 Task: Look for space in Sabratah, Libya from 8th August, 2023 to 15th August, 2023 for 9 adults in price range Rs.10000 to Rs.14000. Place can be shared room with 5 bedrooms having 9 beds and 5 bathrooms. Property type can be house, flat, guest house. Amenities needed are: wifi, TV, free parkinig on premises, gym, breakfast. Booking option can be shelf check-in. Required host language is English.
Action: Mouse moved to (547, 109)
Screenshot: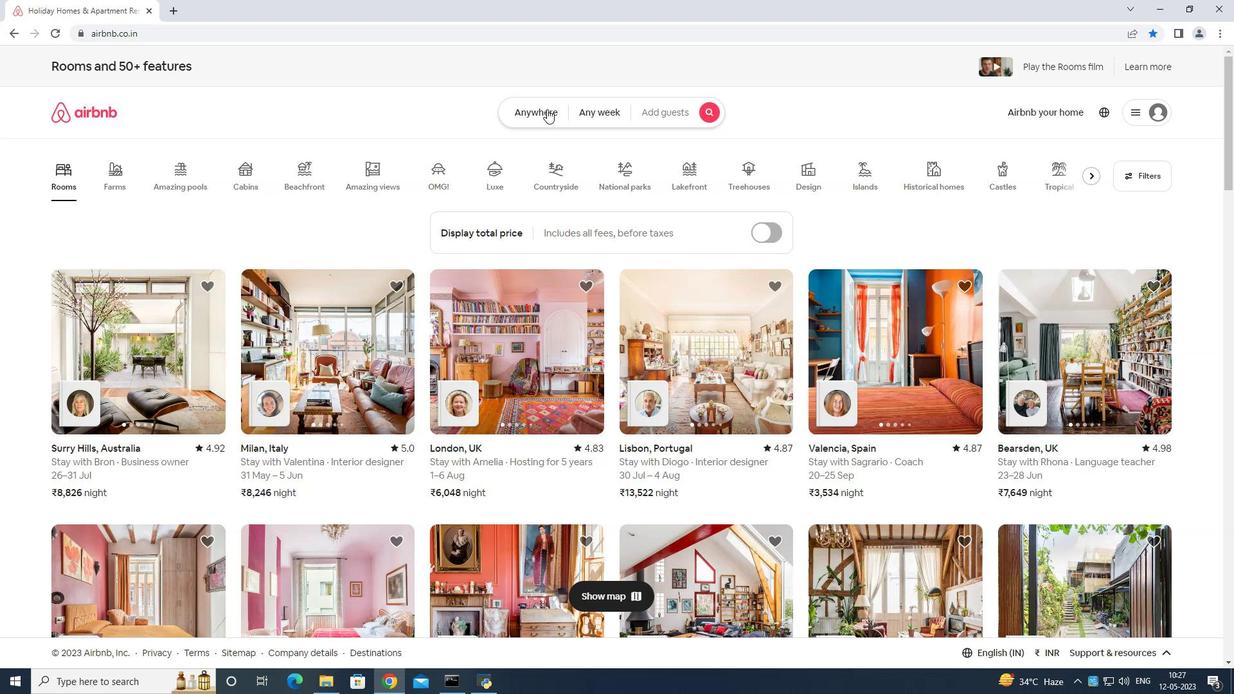 
Action: Mouse pressed left at (547, 109)
Screenshot: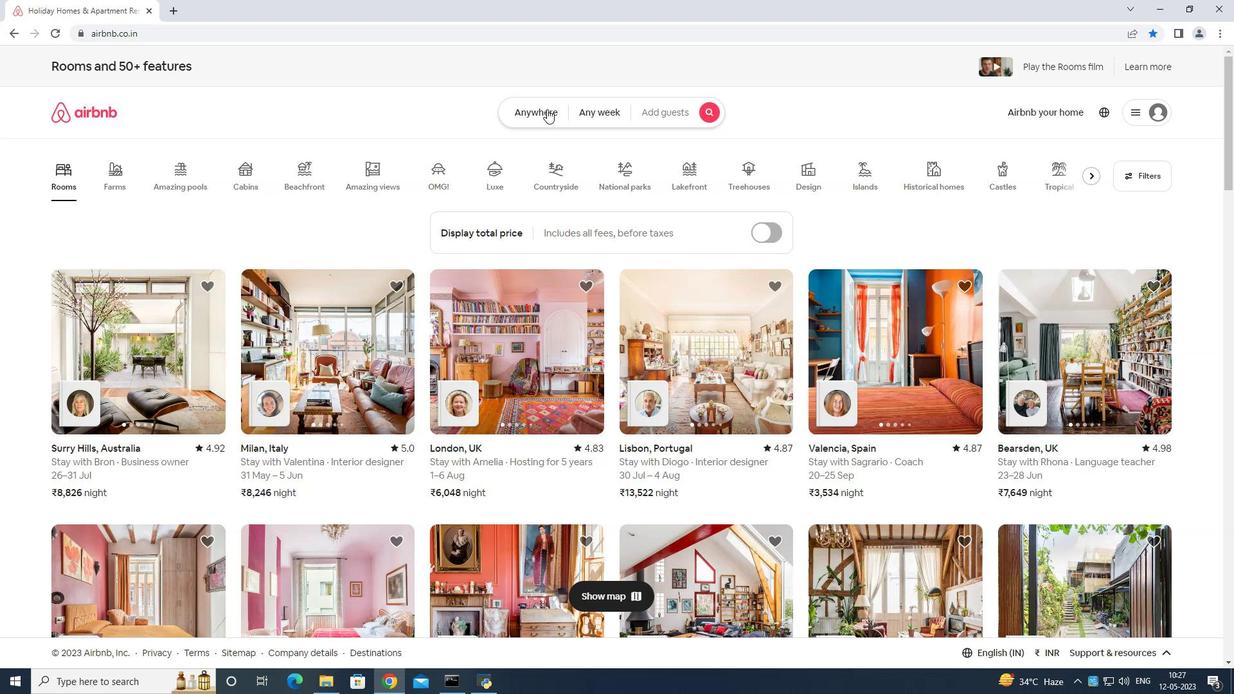 
Action: Mouse moved to (506, 155)
Screenshot: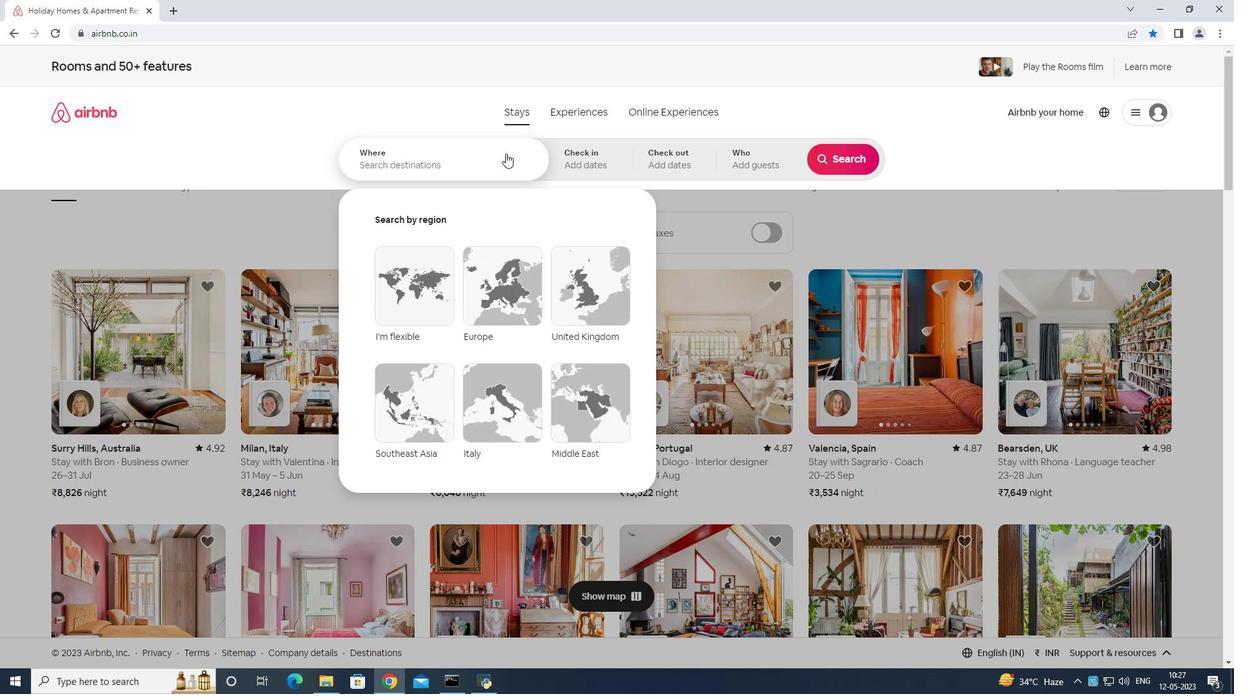 
Action: Mouse pressed left at (506, 155)
Screenshot: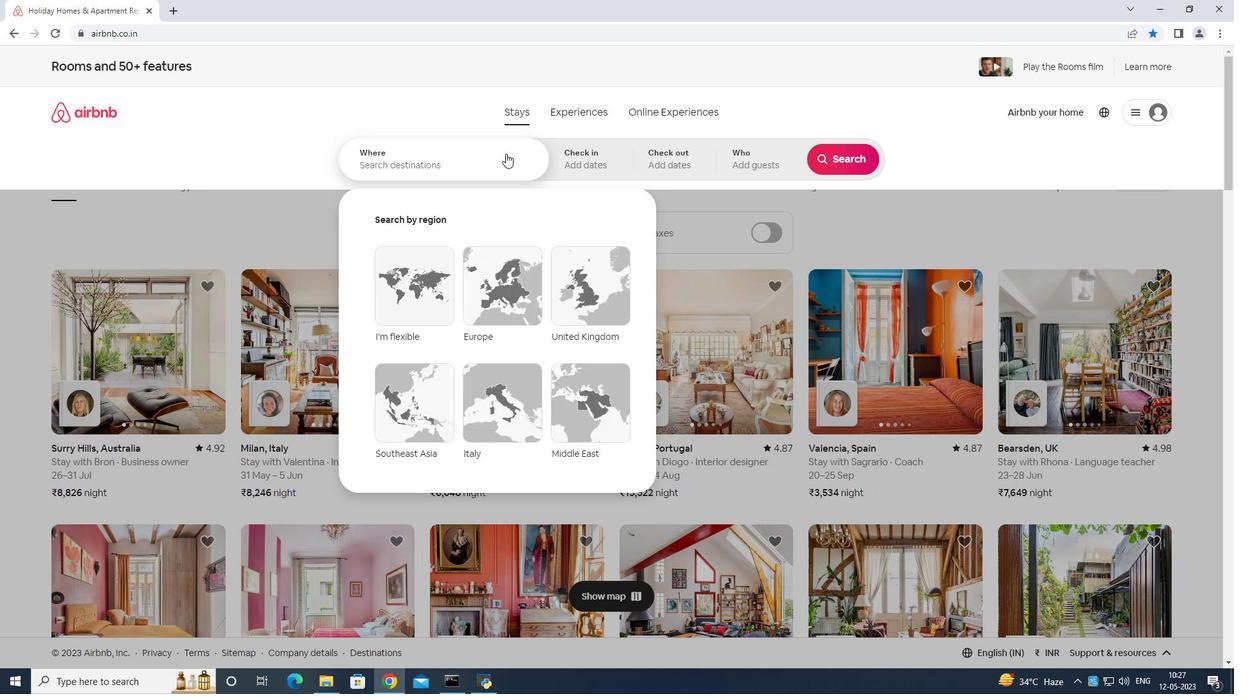 
Action: Mouse moved to (527, 148)
Screenshot: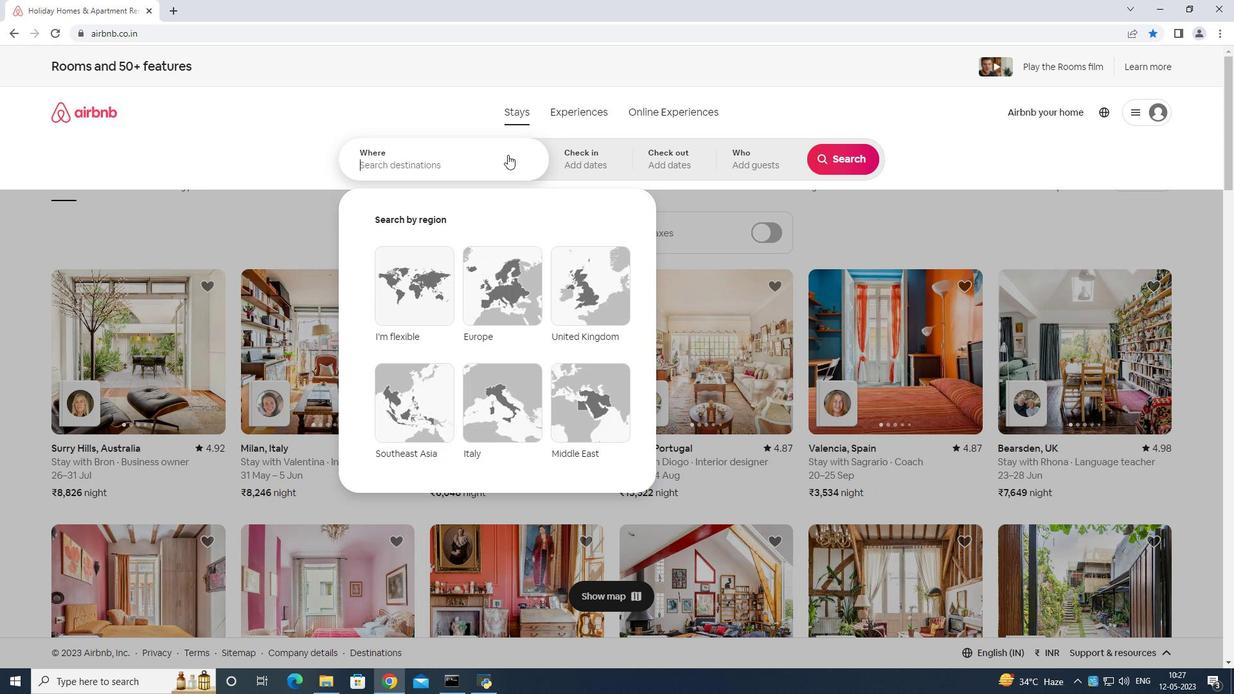 
Action: Key pressed <Key.shift>Sabratah<Key.space>libya<Key.enter>
Screenshot: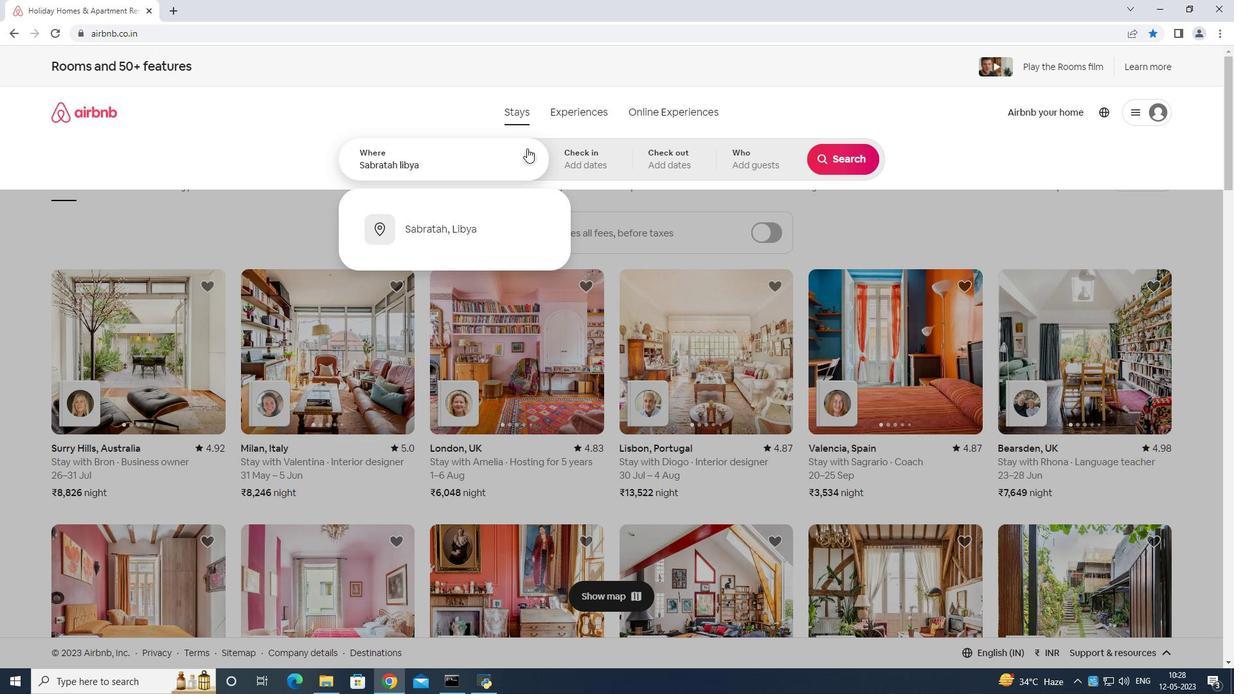 
Action: Mouse moved to (845, 254)
Screenshot: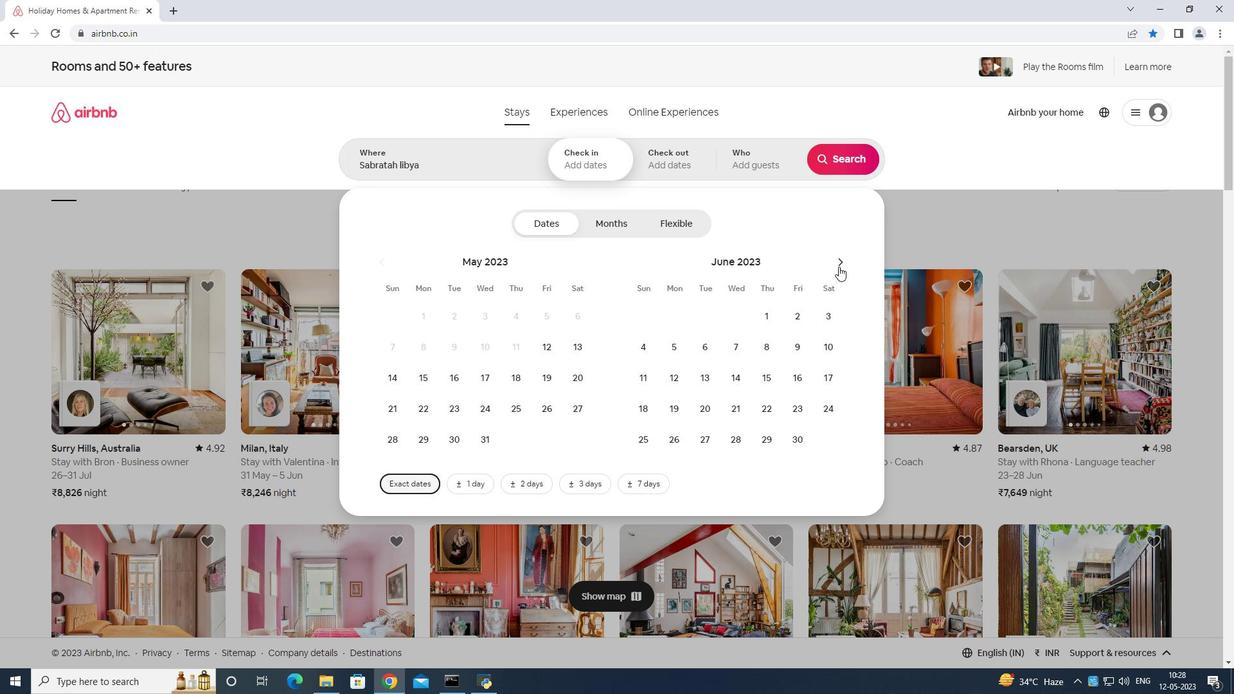 
Action: Mouse pressed left at (845, 254)
Screenshot: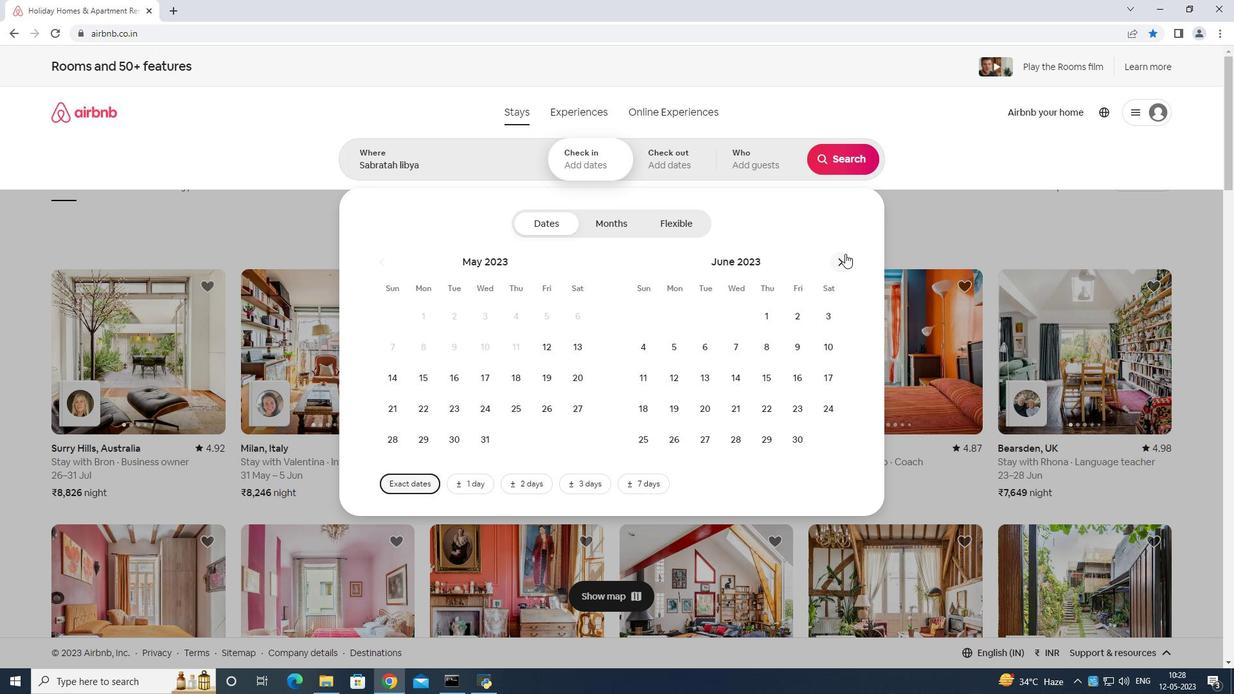 
Action: Mouse moved to (841, 259)
Screenshot: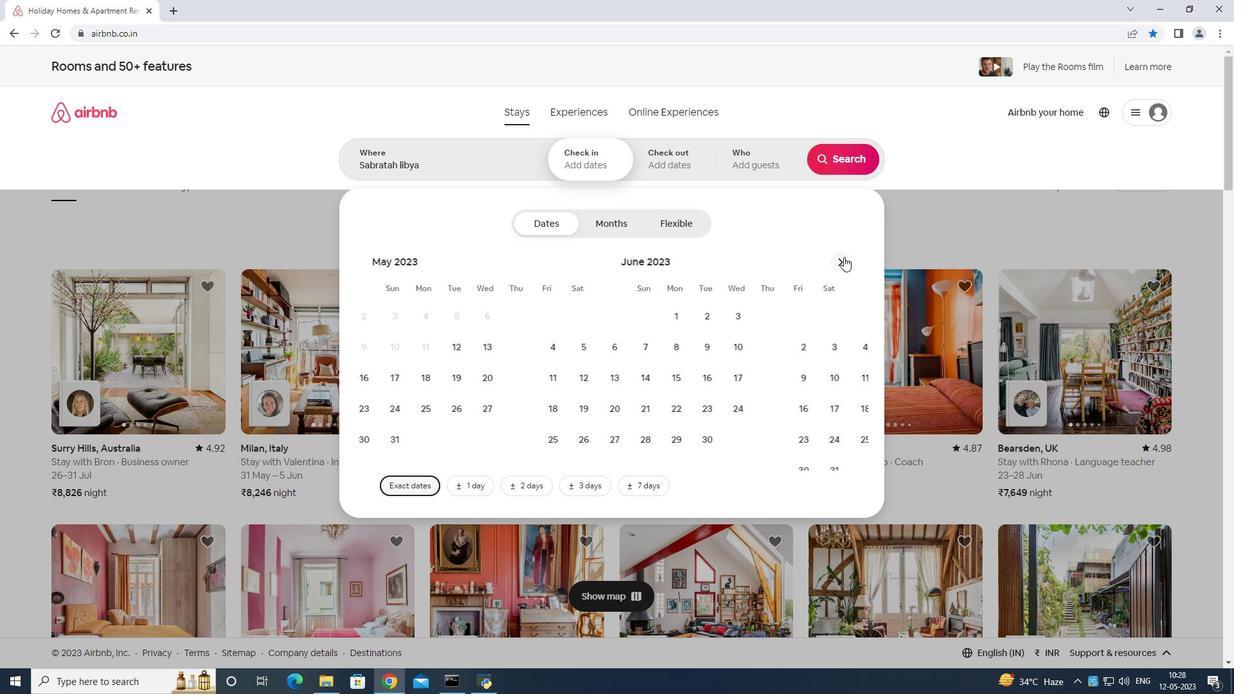
Action: Mouse pressed left at (841, 259)
Screenshot: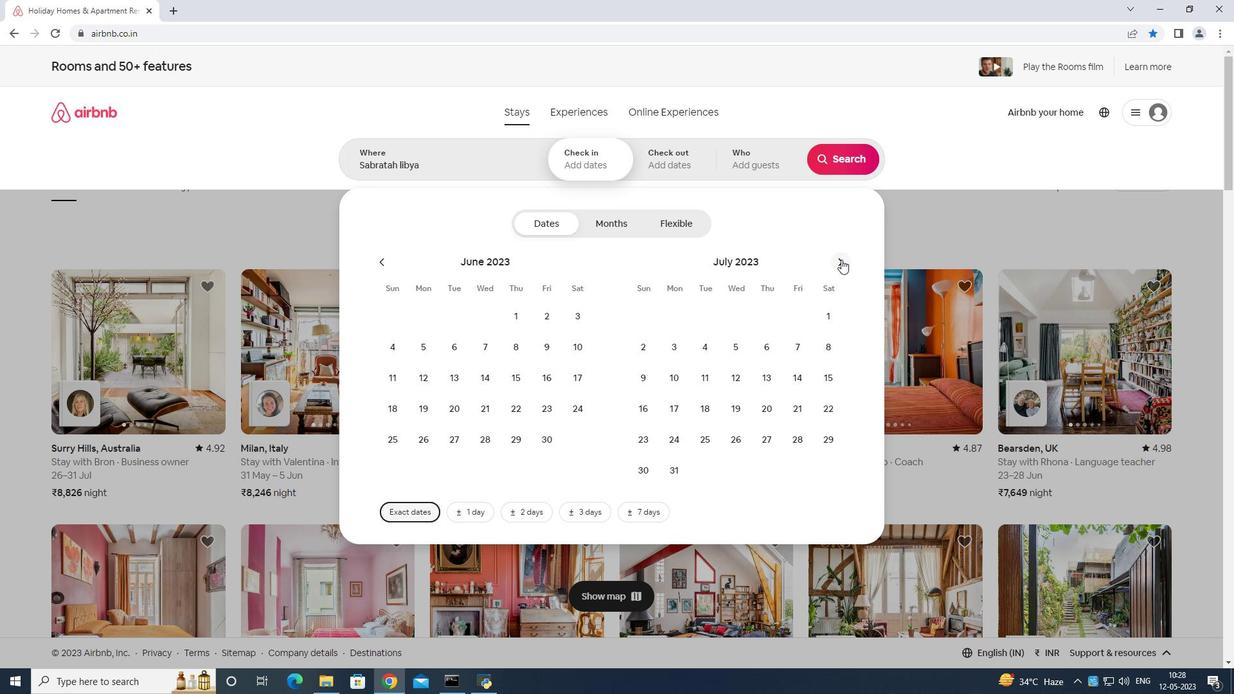 
Action: Mouse moved to (708, 345)
Screenshot: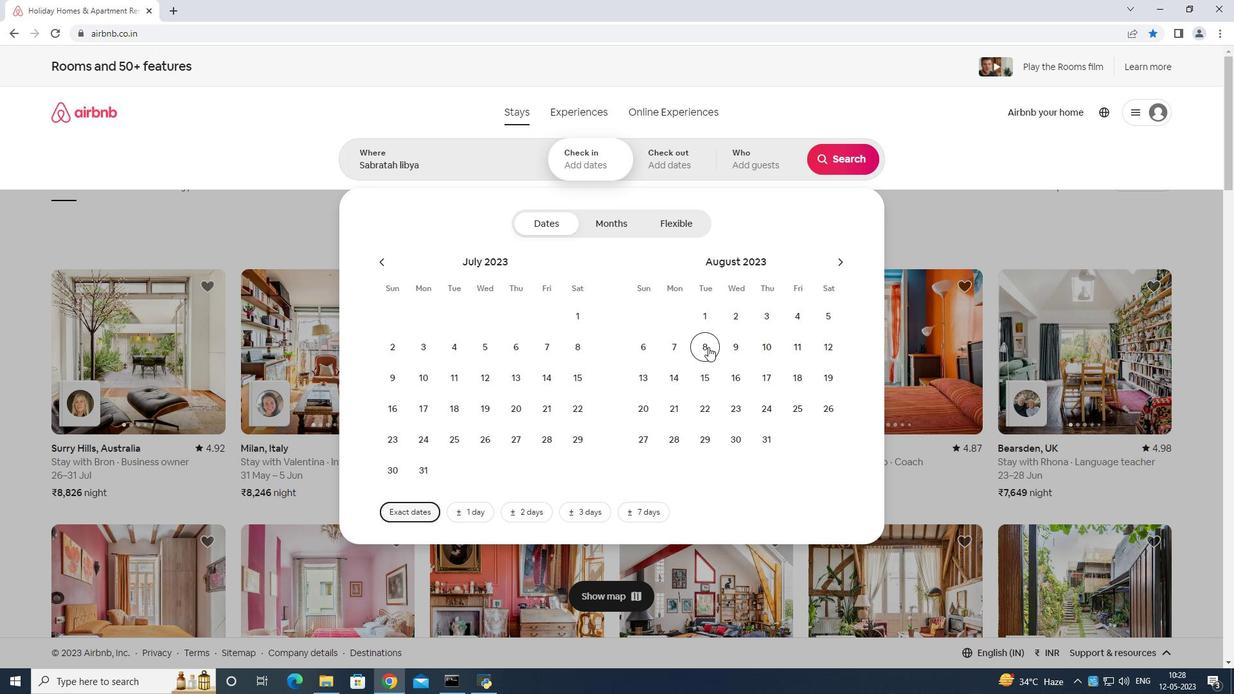 
Action: Mouse pressed left at (708, 345)
Screenshot: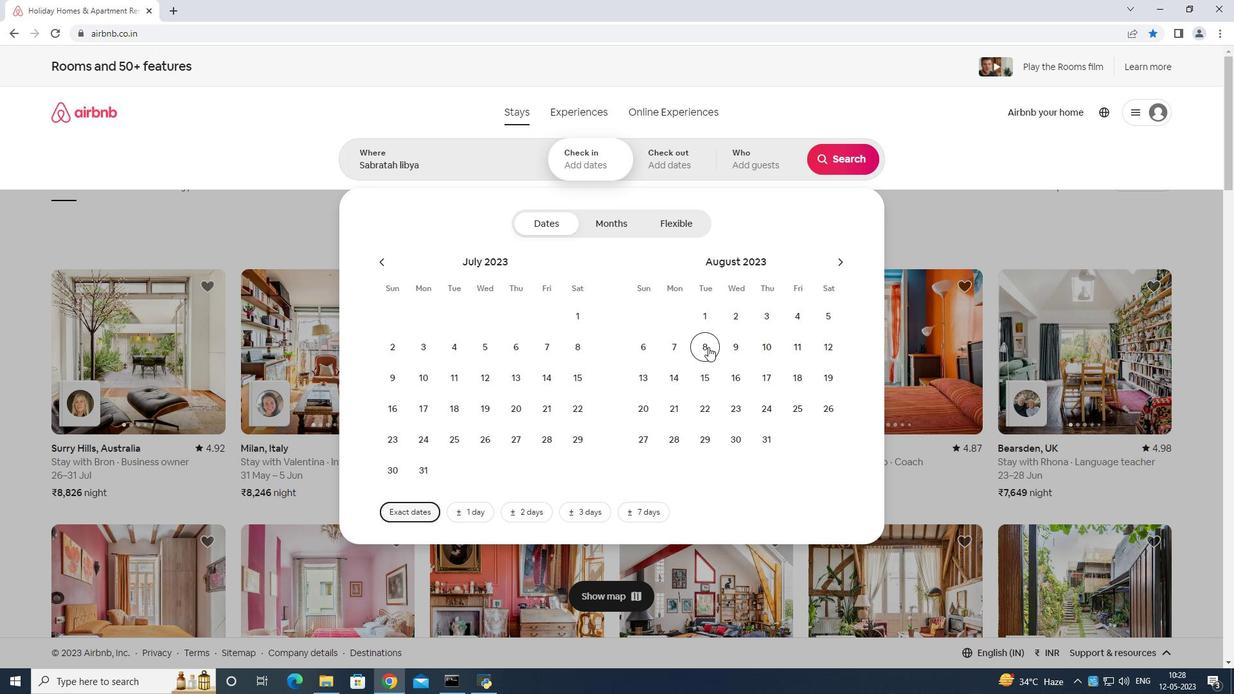 
Action: Mouse moved to (704, 372)
Screenshot: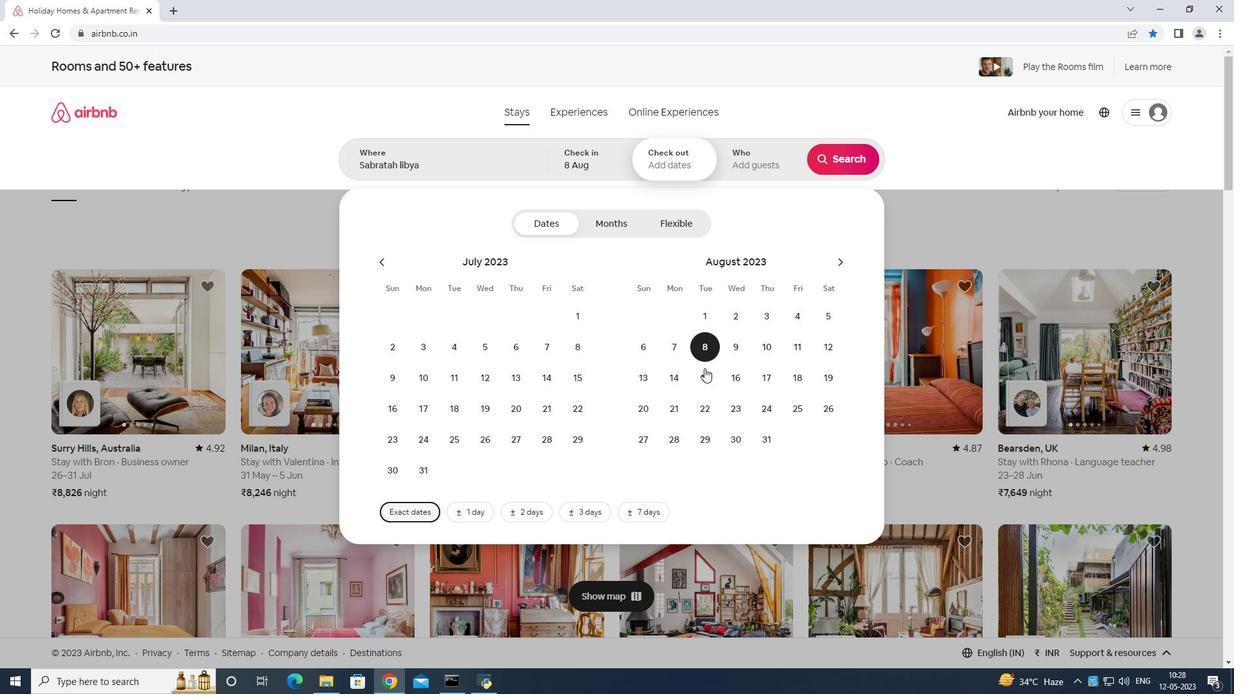 
Action: Mouse pressed left at (704, 372)
Screenshot: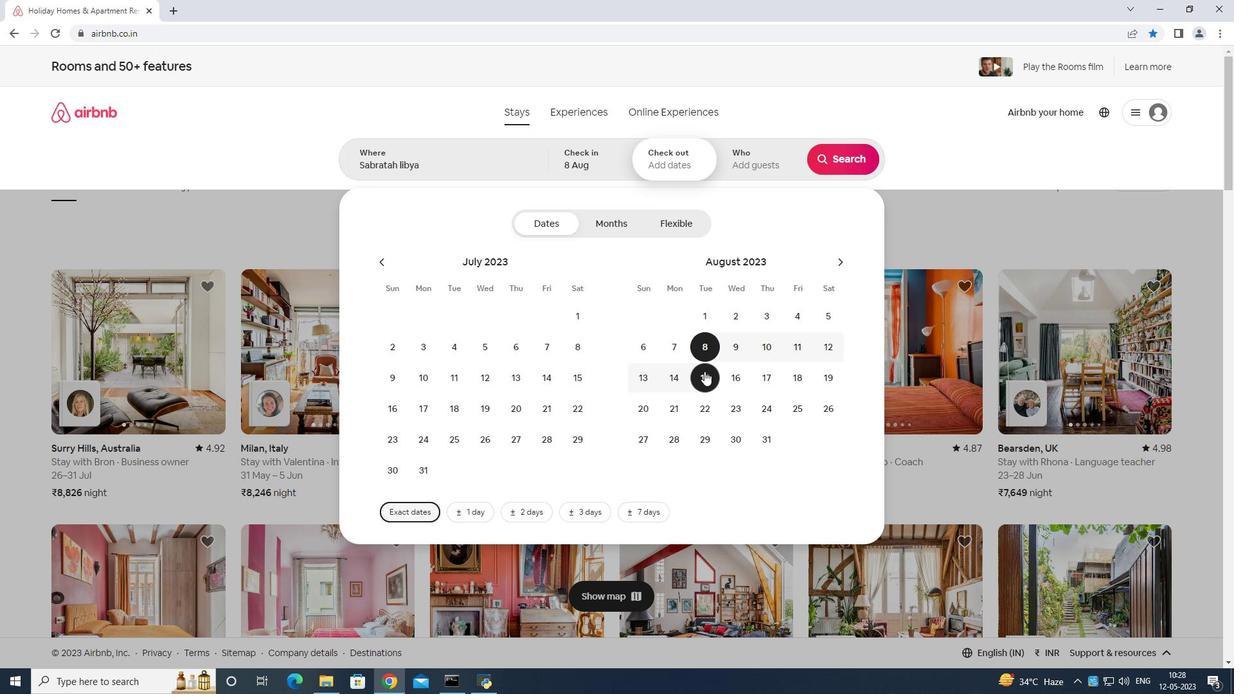 
Action: Mouse moved to (760, 153)
Screenshot: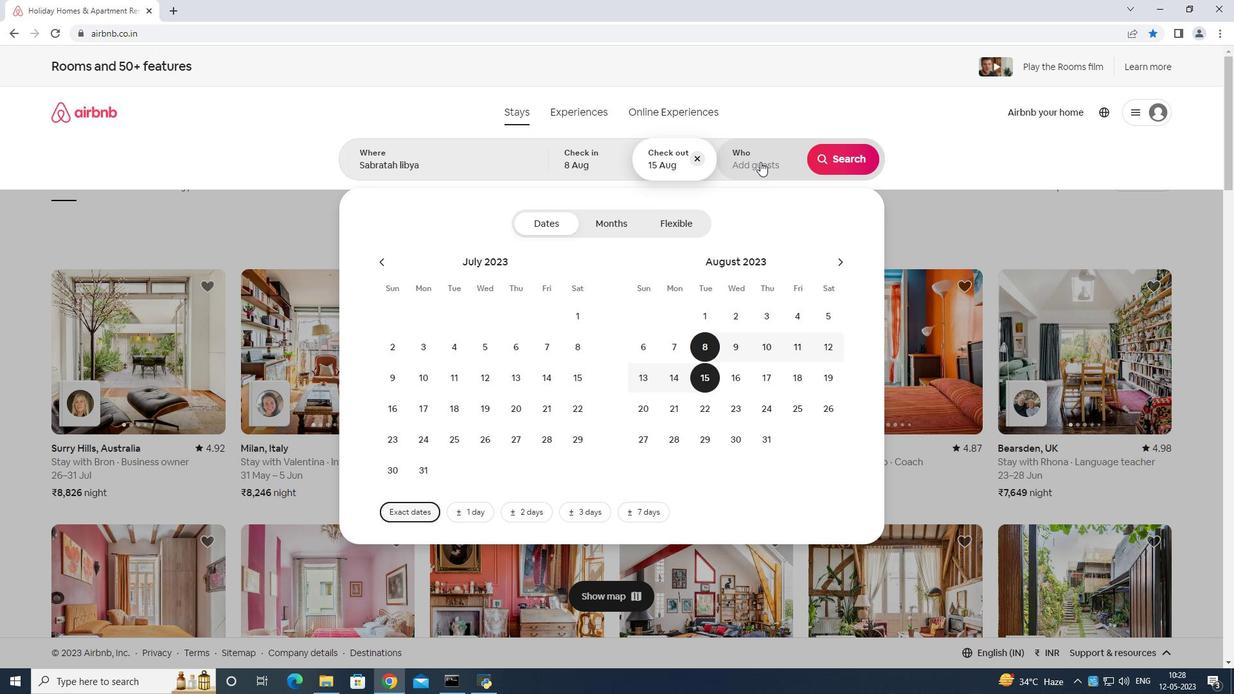 
Action: Mouse pressed left at (760, 153)
Screenshot: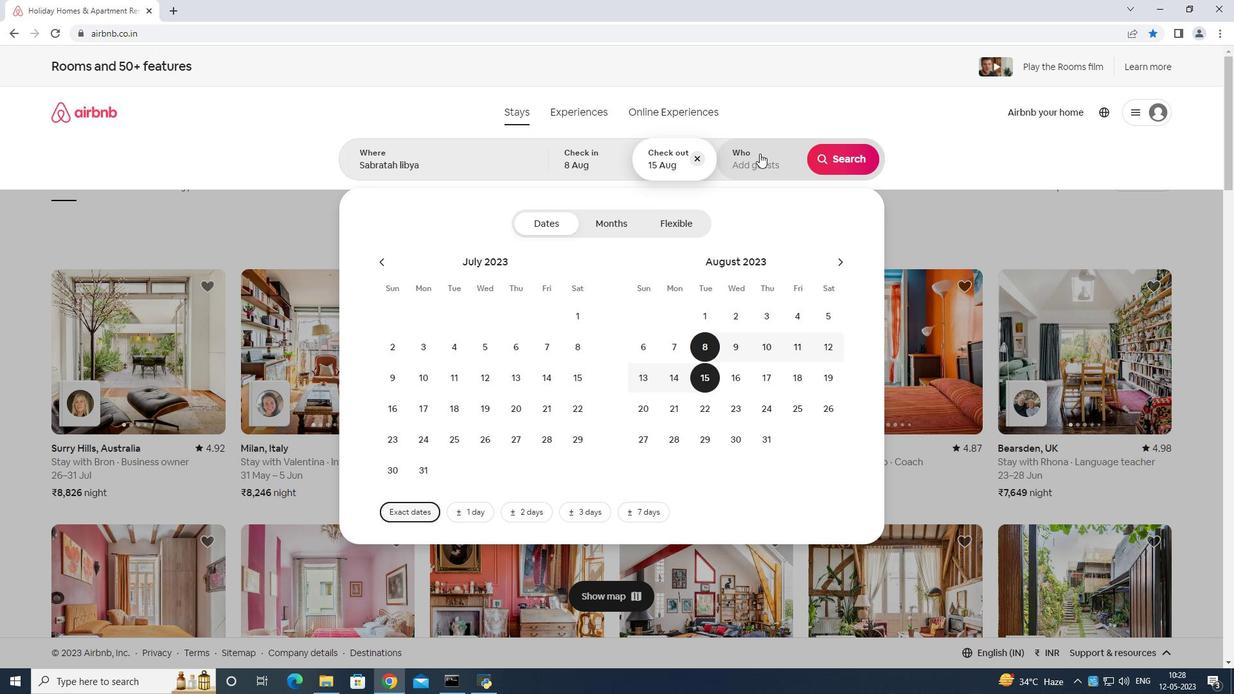 
Action: Mouse moved to (852, 226)
Screenshot: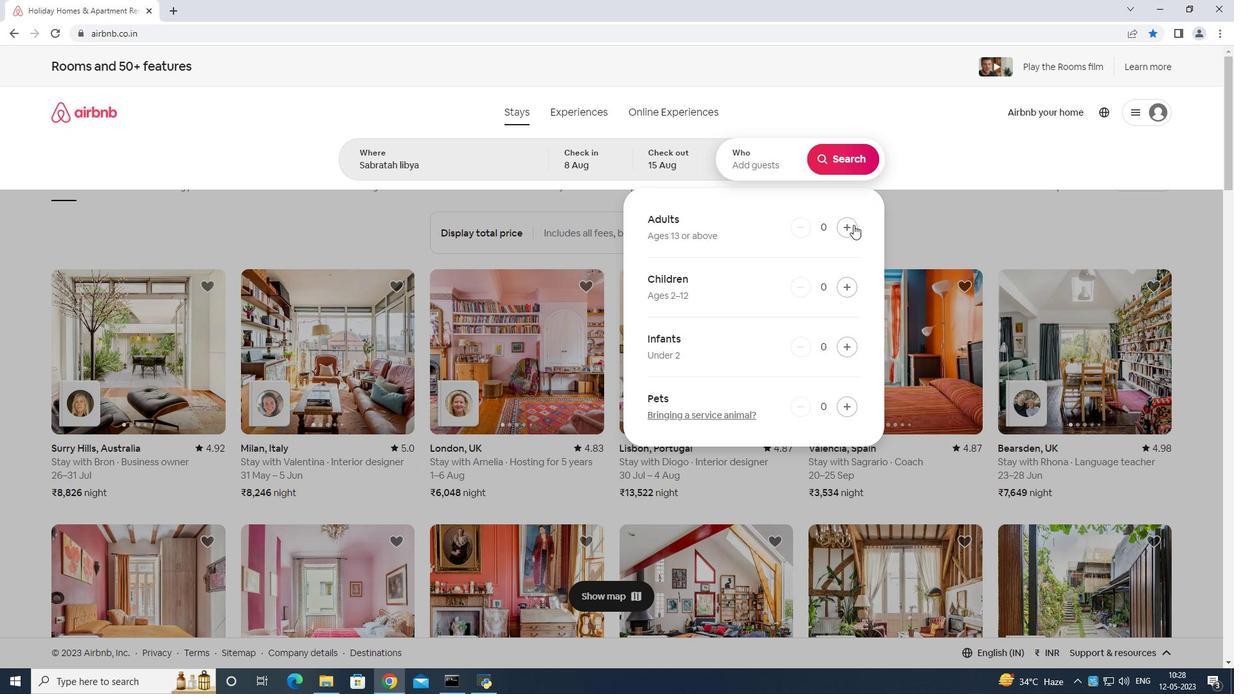 
Action: Mouse pressed left at (852, 226)
Screenshot: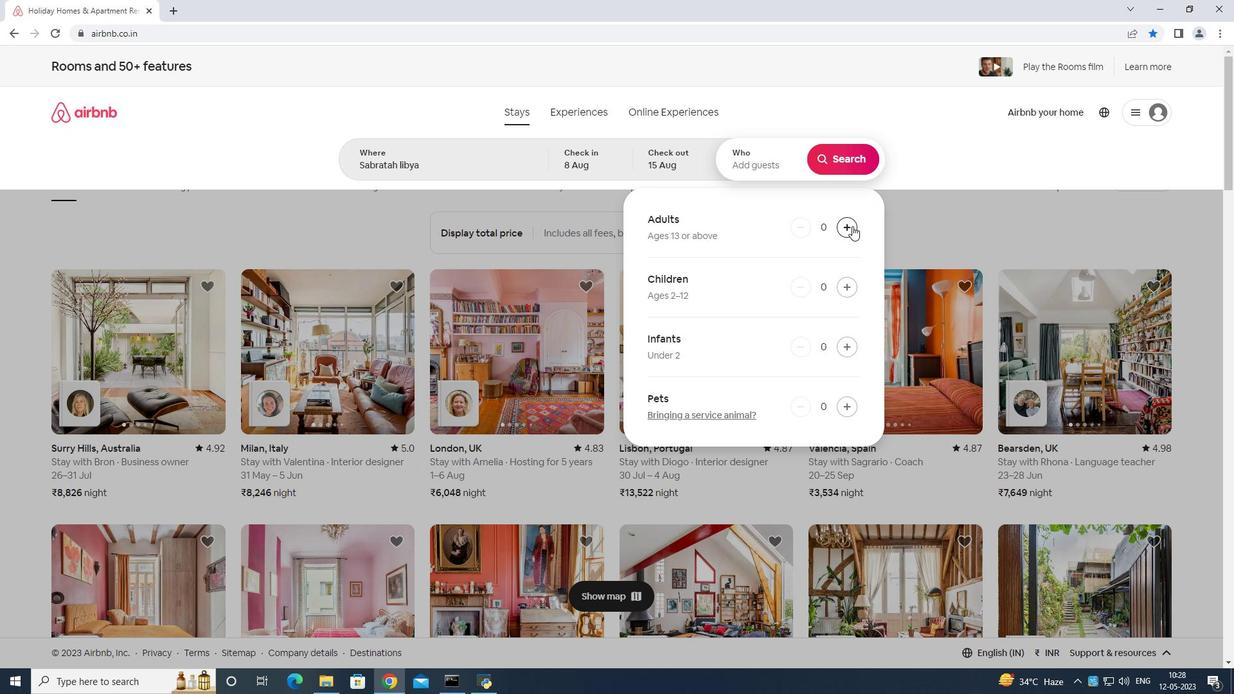 
Action: Mouse moved to (851, 226)
Screenshot: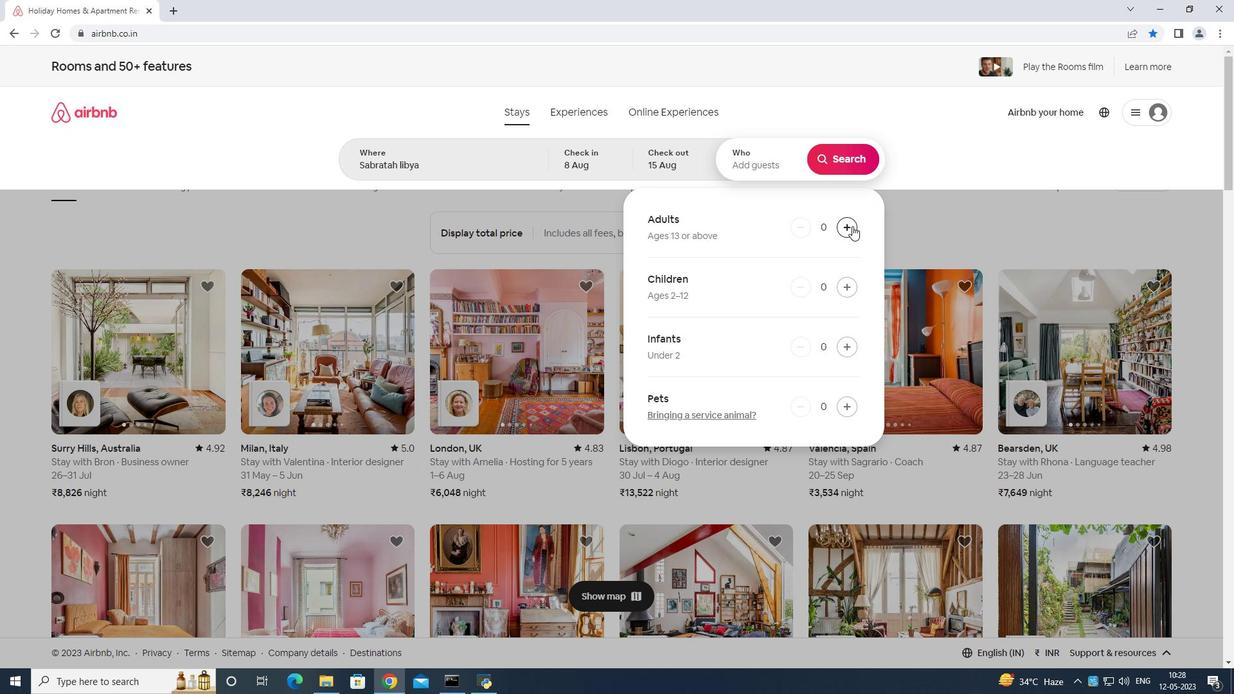 
Action: Mouse pressed left at (851, 226)
Screenshot: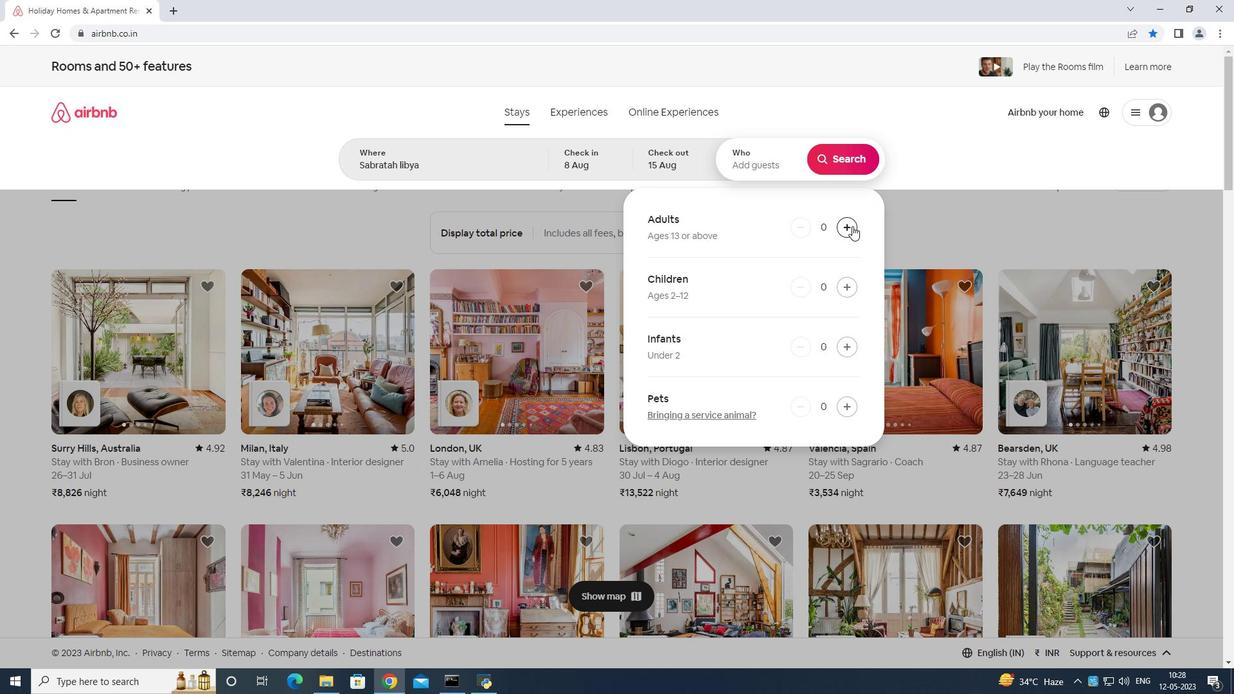 
Action: Mouse moved to (850, 226)
Screenshot: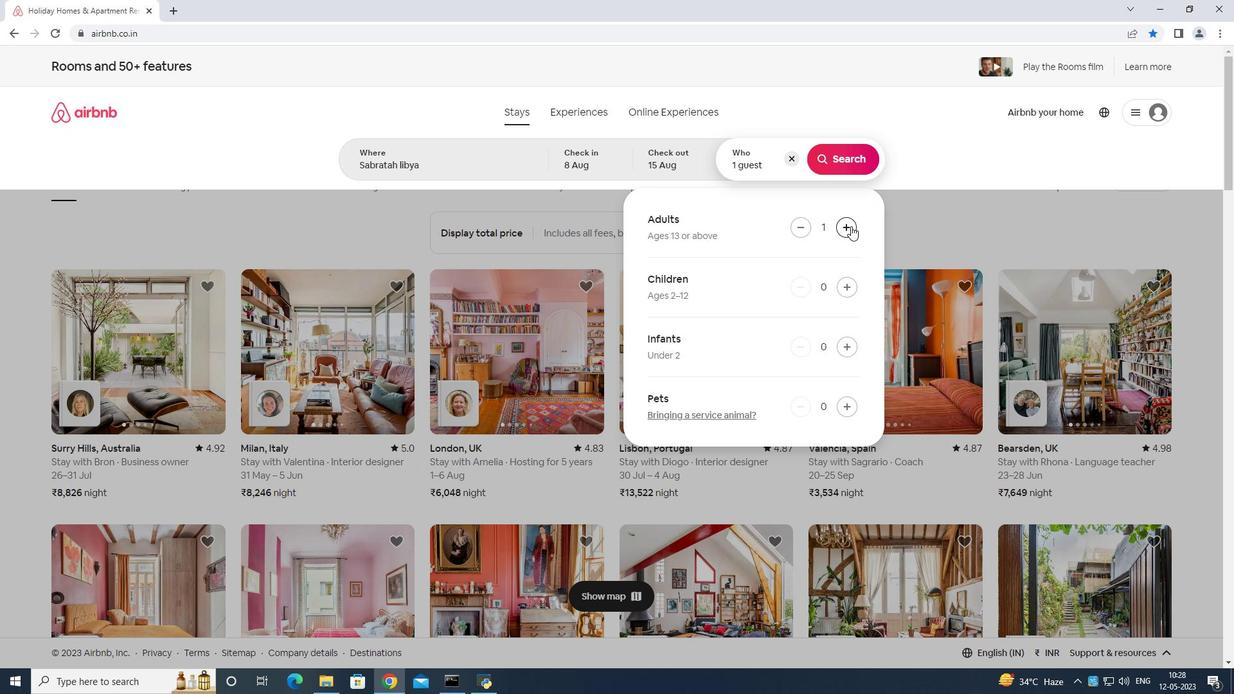 
Action: Mouse pressed left at (850, 226)
Screenshot: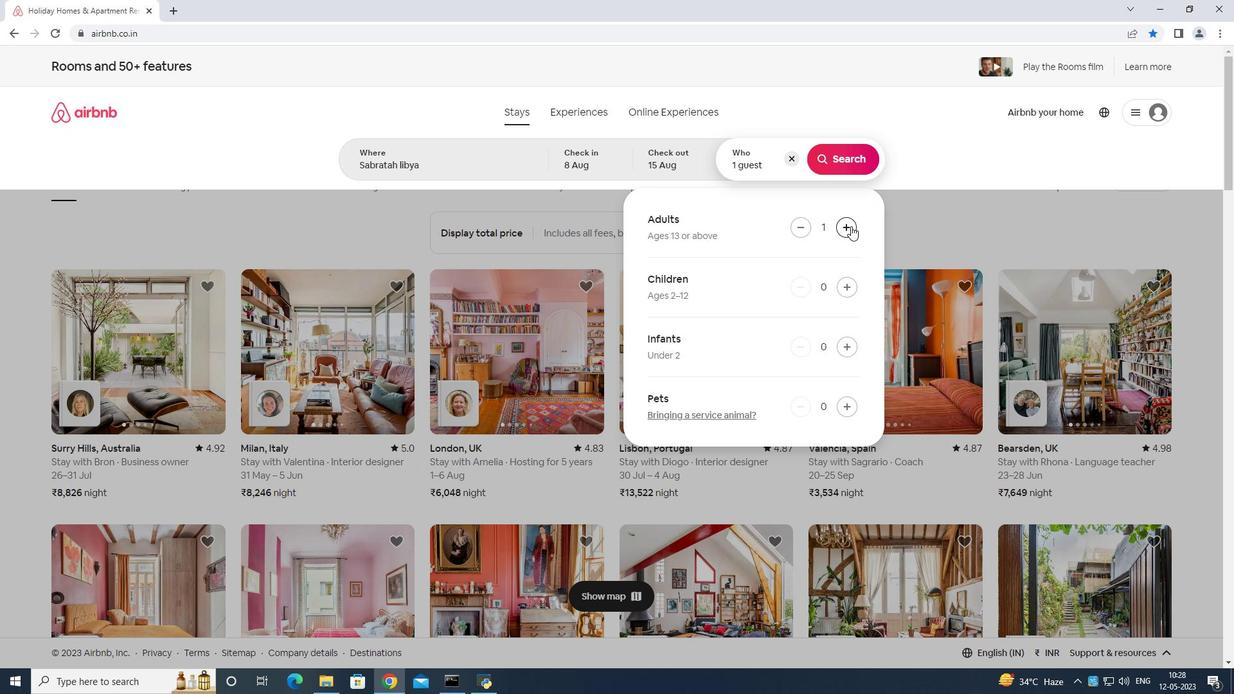 
Action: Mouse moved to (850, 225)
Screenshot: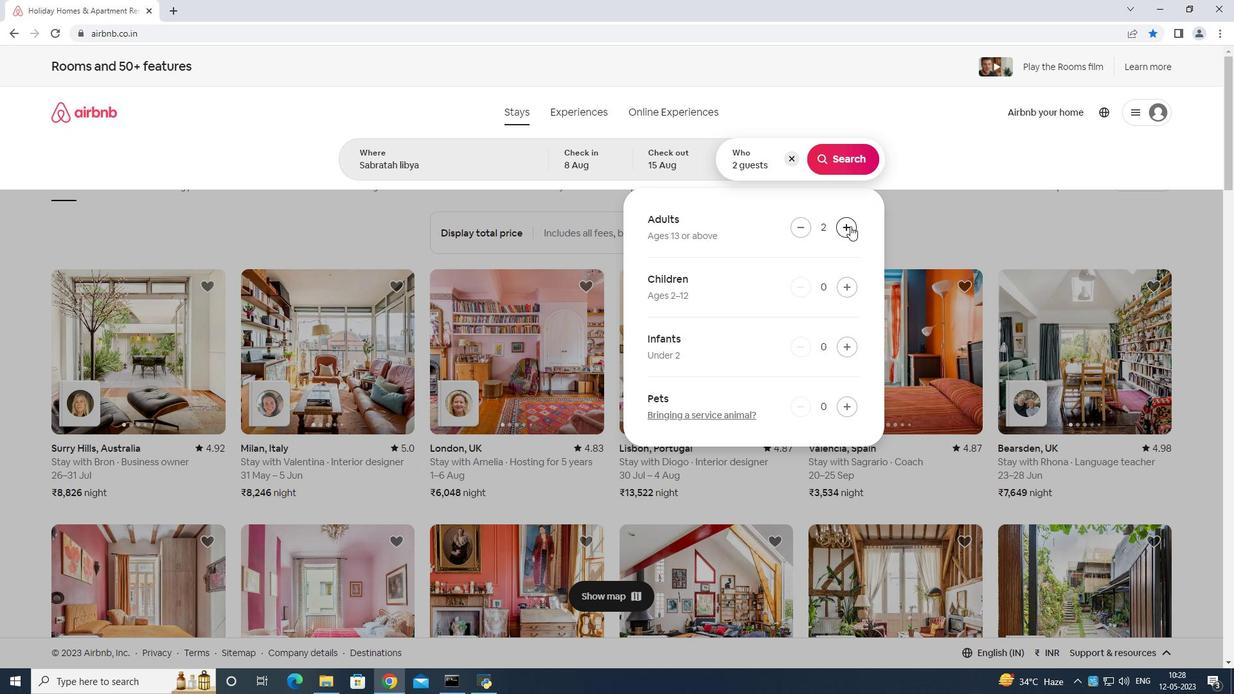 
Action: Mouse pressed left at (850, 225)
Screenshot: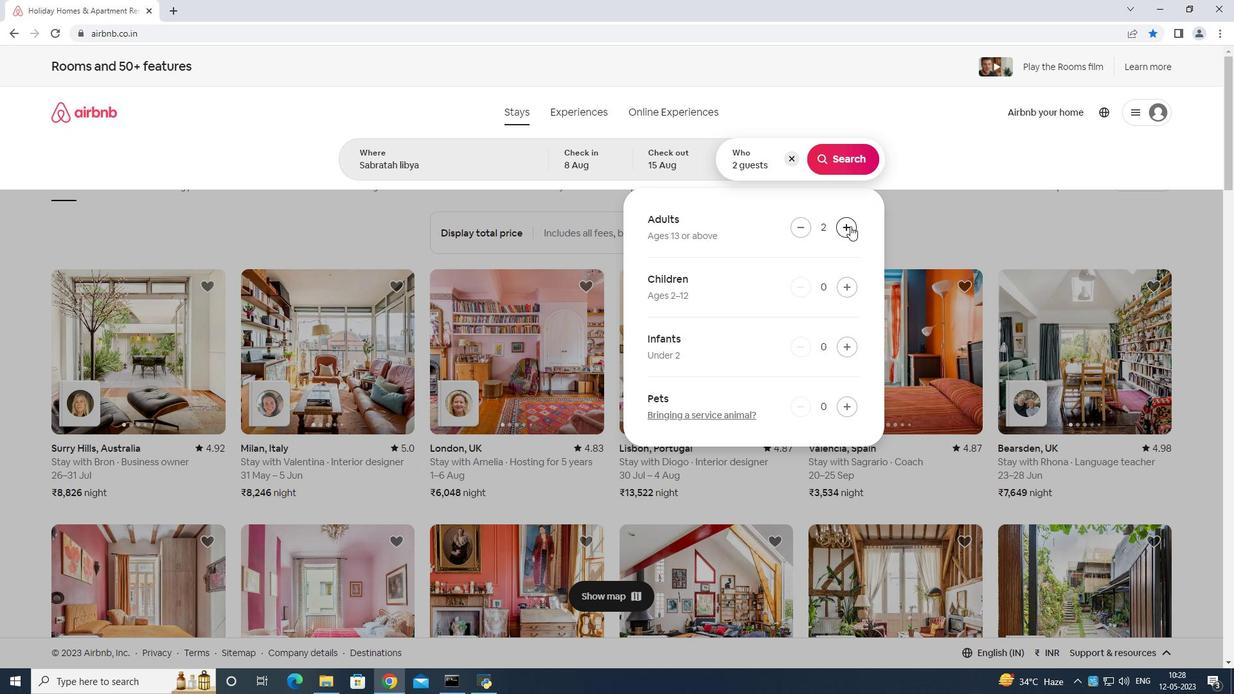 
Action: Mouse pressed left at (850, 225)
Screenshot: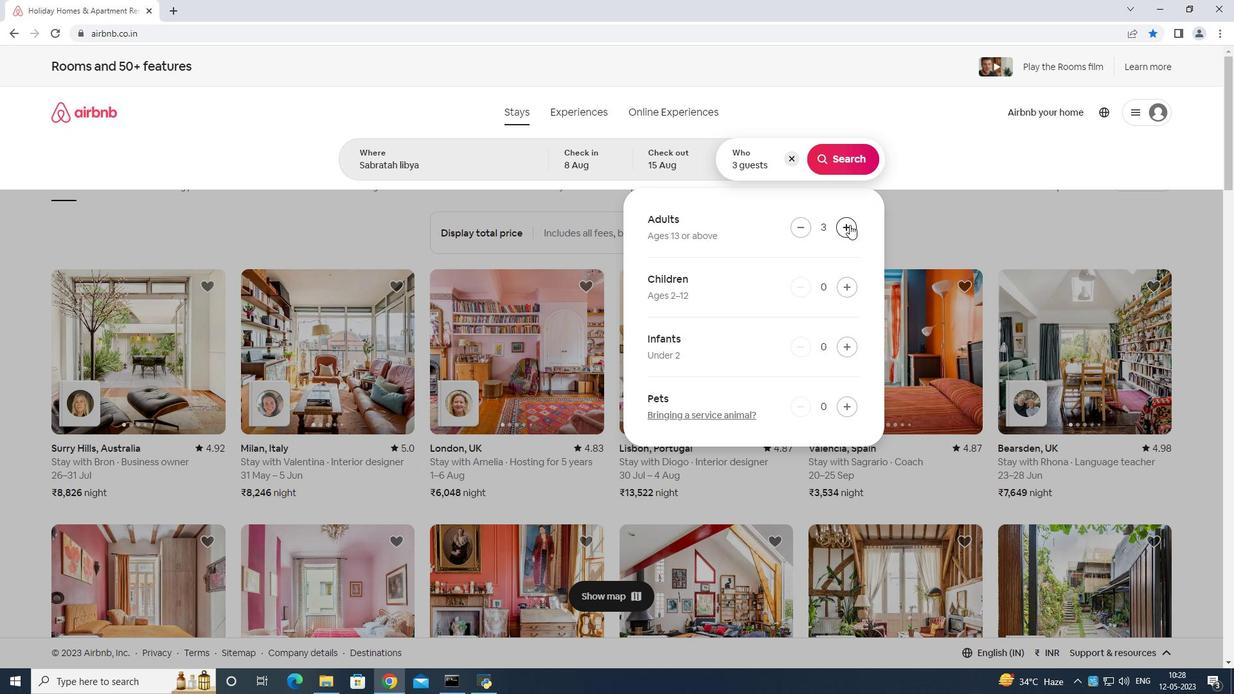 
Action: Mouse moved to (850, 225)
Screenshot: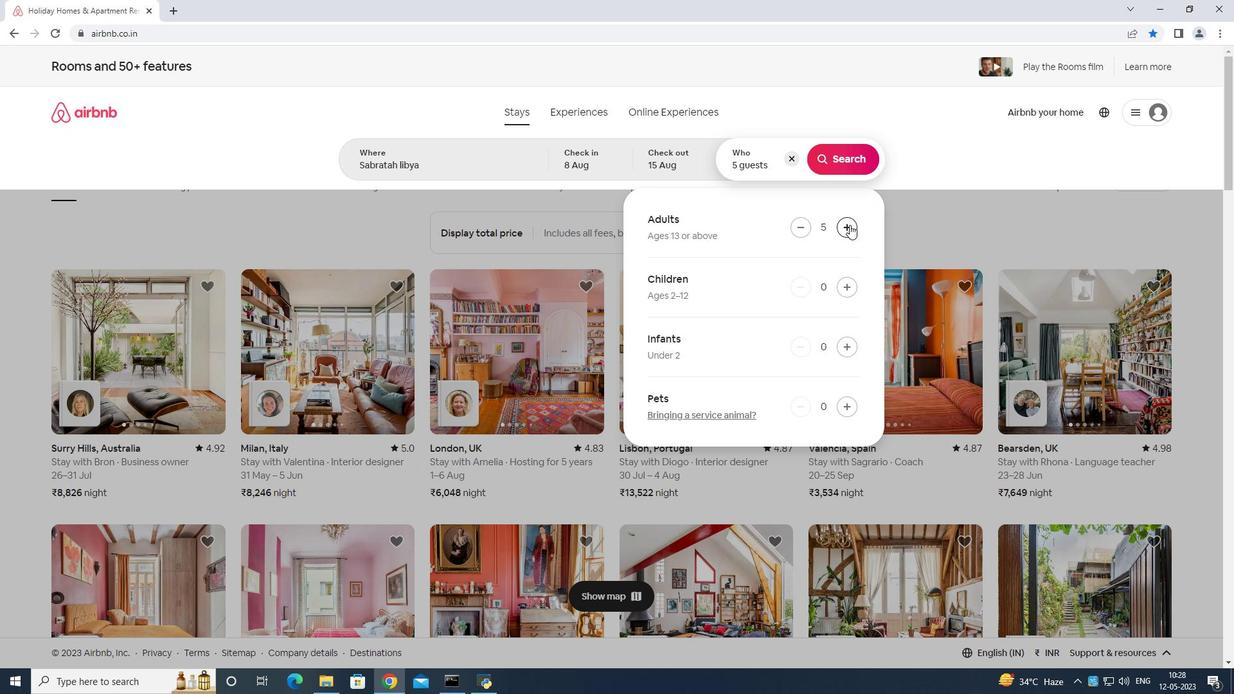 
Action: Mouse pressed left at (850, 225)
Screenshot: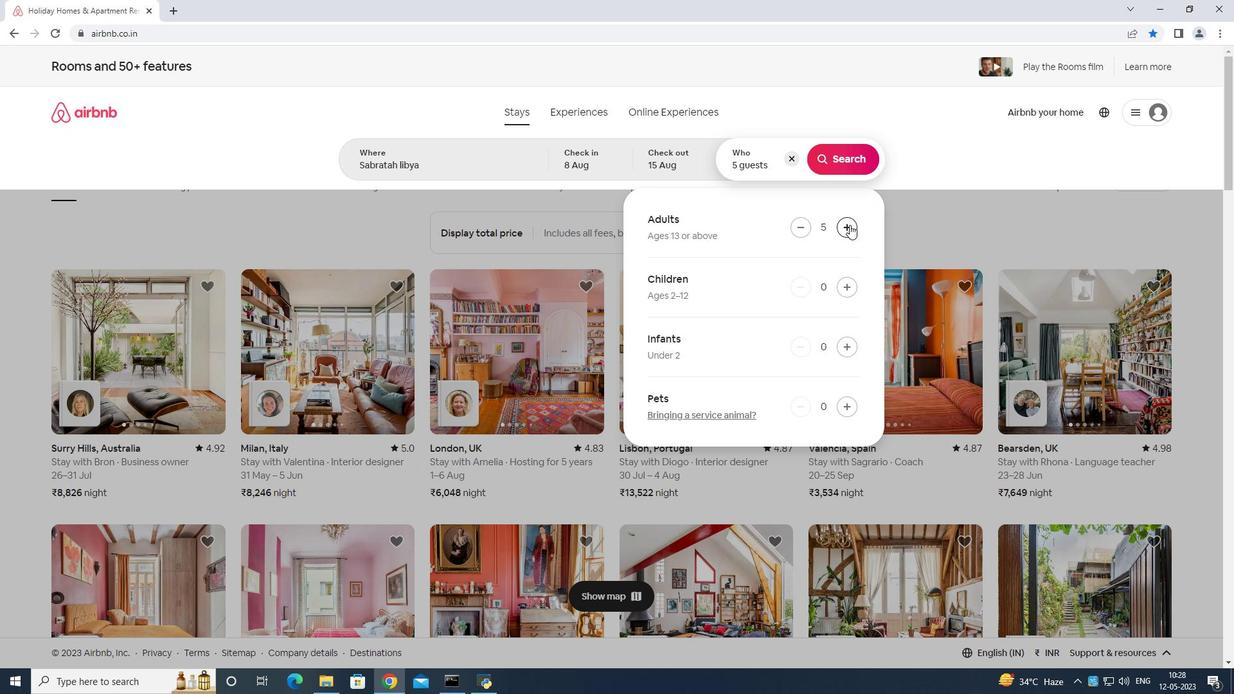 
Action: Mouse moved to (850, 224)
Screenshot: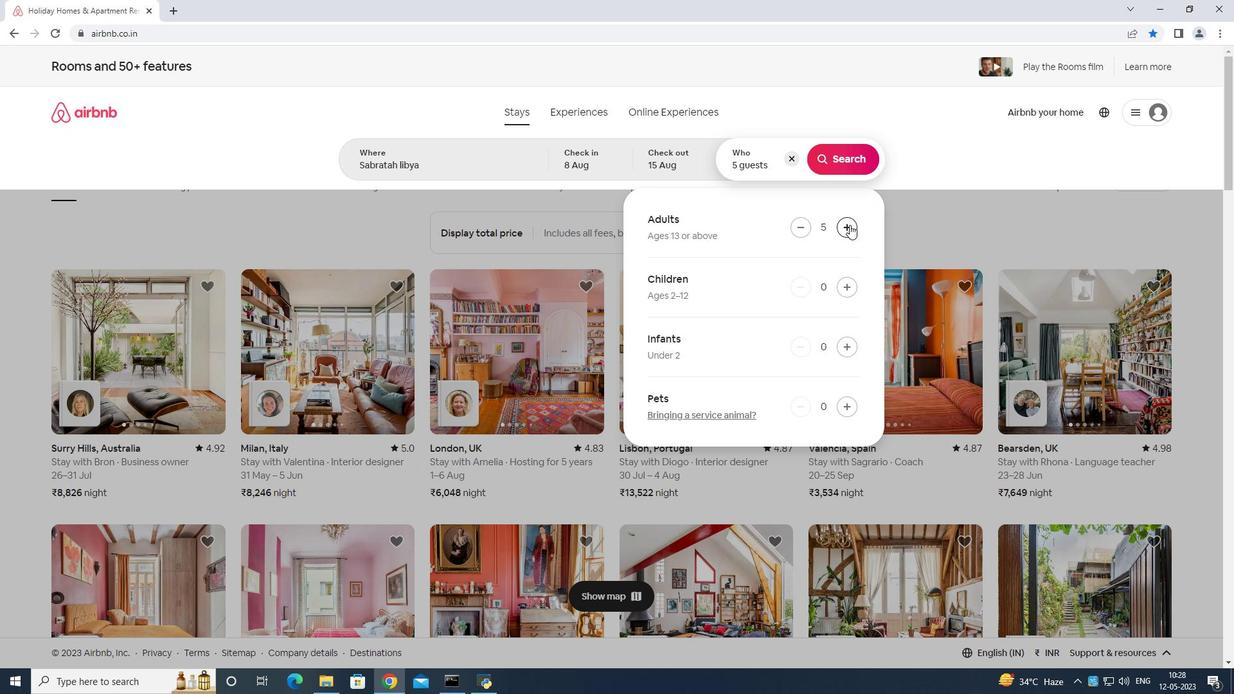 
Action: Mouse pressed left at (850, 224)
Screenshot: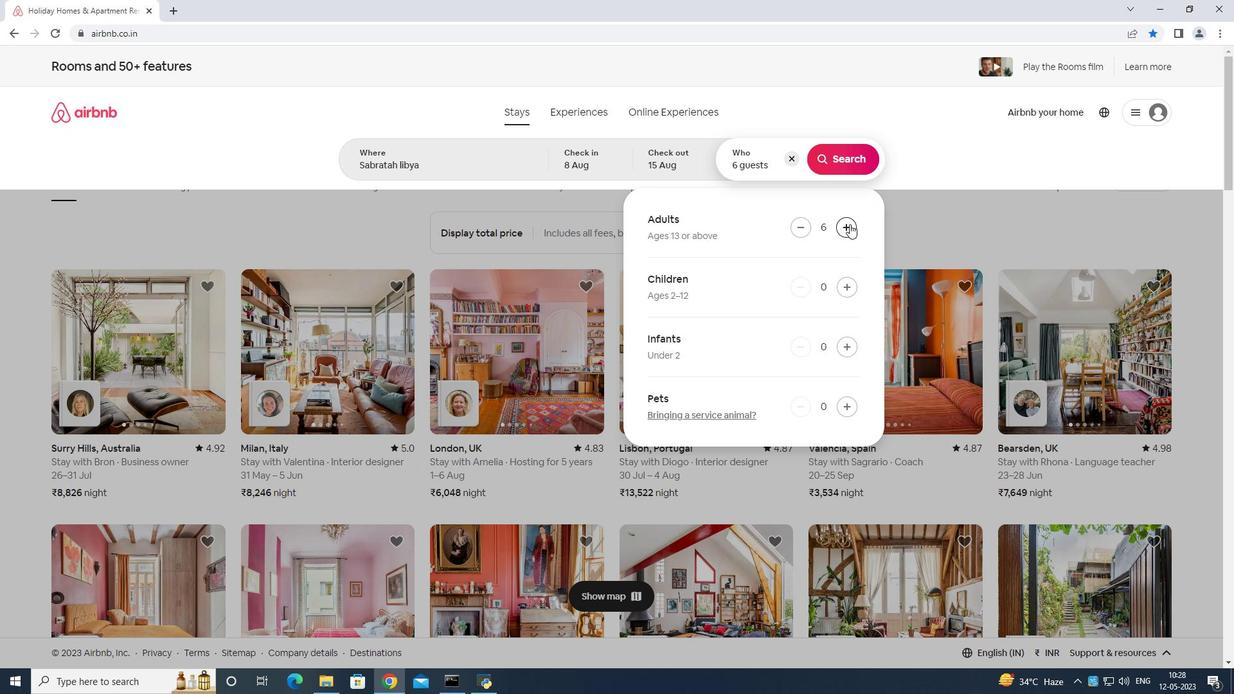 
Action: Mouse pressed left at (850, 224)
Screenshot: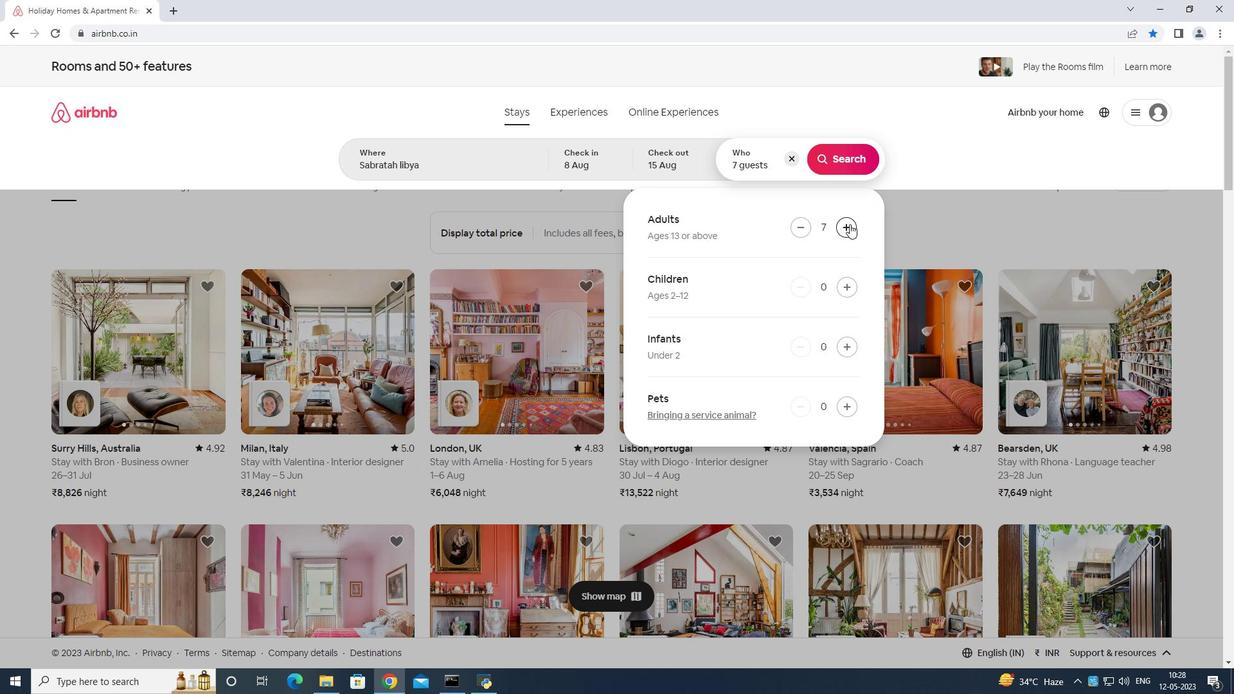 
Action: Mouse pressed left at (850, 224)
Screenshot: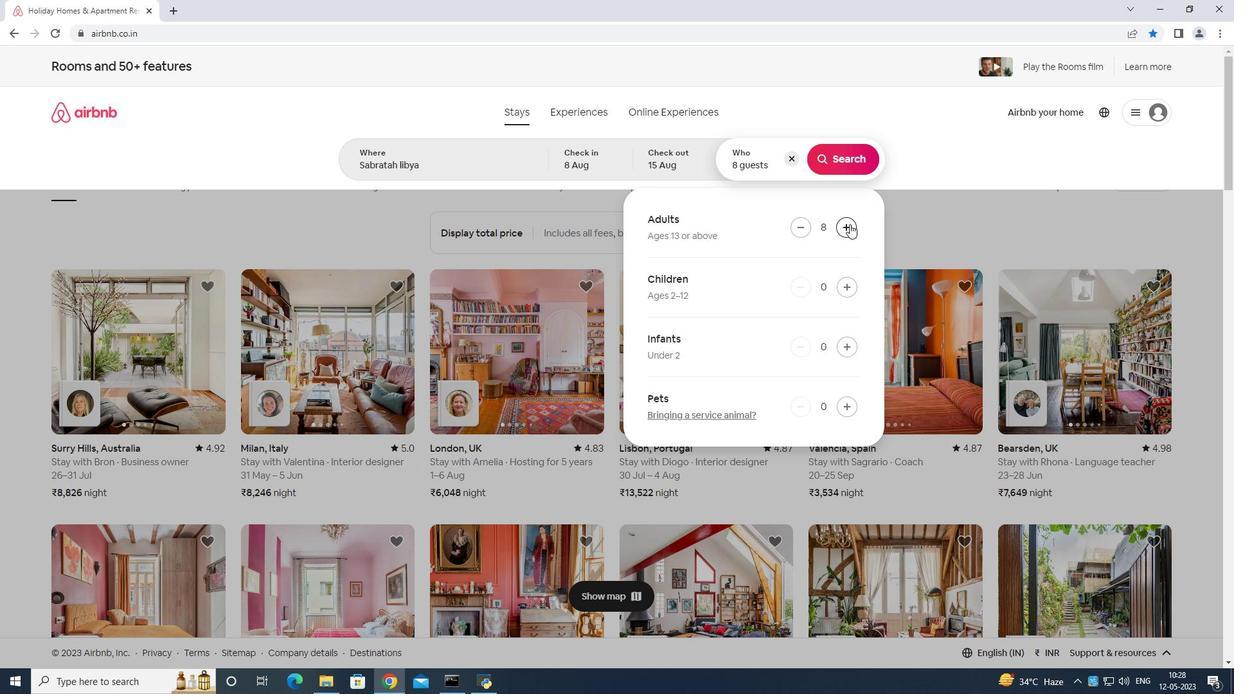 
Action: Mouse moved to (856, 149)
Screenshot: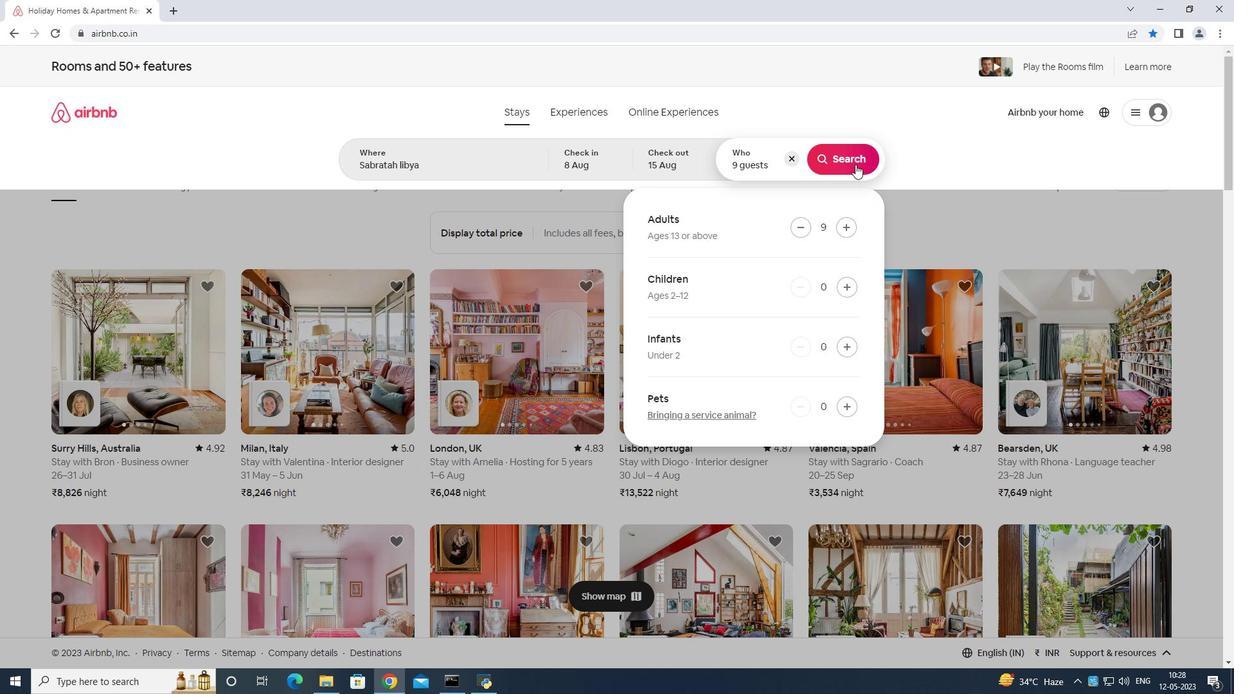 
Action: Mouse pressed left at (856, 149)
Screenshot: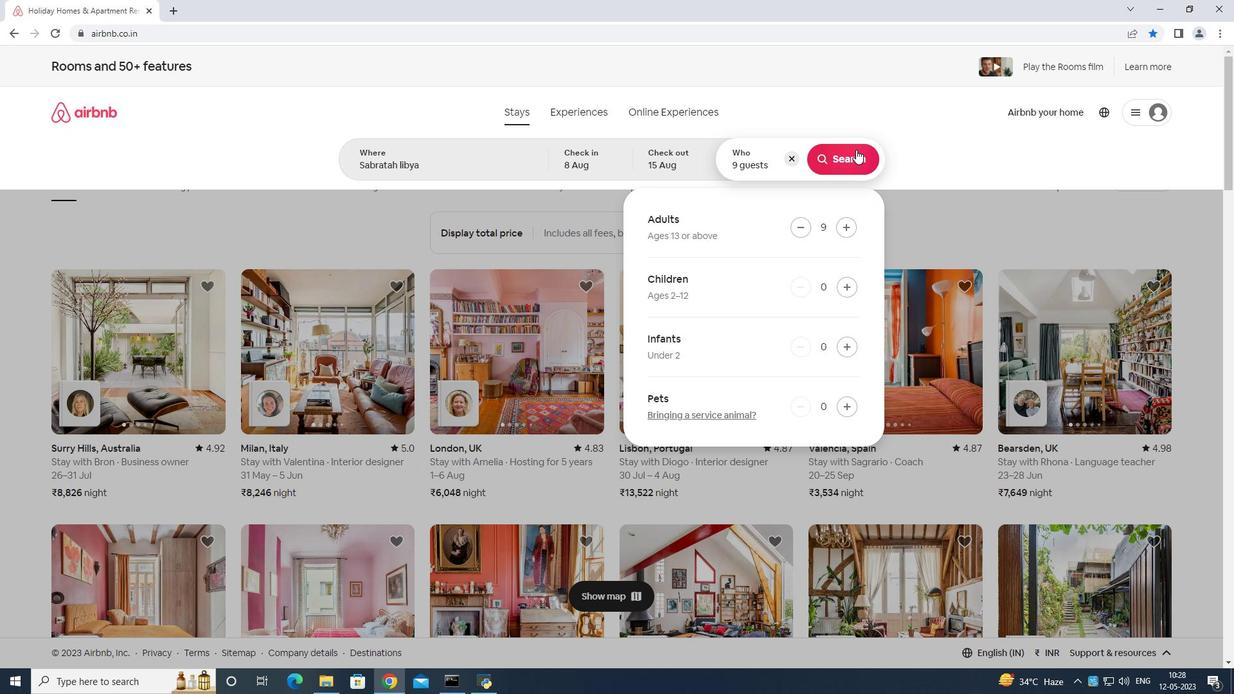 
Action: Mouse moved to (1171, 120)
Screenshot: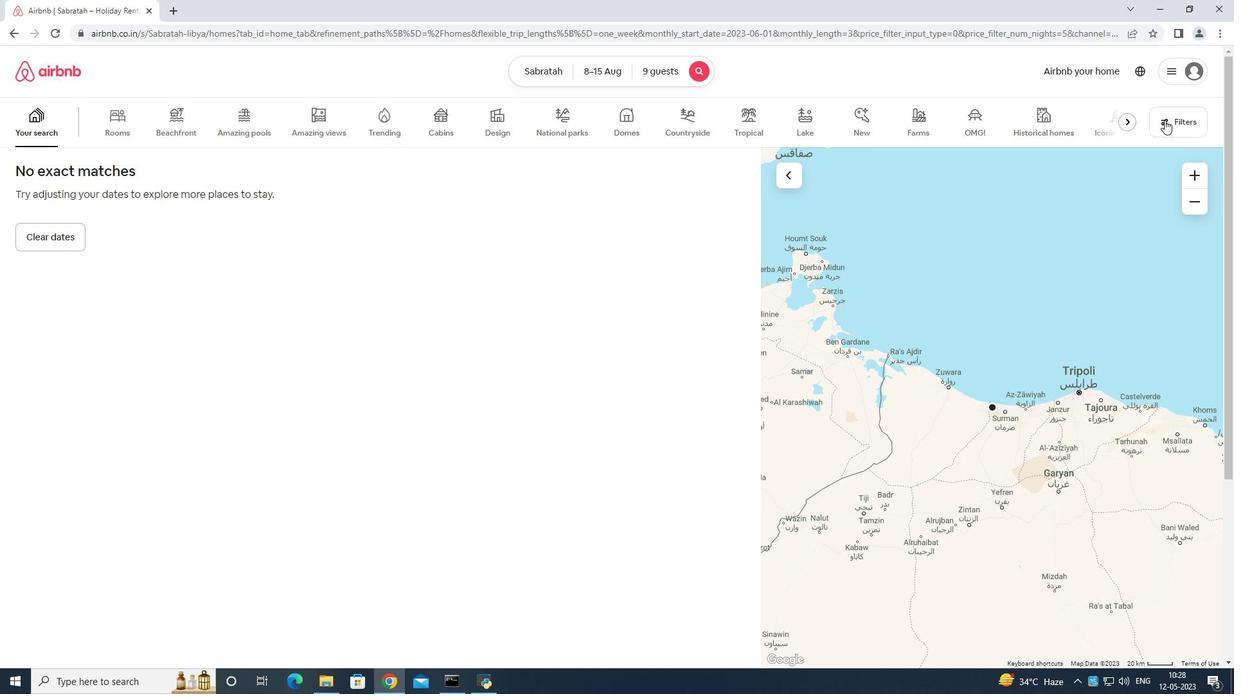 
Action: Mouse pressed left at (1171, 120)
Screenshot: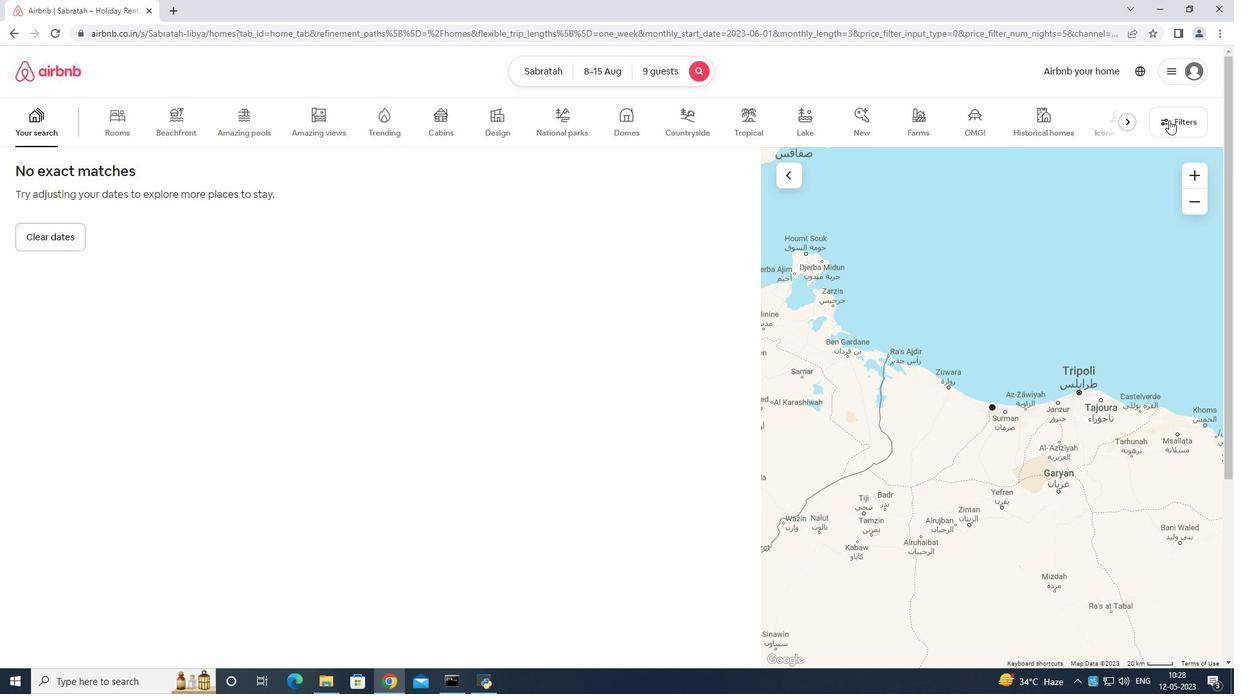 
Action: Mouse moved to (498, 438)
Screenshot: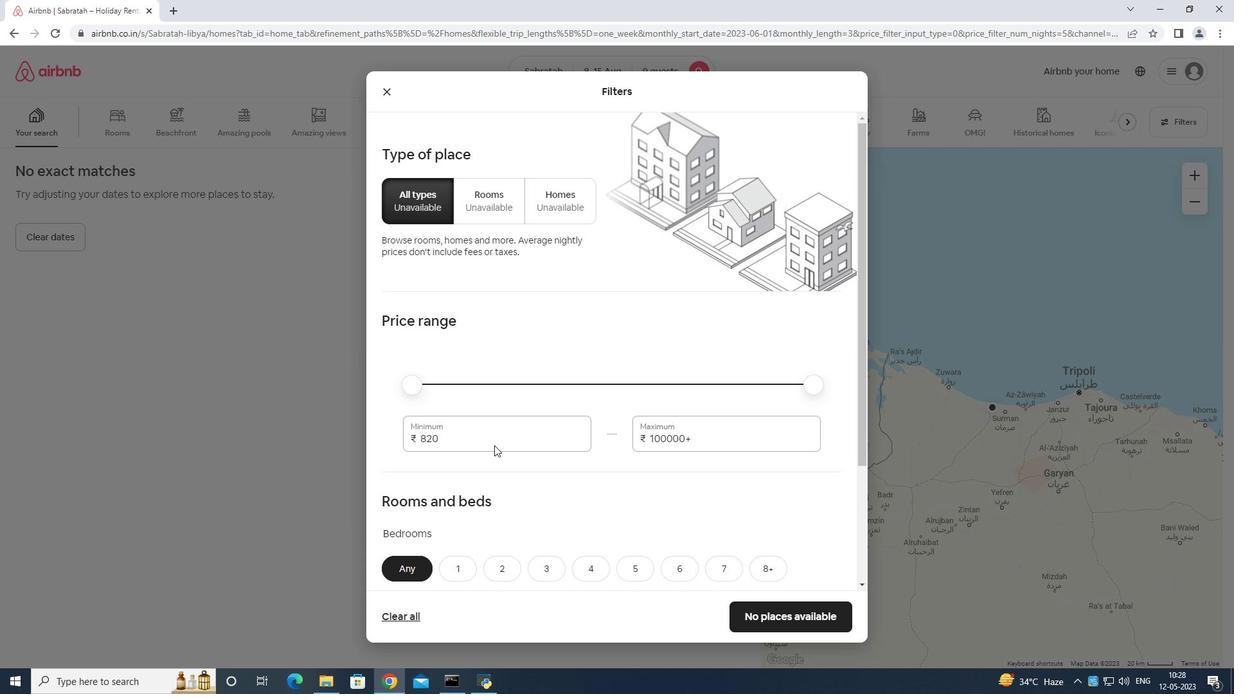 
Action: Mouse pressed left at (498, 438)
Screenshot: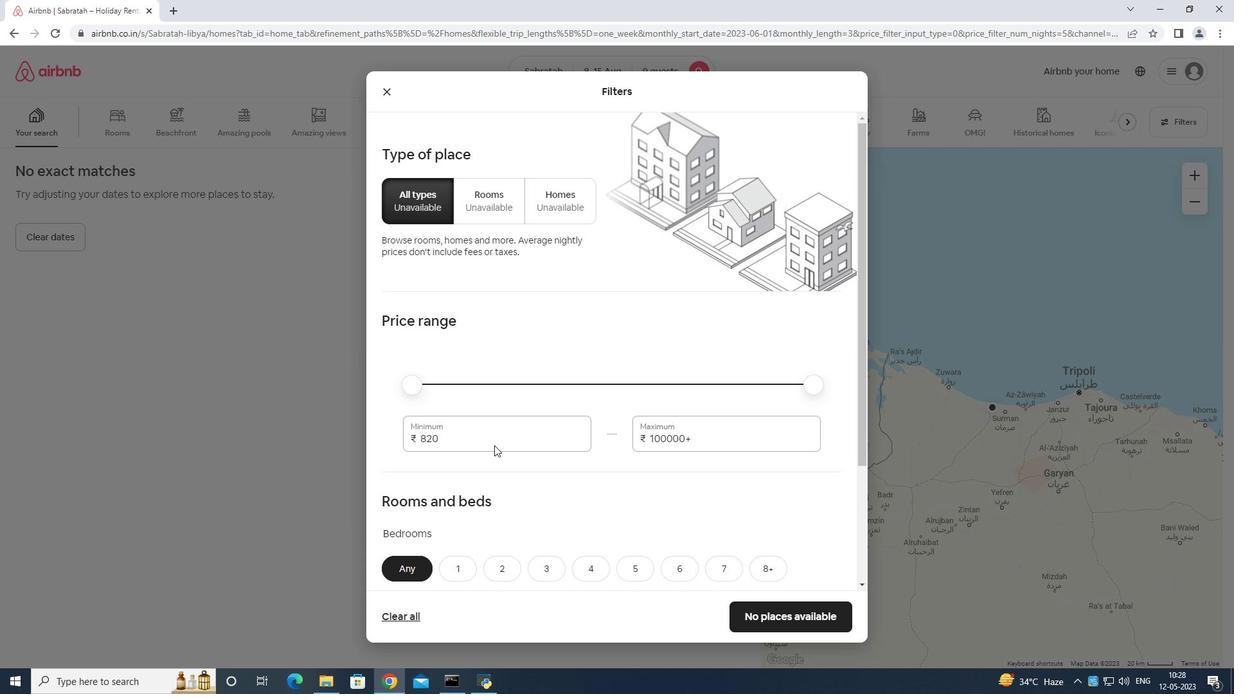 
Action: Mouse moved to (499, 437)
Screenshot: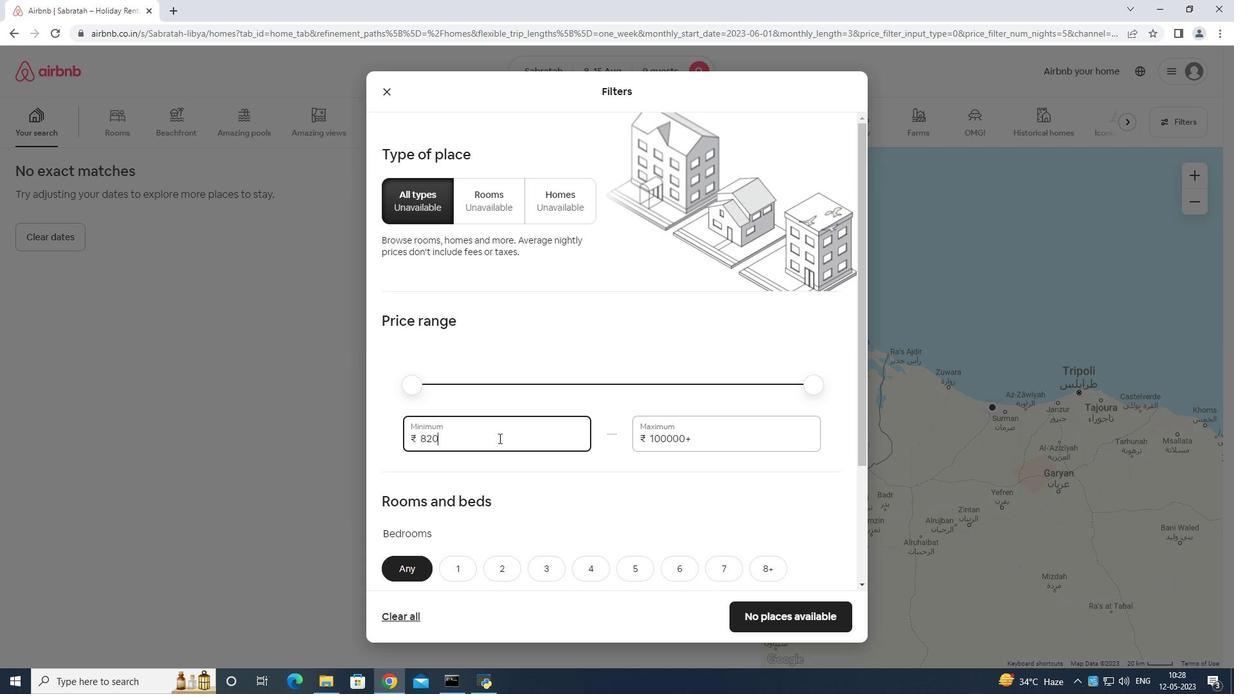 
Action: Key pressed <Key.backspace>
Screenshot: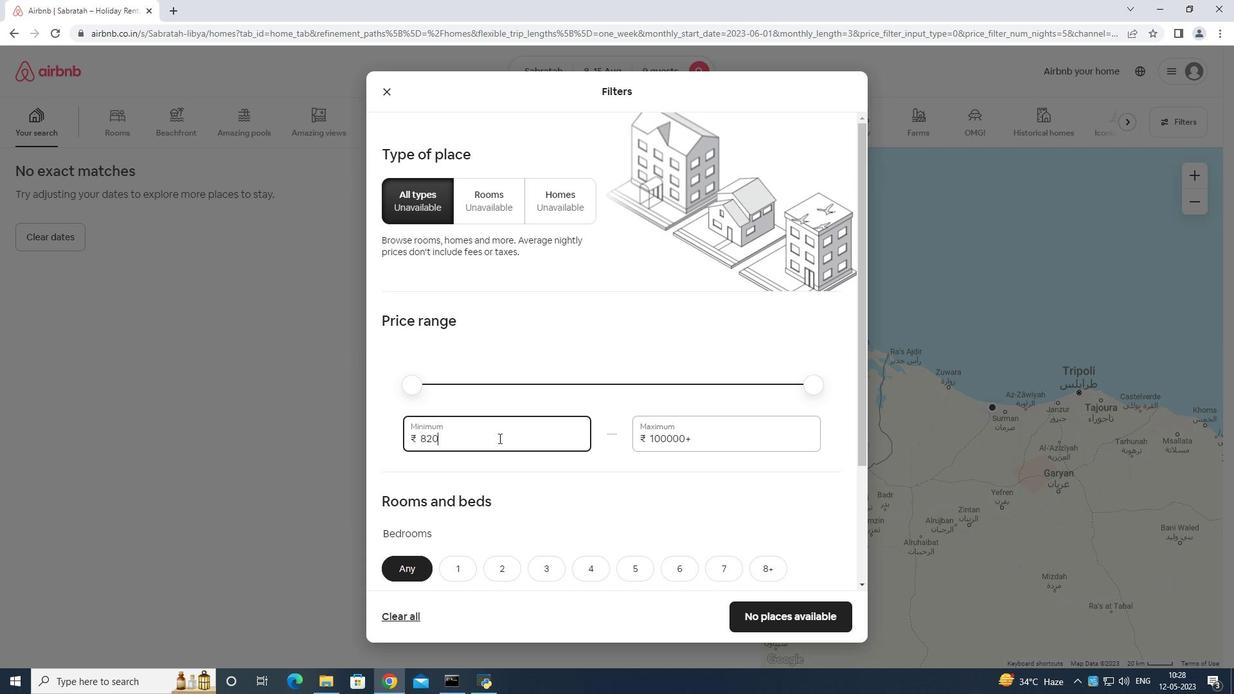 
Action: Mouse moved to (501, 435)
Screenshot: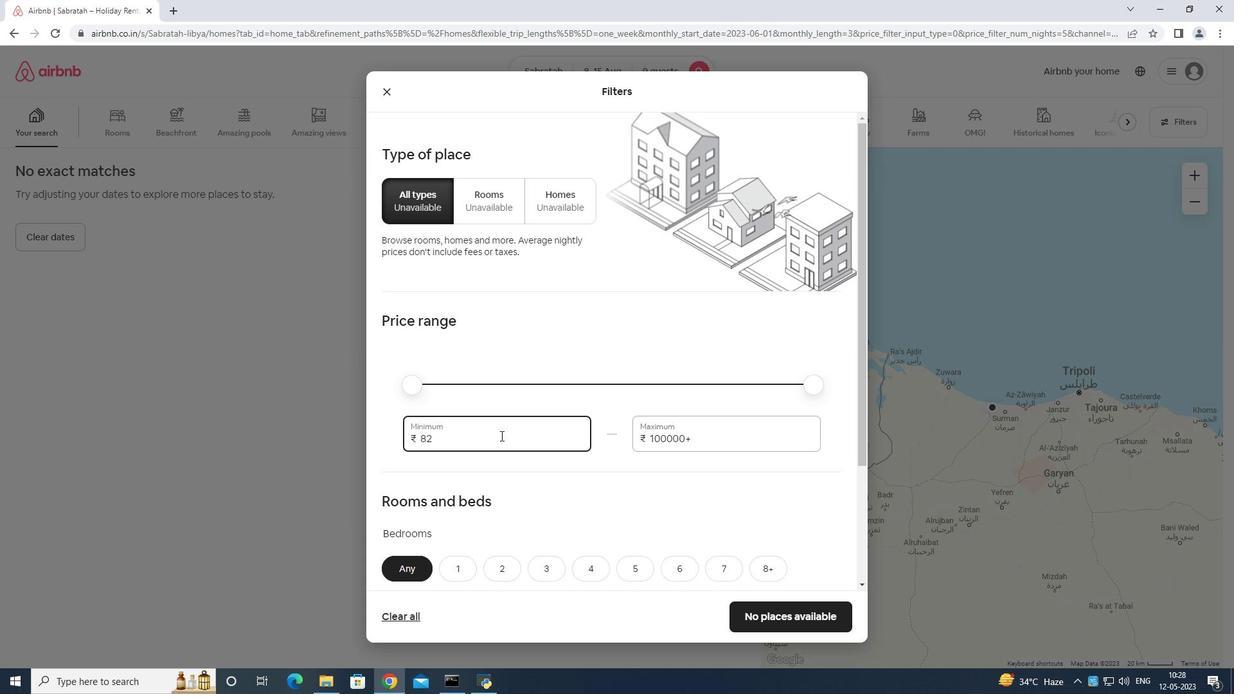 
Action: Key pressed <Key.backspace><Key.backspace>
Screenshot: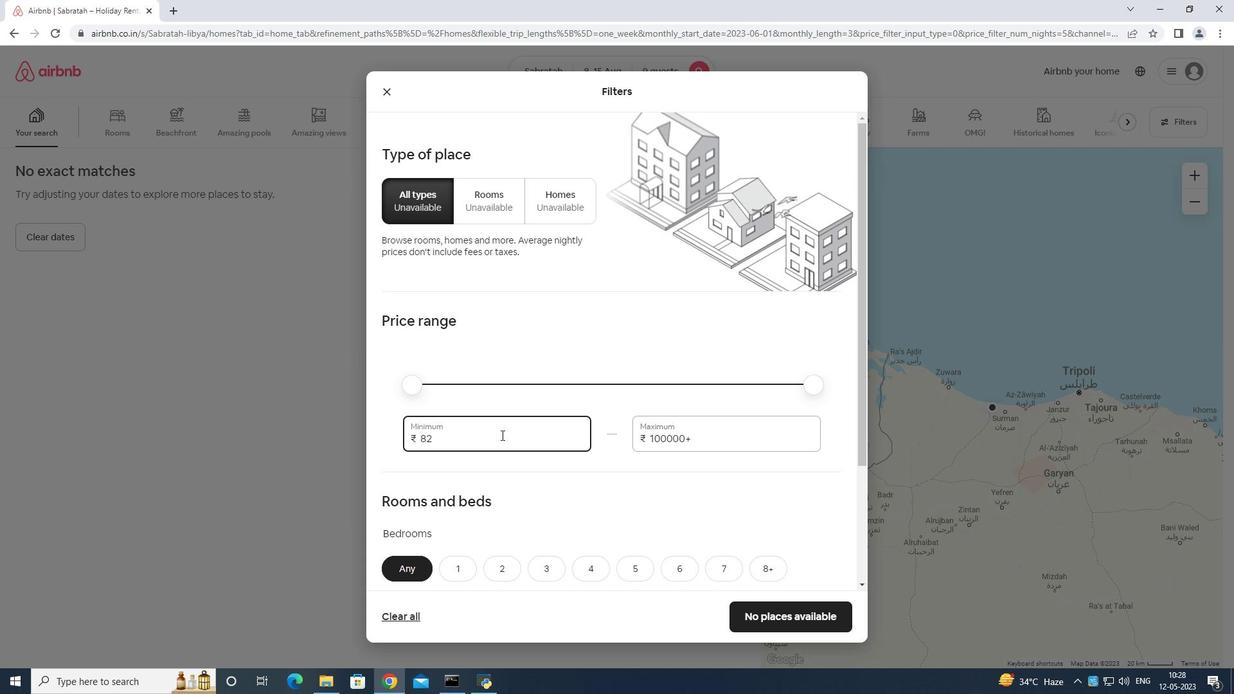 
Action: Mouse moved to (501, 434)
Screenshot: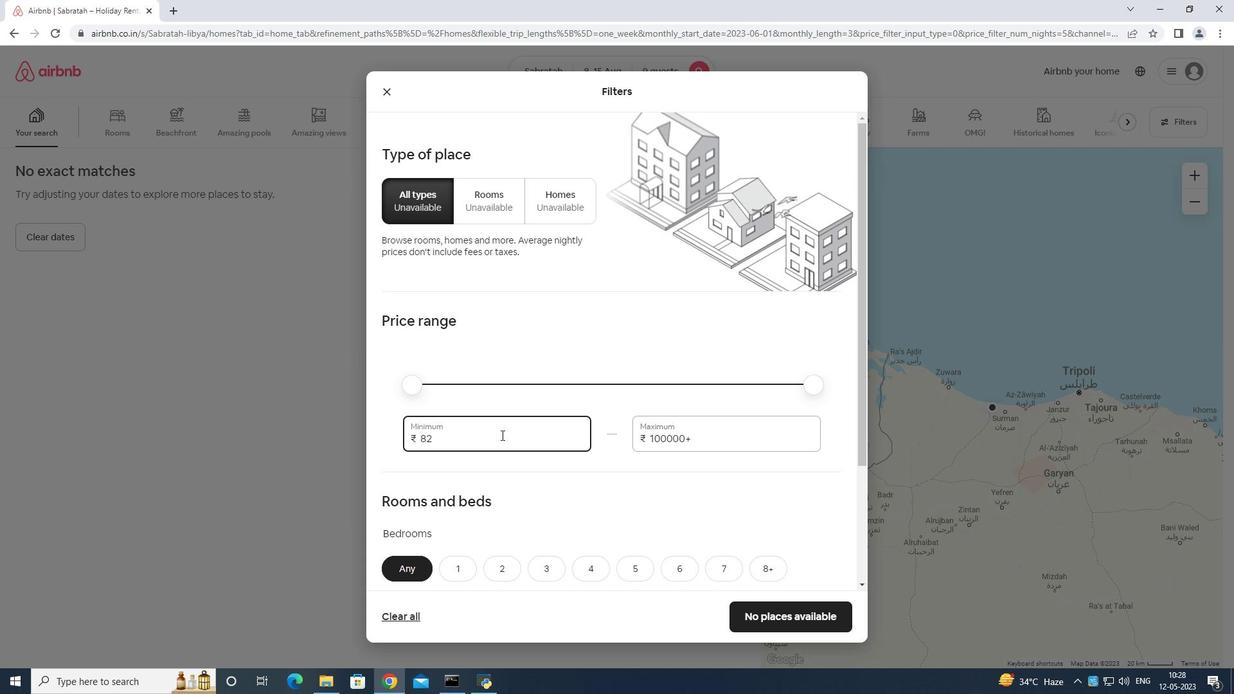 
Action: Key pressed <Key.backspace>
Screenshot: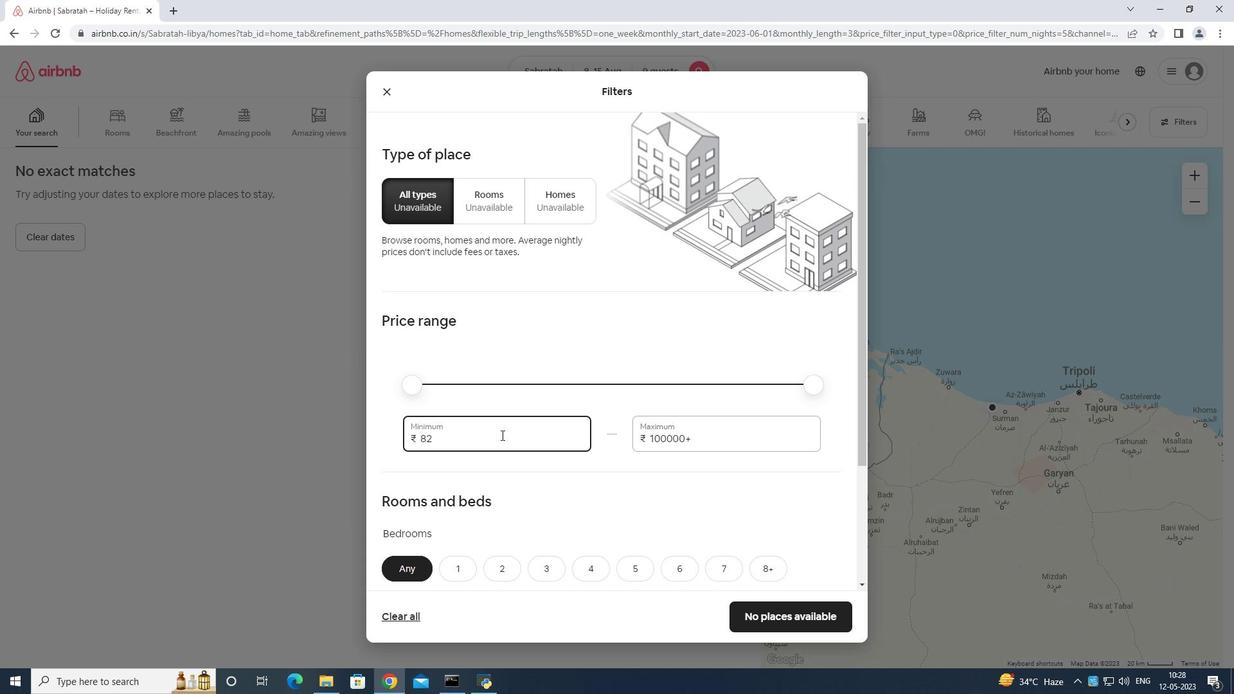 
Action: Mouse moved to (501, 434)
Screenshot: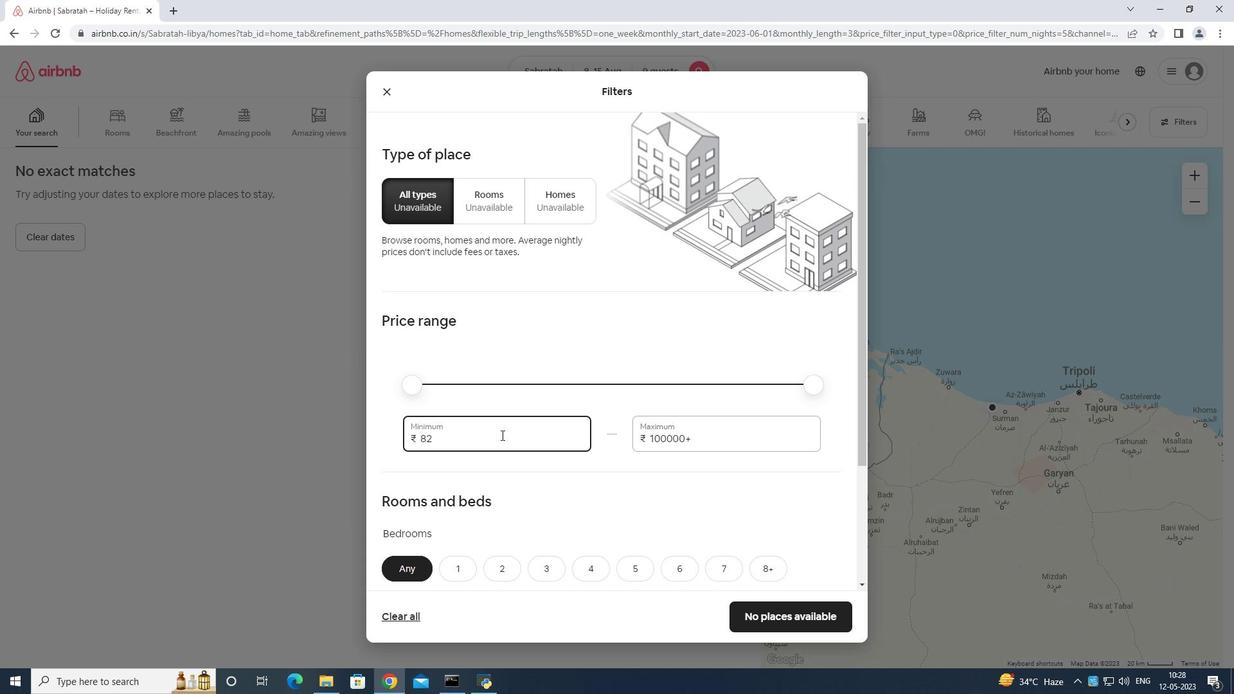 
Action: Key pressed <Key.backspace>
Screenshot: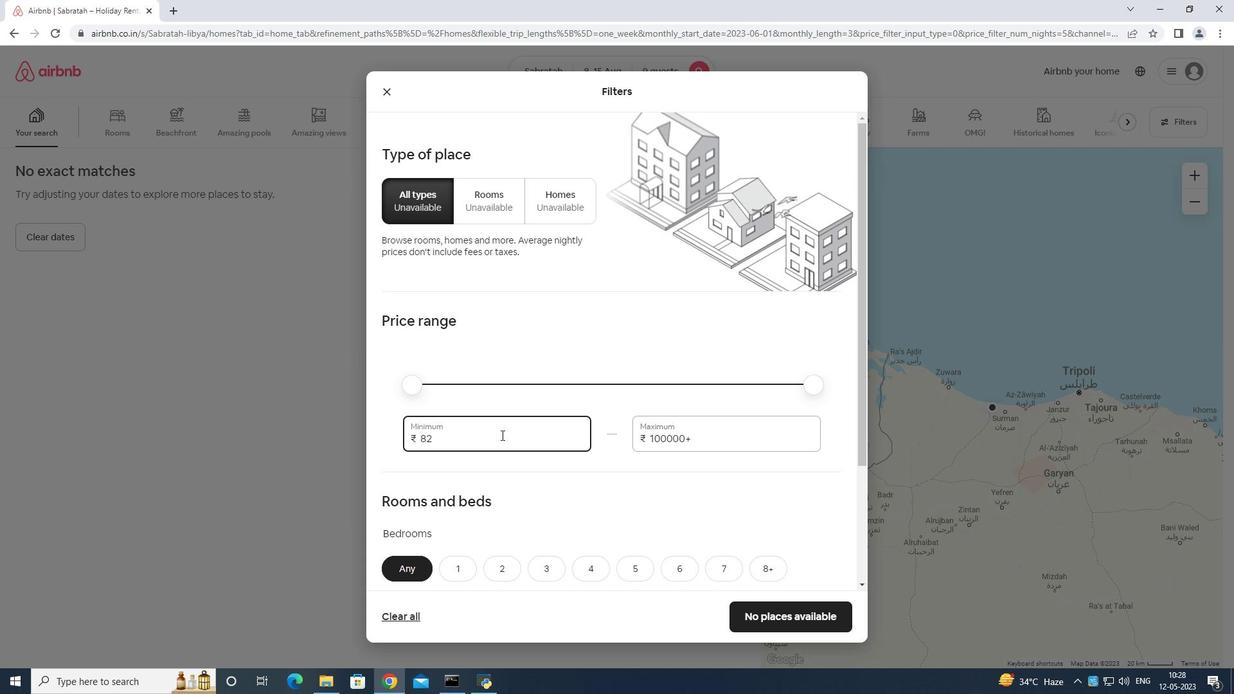 
Action: Mouse moved to (501, 434)
Screenshot: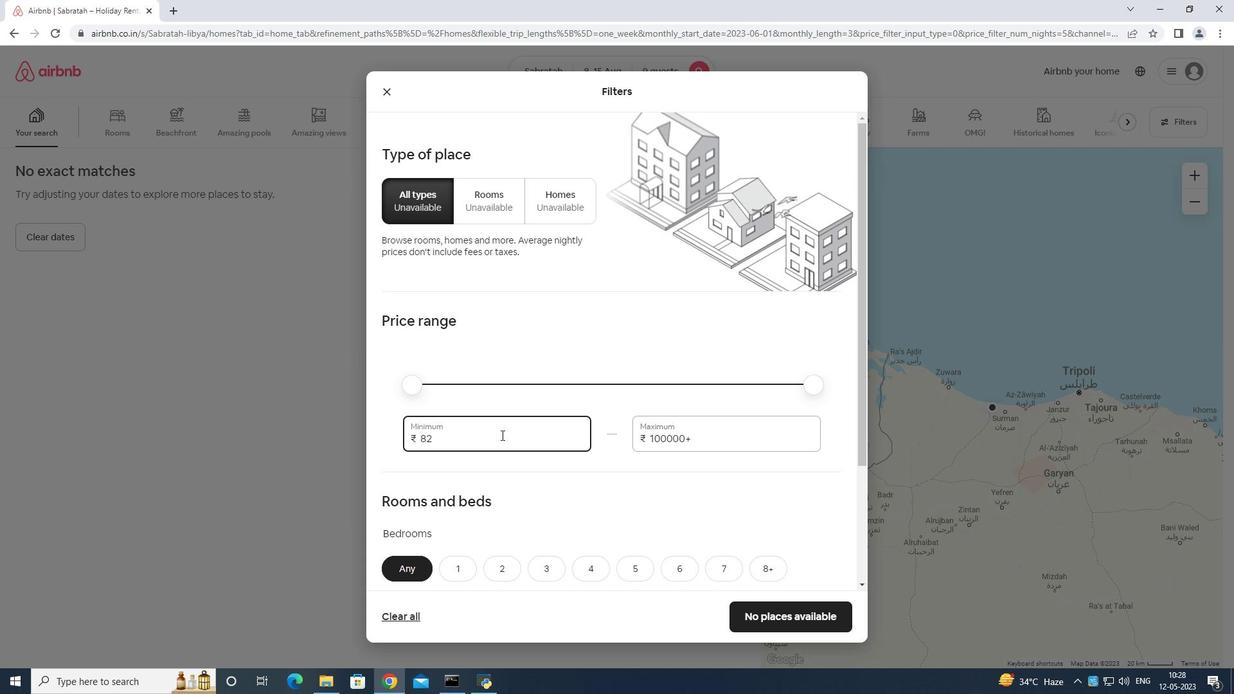 
Action: Key pressed <Key.backspace>
Screenshot: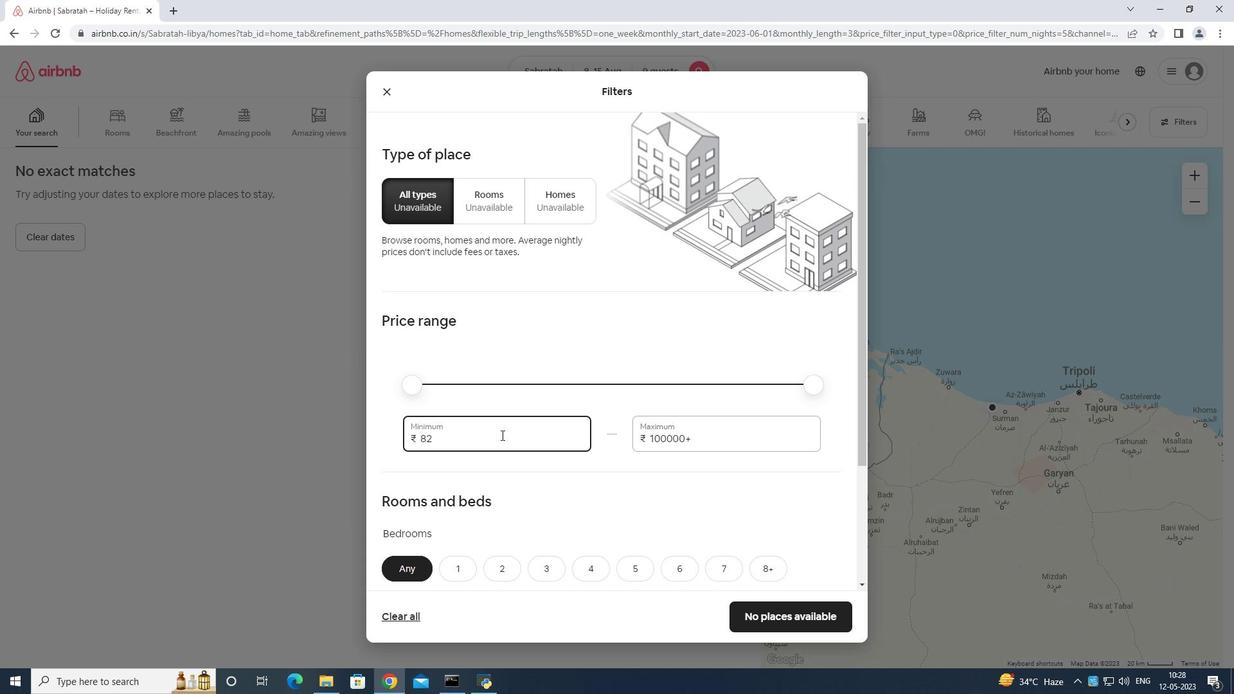 
Action: Mouse moved to (502, 433)
Screenshot: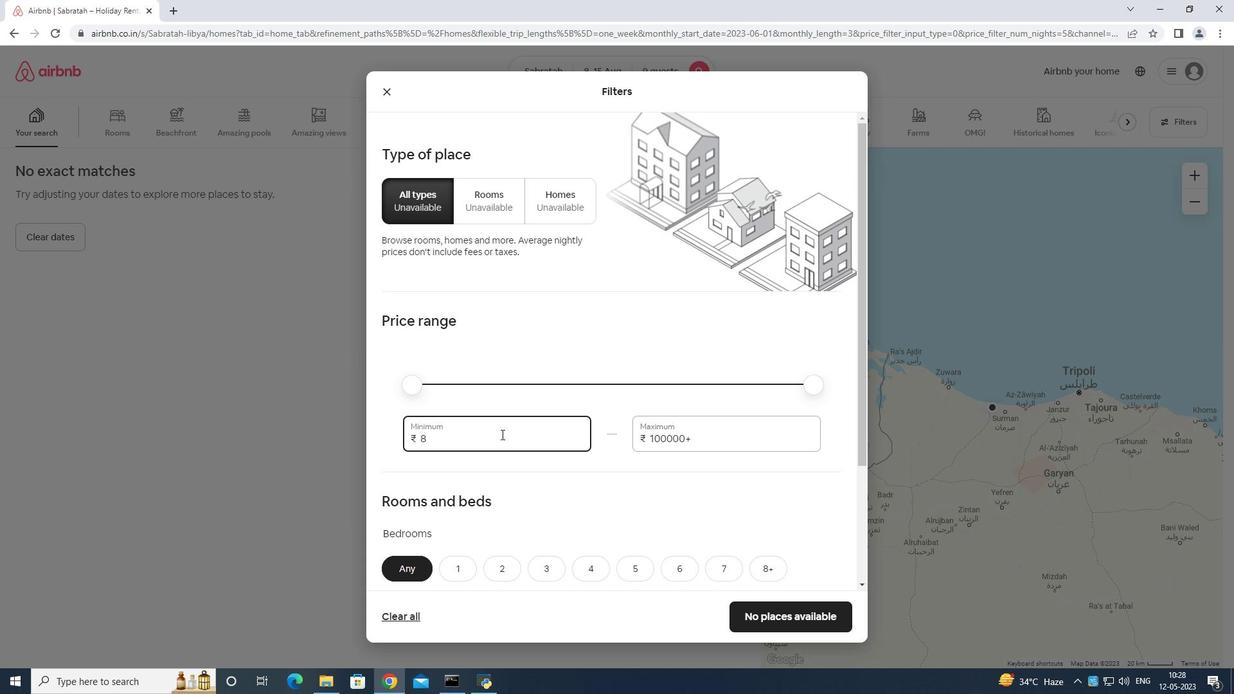 
Action: Key pressed <Key.backspace>
Screenshot: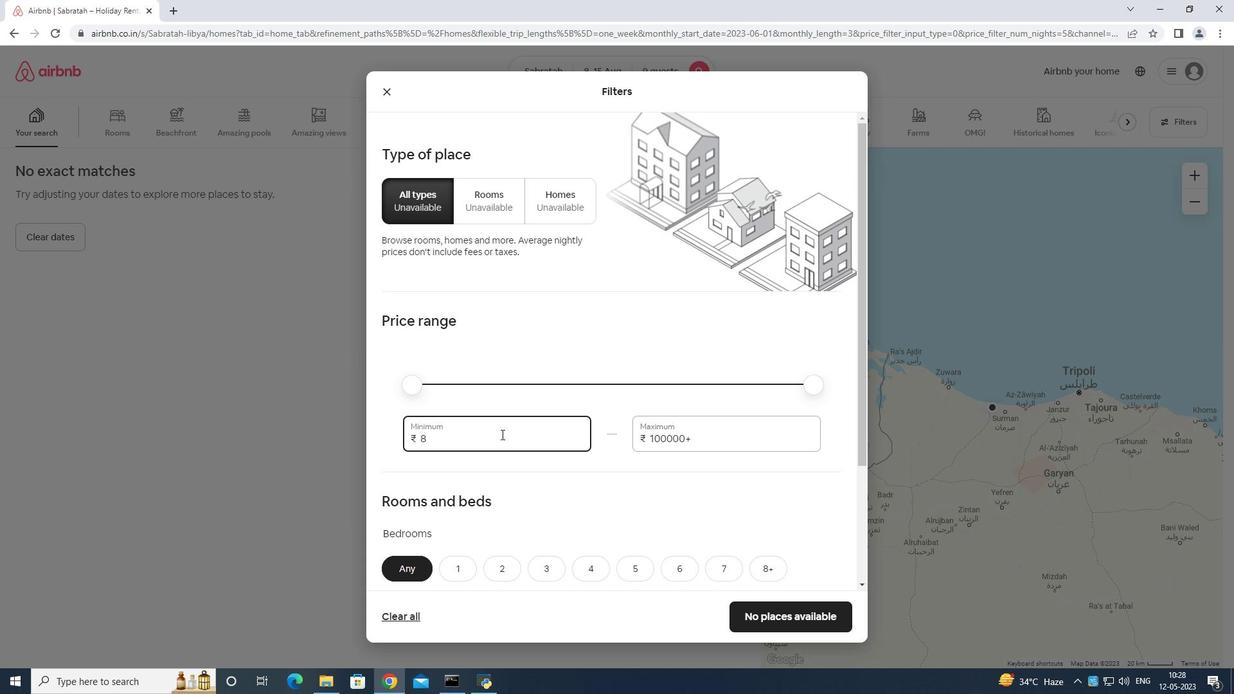 
Action: Mouse moved to (502, 432)
Screenshot: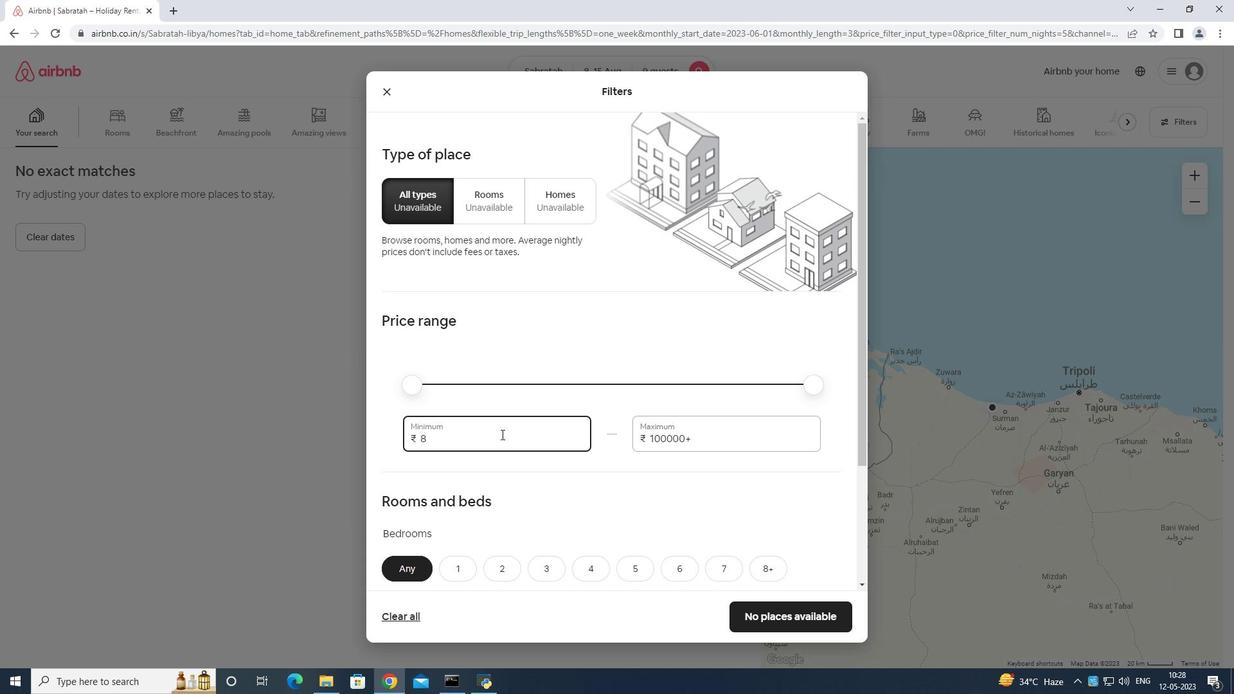 
Action: Key pressed <Key.backspace>
Screenshot: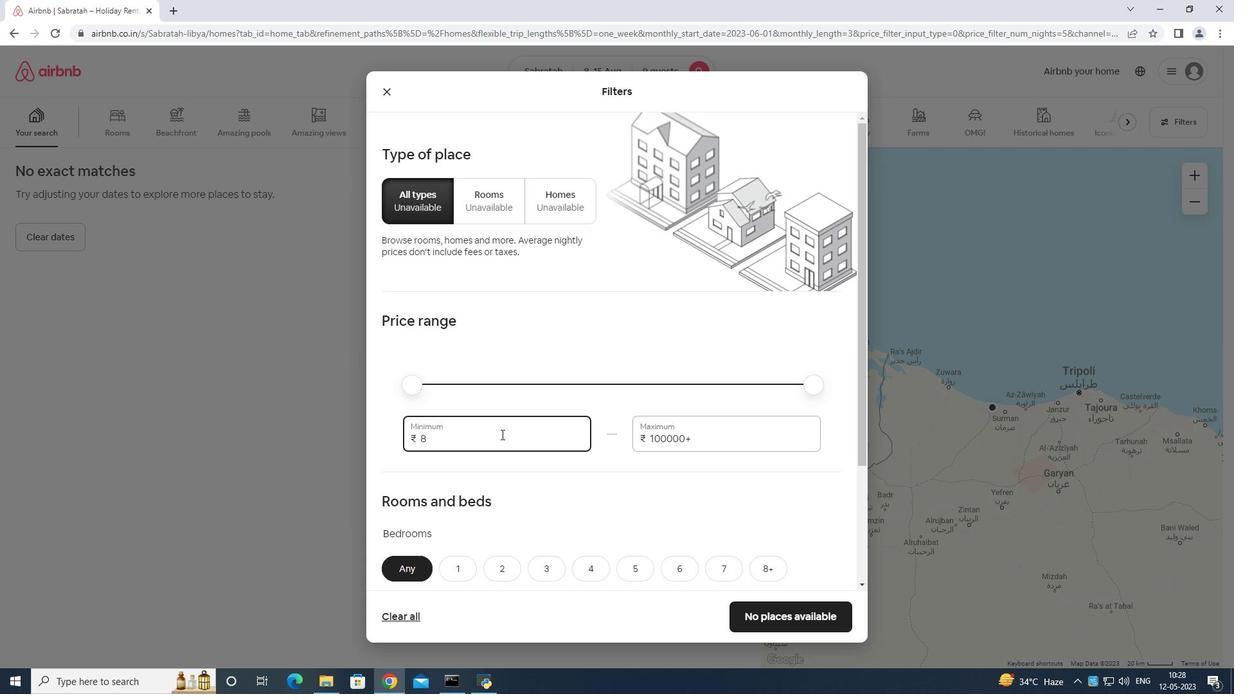 
Action: Mouse moved to (502, 432)
Screenshot: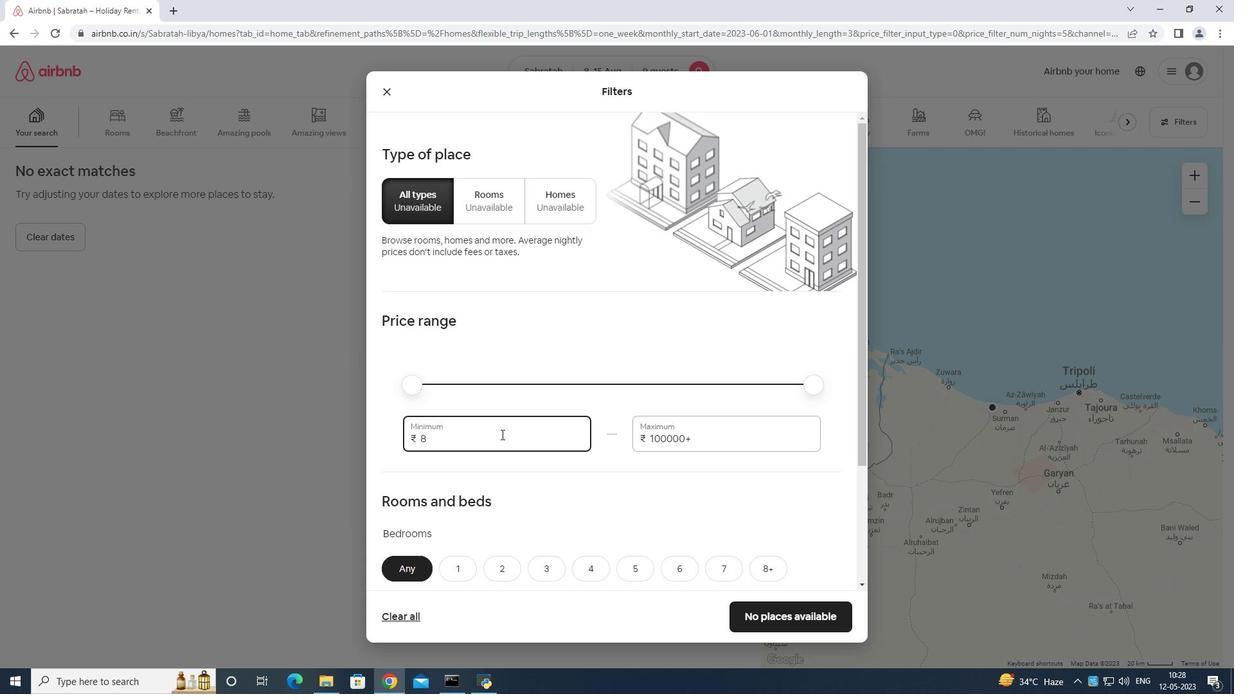 
Action: Key pressed <Key.backspace>
Screenshot: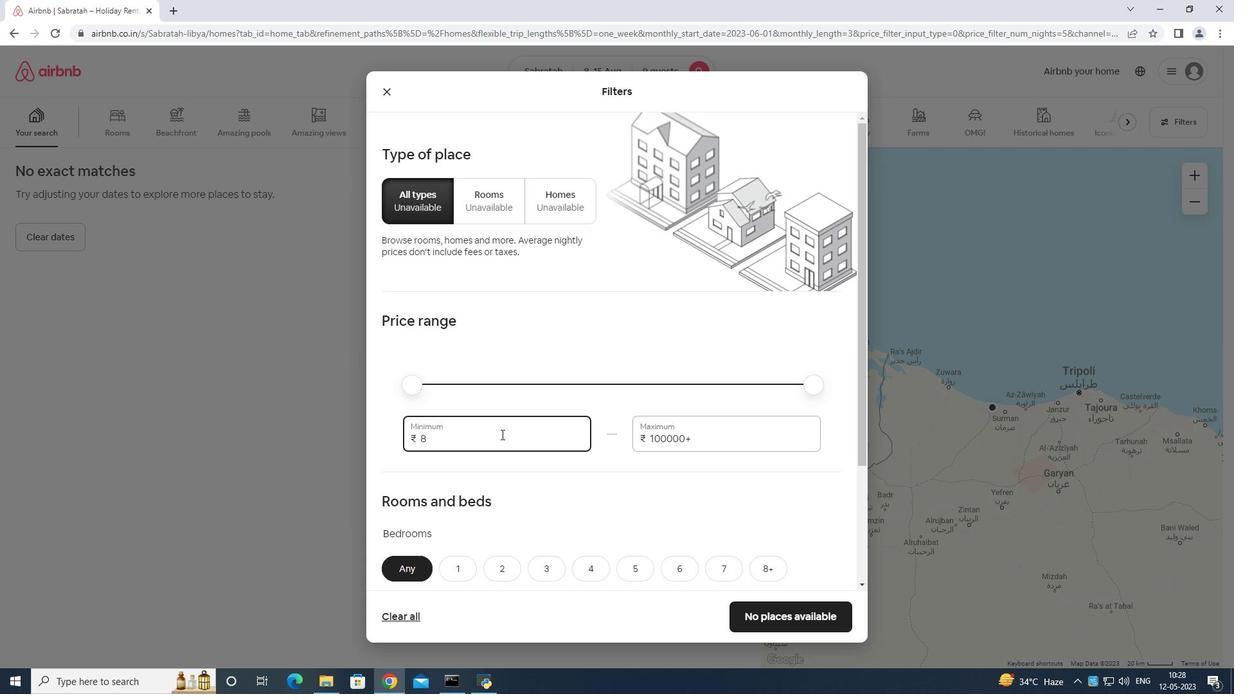 
Action: Mouse moved to (503, 432)
Screenshot: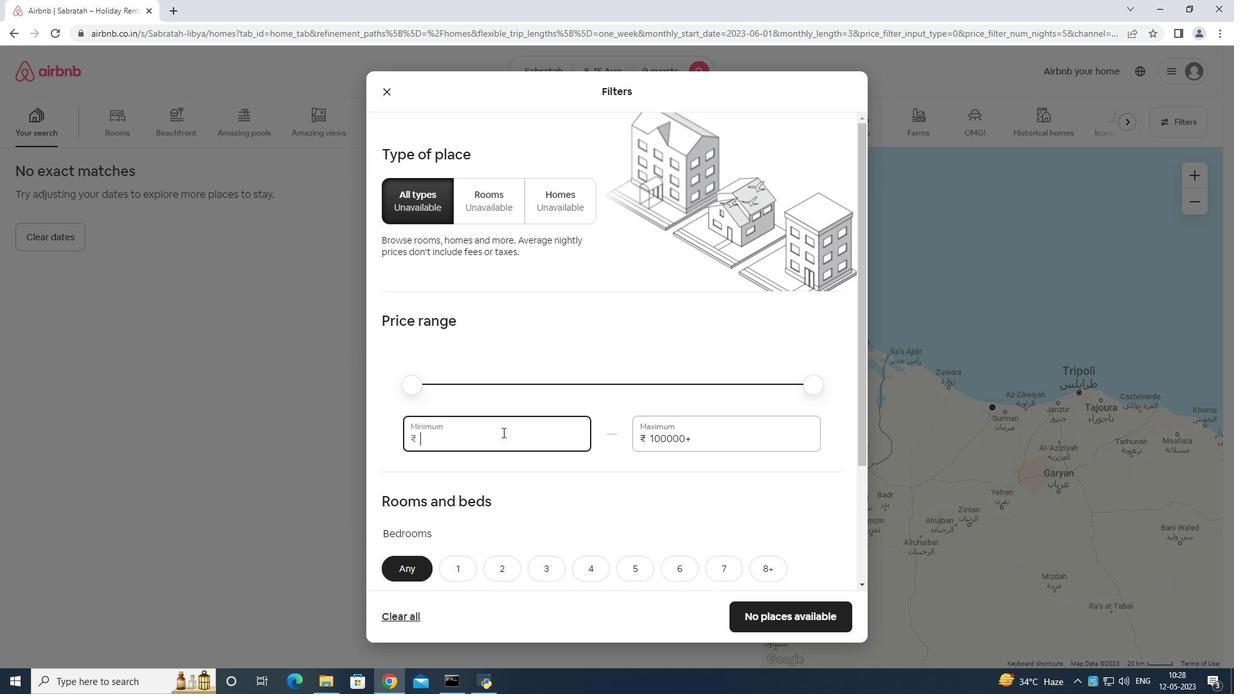 
Action: Key pressed 1000
Screenshot: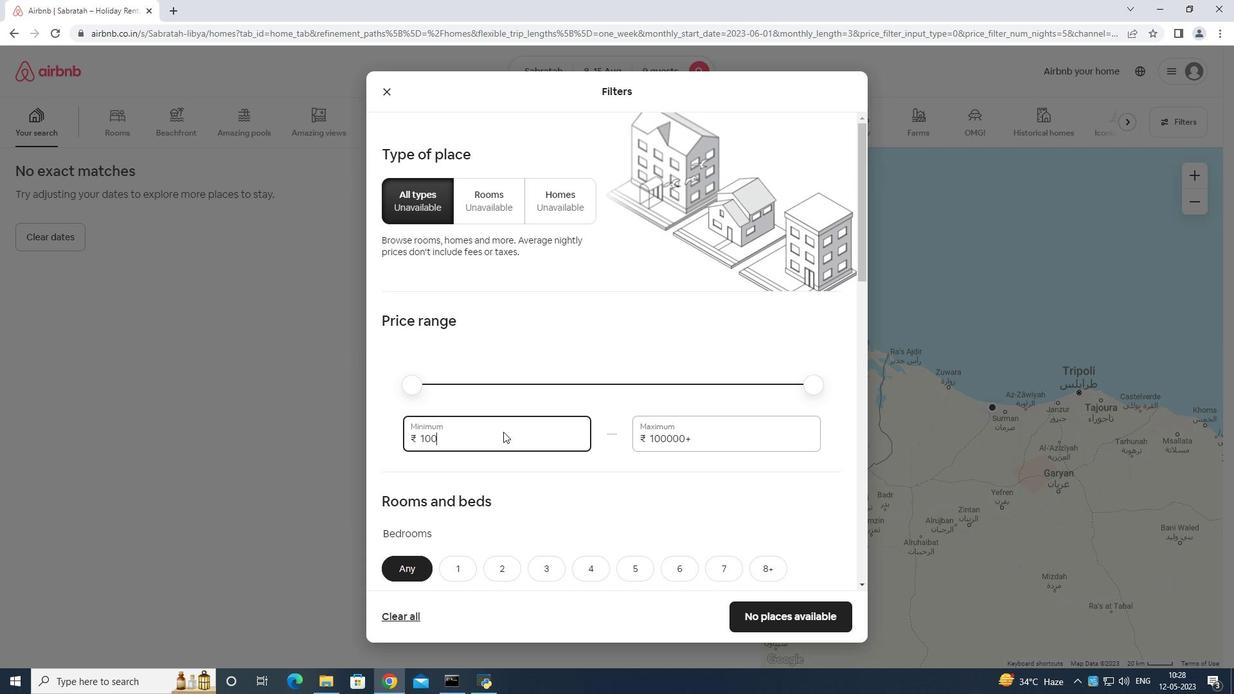 
Action: Mouse moved to (504, 430)
Screenshot: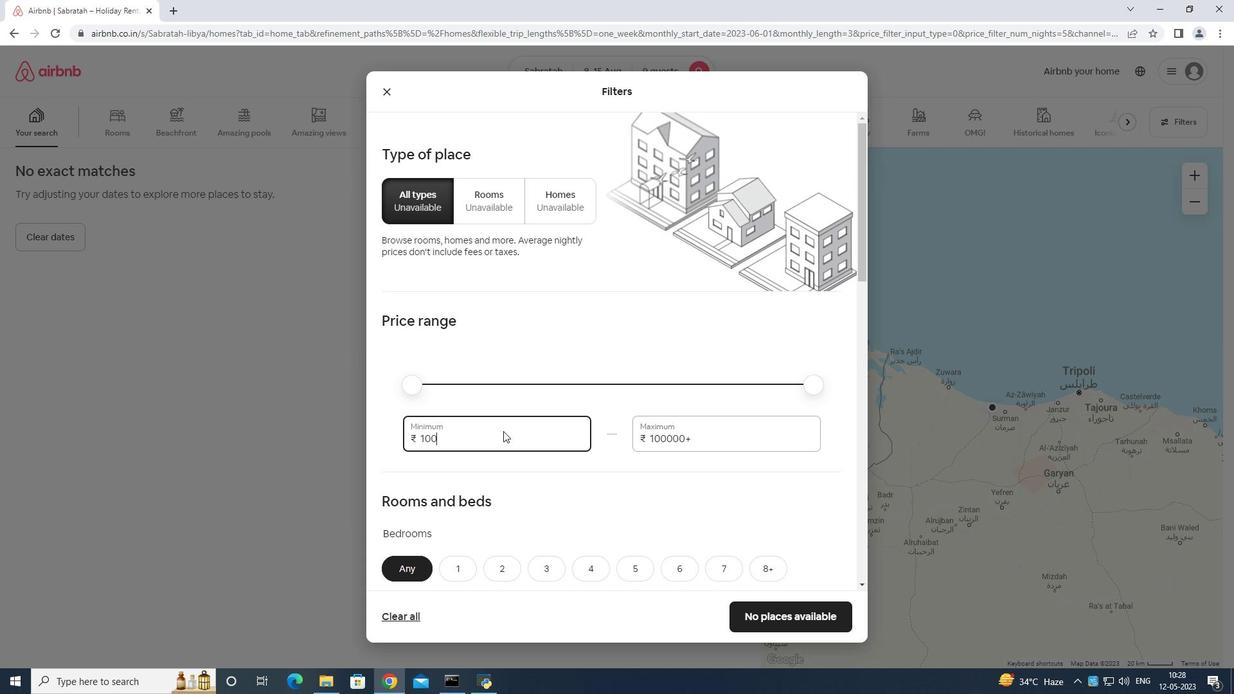 
Action: Key pressed 0
Screenshot: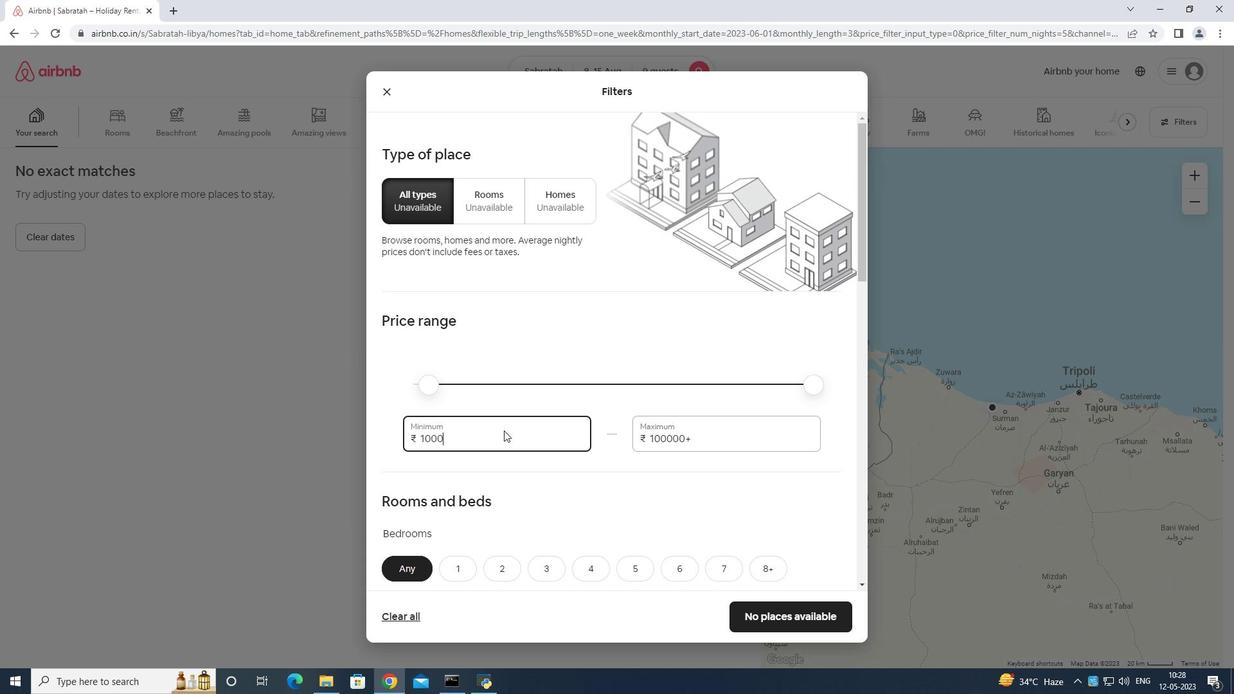 
Action: Mouse moved to (697, 423)
Screenshot: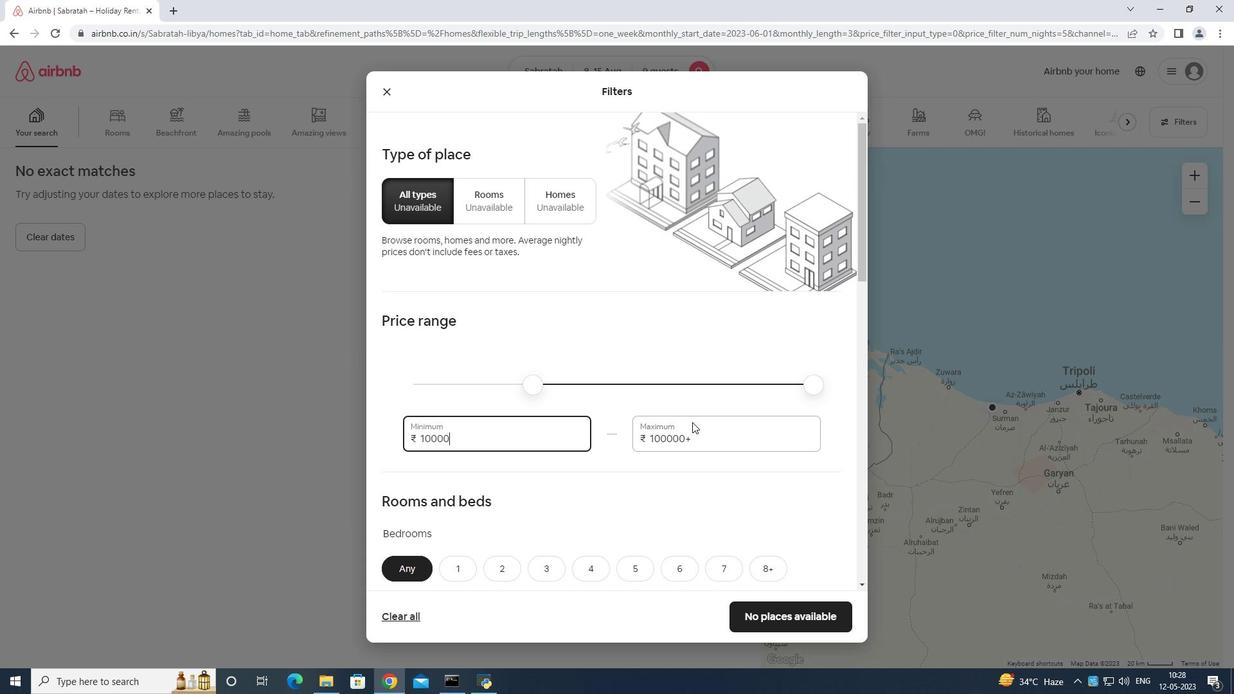 
Action: Mouse pressed left at (697, 423)
Screenshot: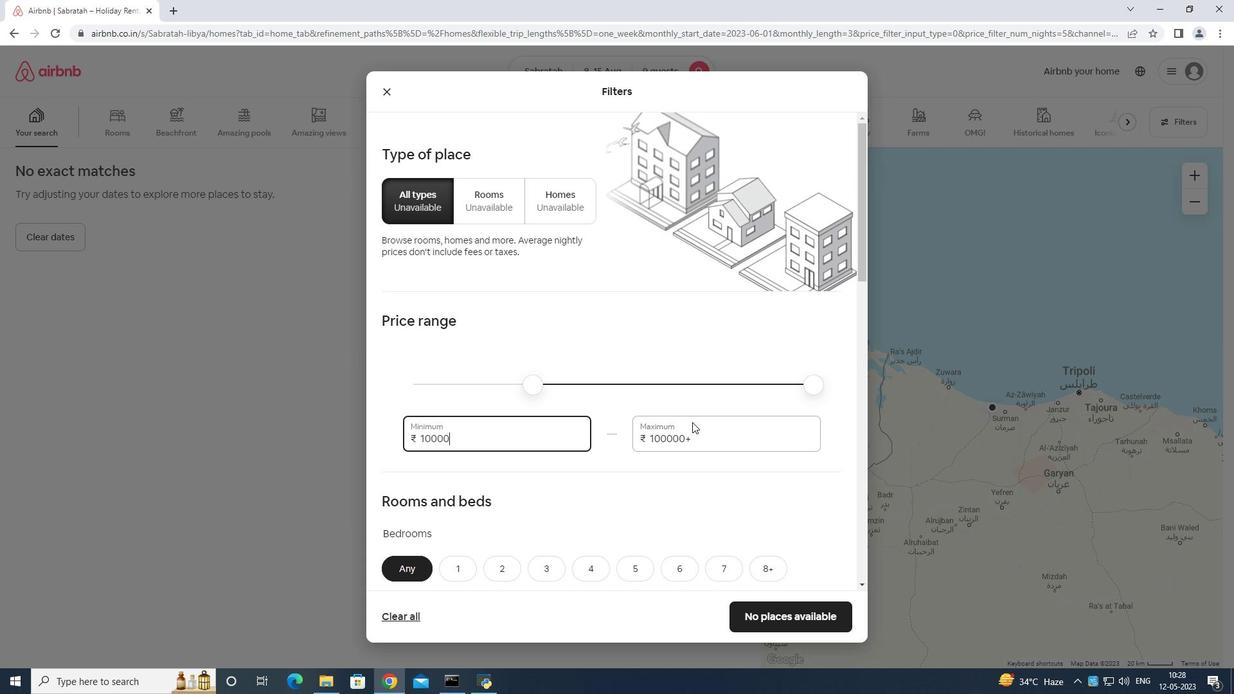 
Action: Mouse moved to (714, 432)
Screenshot: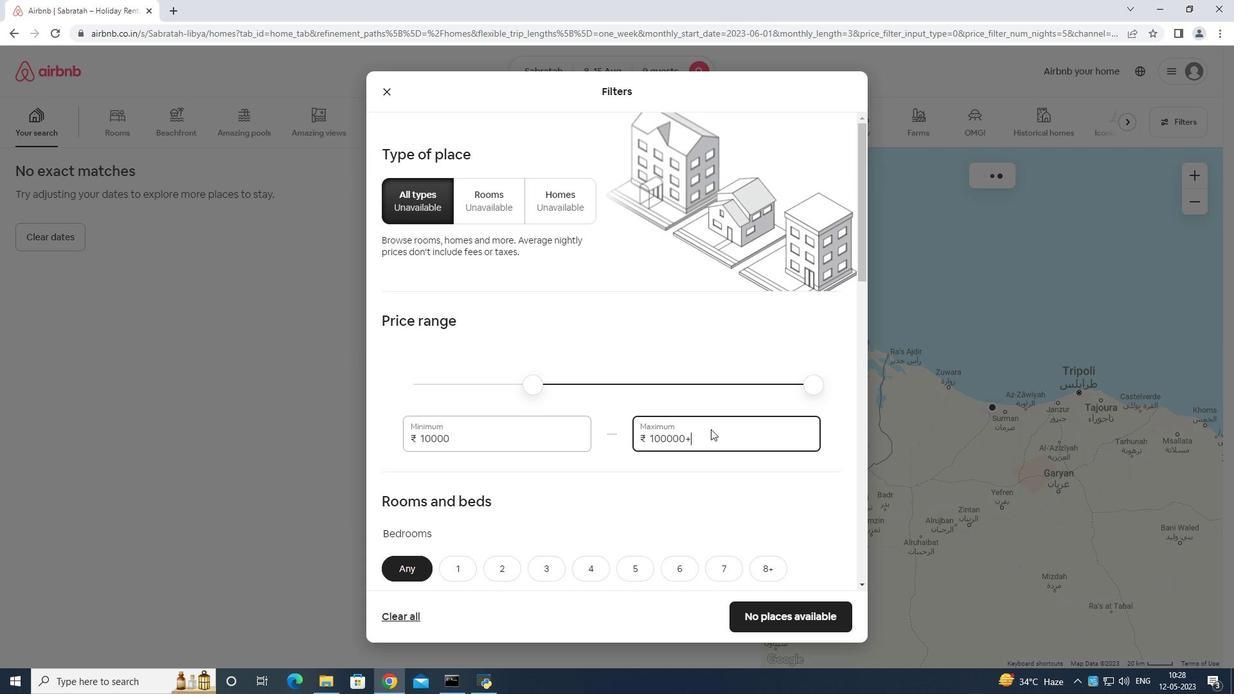 
Action: Key pressed <Key.backspace>
Screenshot: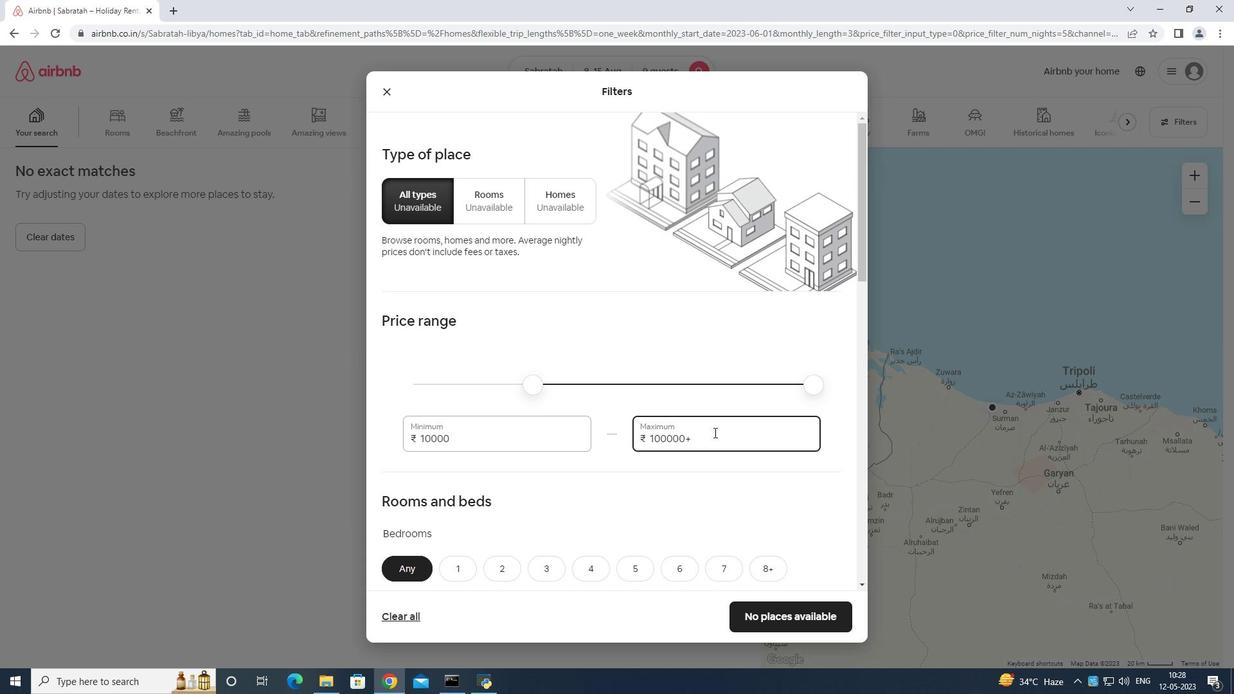 
Action: Mouse moved to (715, 432)
Screenshot: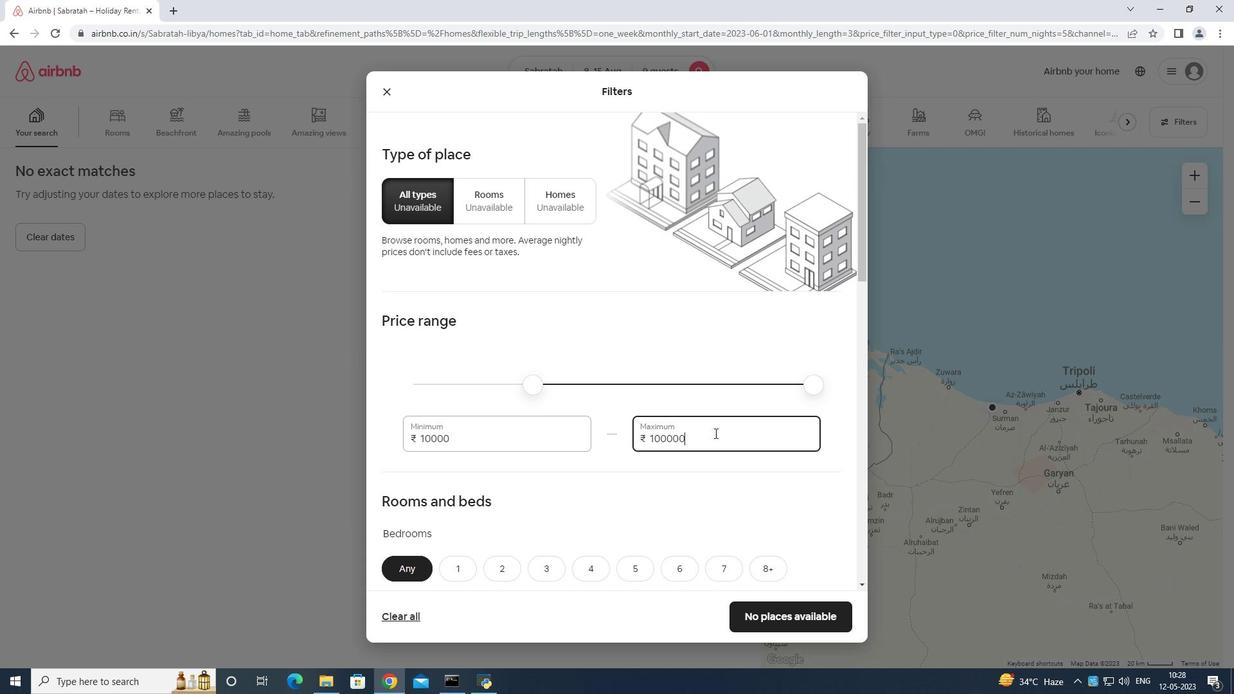 
Action: Key pressed <Key.backspace><Key.backspace><Key.backspace><Key.backspace><Key.backspace><Key.backspace><Key.backspace><Key.backspace><Key.backspace><Key.backspace><Key.backspace><Key.backspace><Key.backspace>
Screenshot: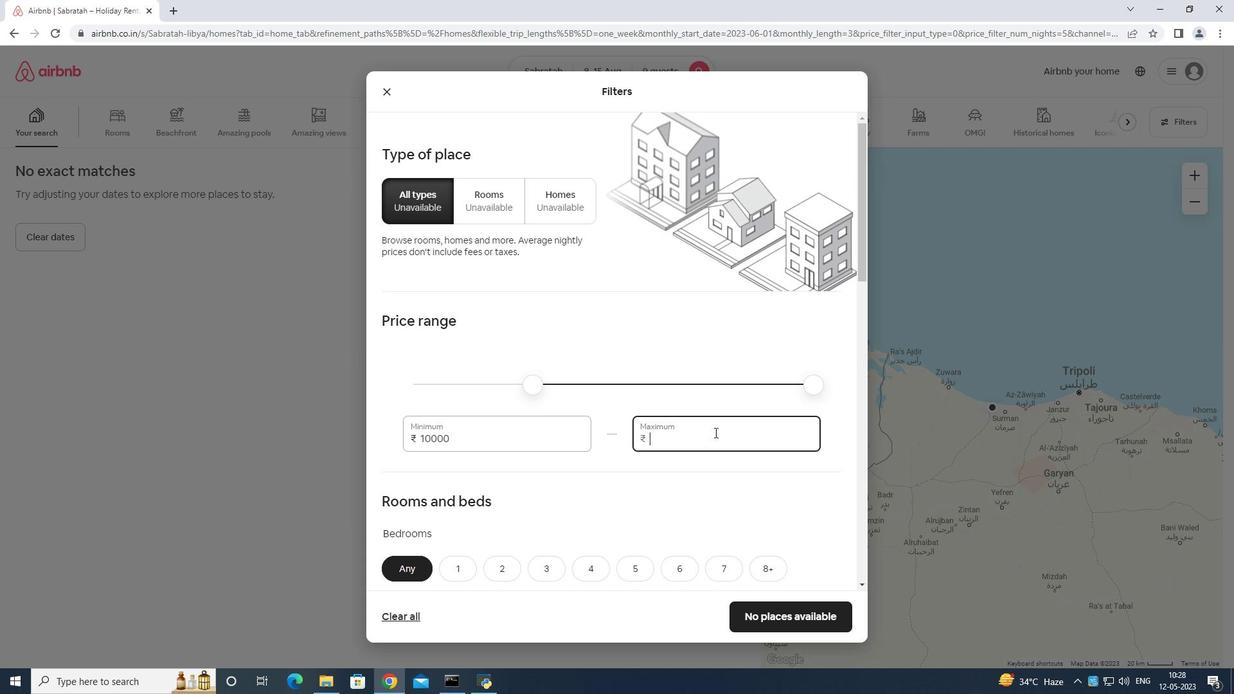 
Action: Mouse moved to (715, 432)
Screenshot: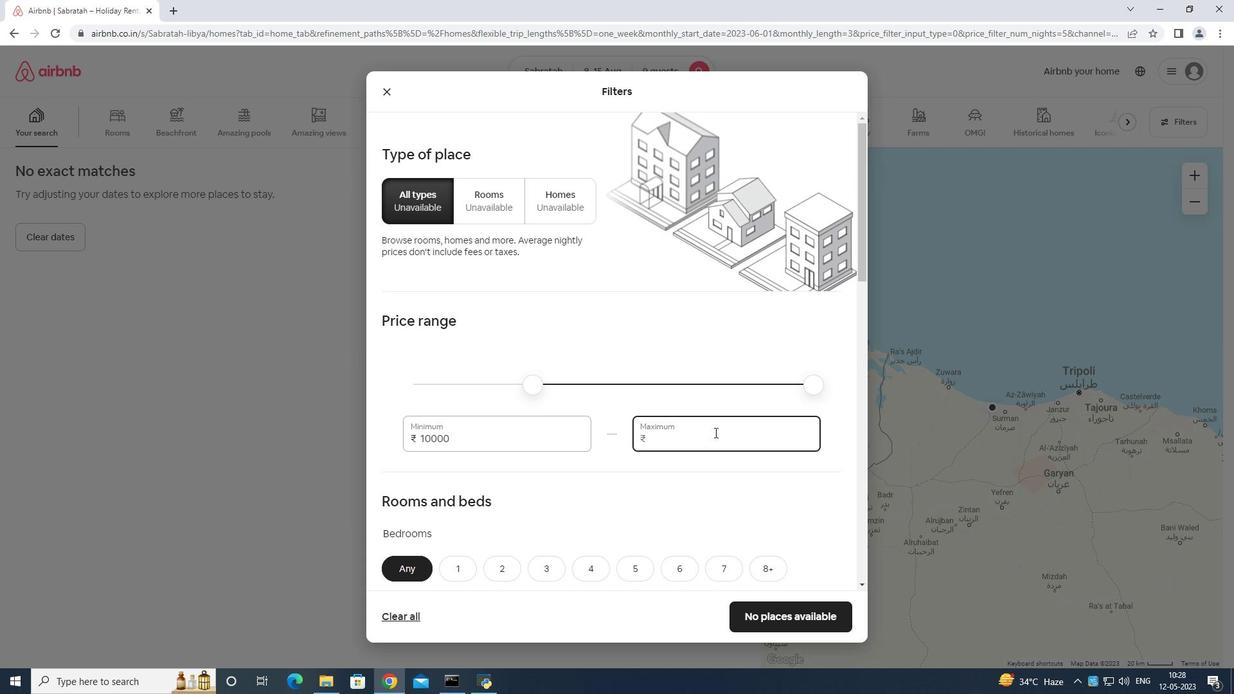 
Action: Key pressed 0
Screenshot: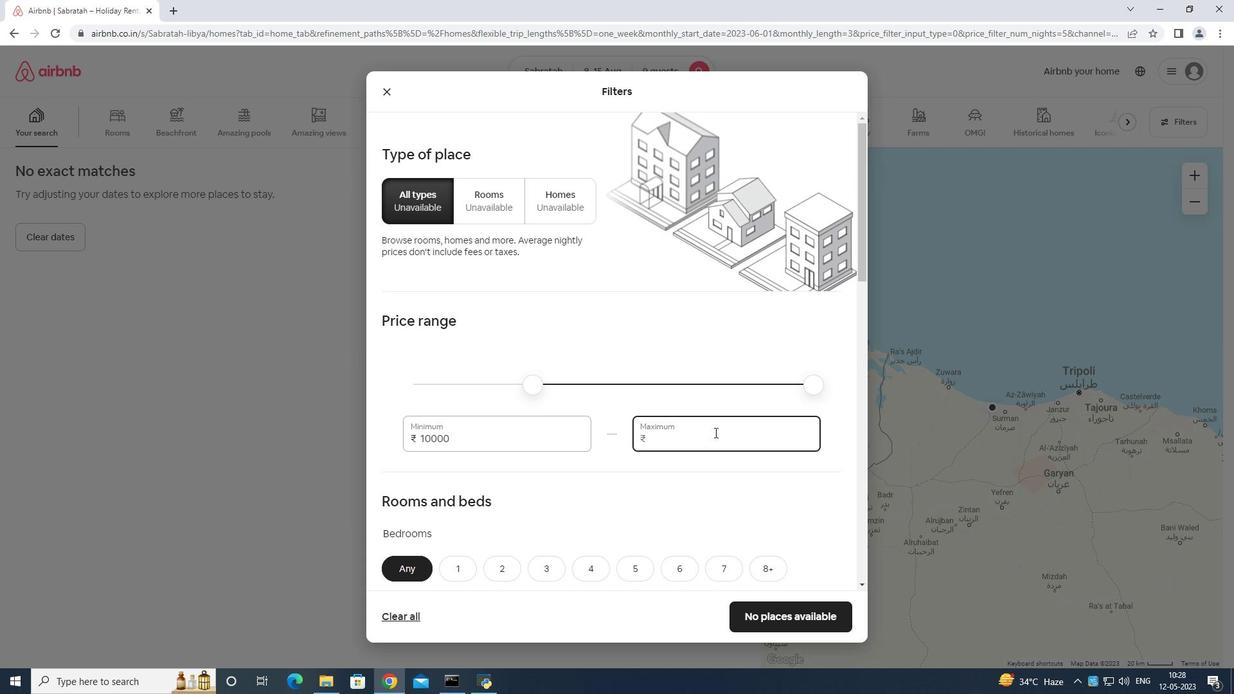 
Action: Mouse moved to (715, 432)
Screenshot: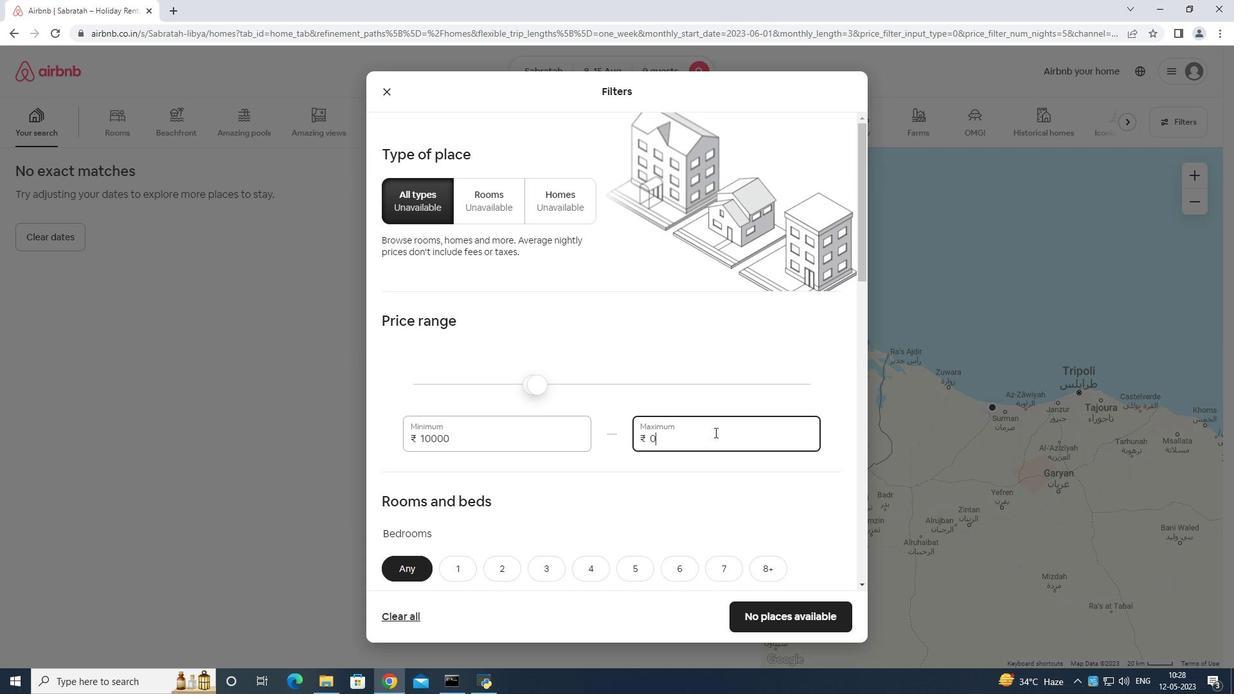 
Action: Key pressed 141
Screenshot: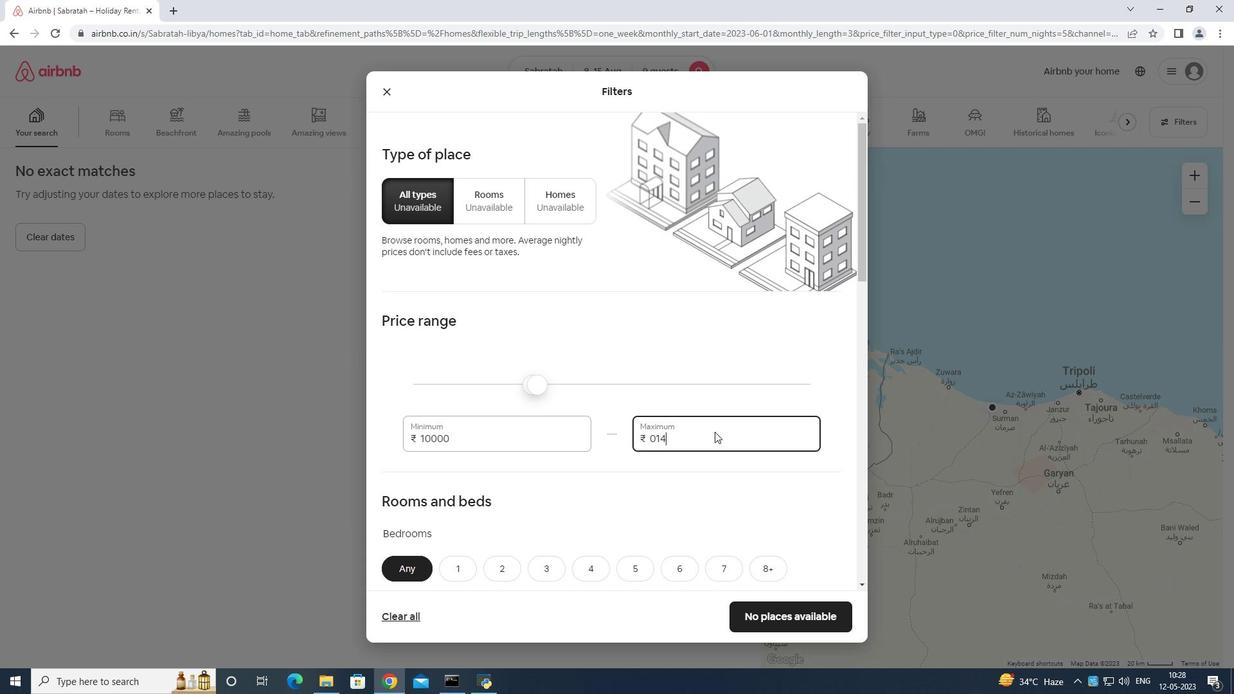 
Action: Mouse moved to (716, 429)
Screenshot: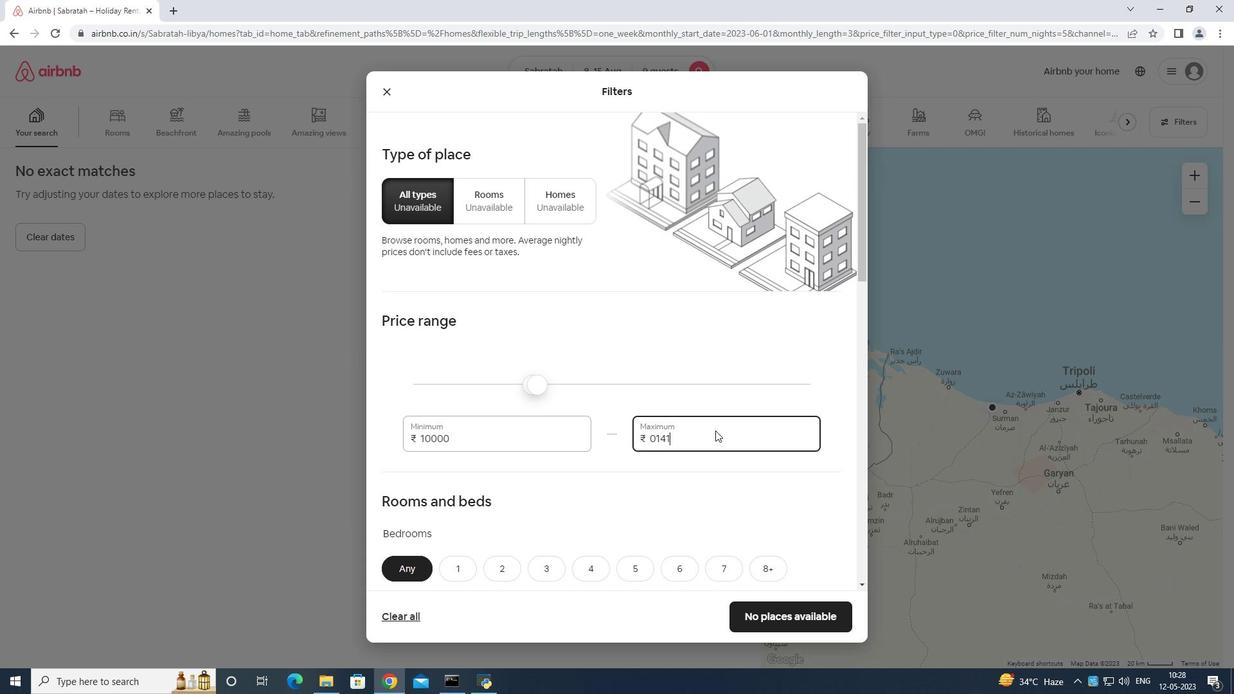 
Action: Key pressed <Key.backspace>
Screenshot: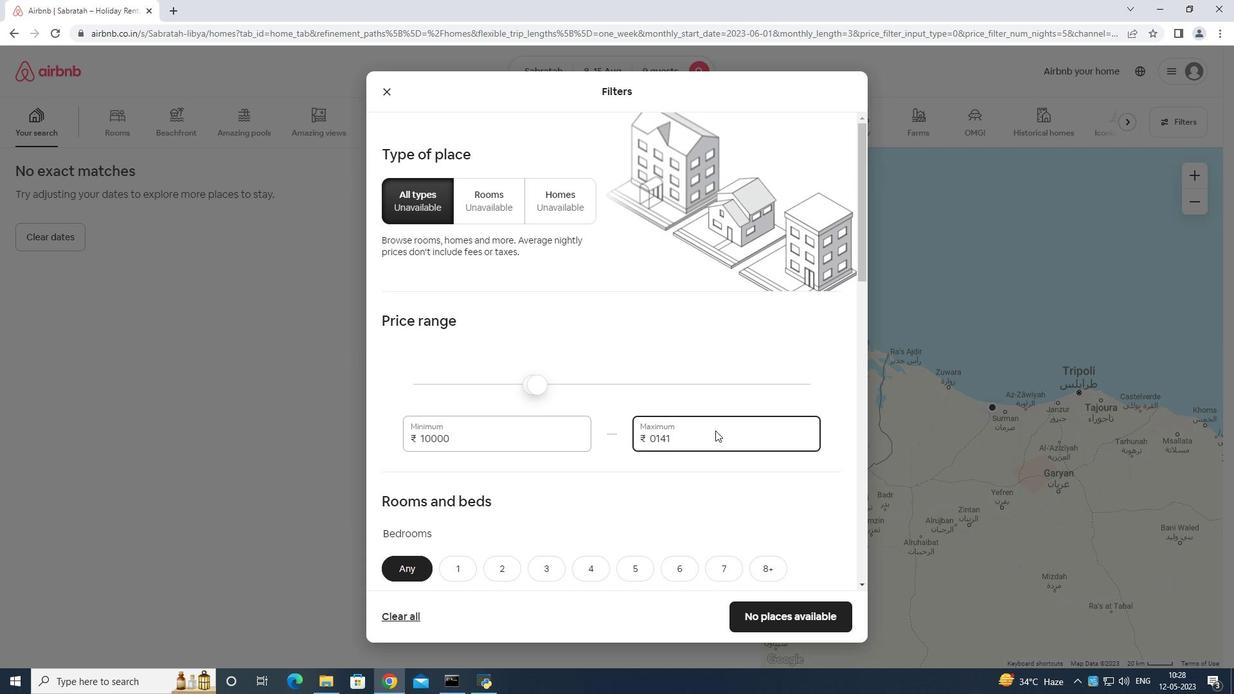 
Action: Mouse moved to (716, 428)
Screenshot: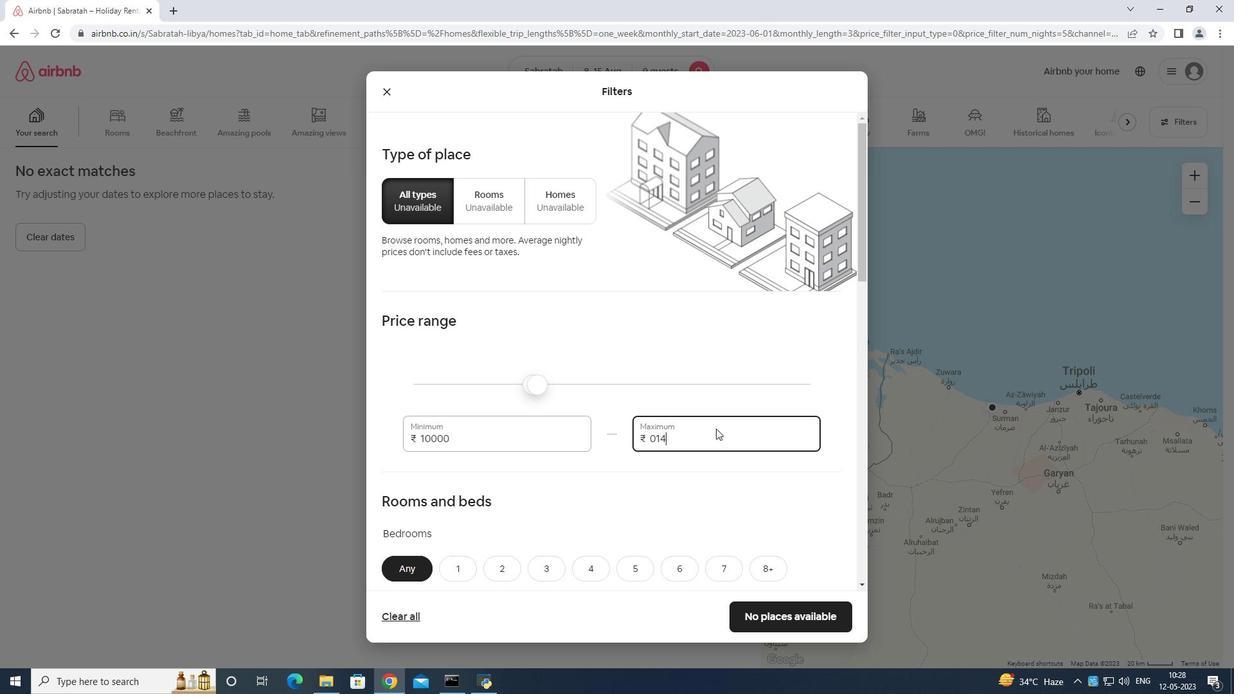 
Action: Key pressed <Key.backspace><Key.backspace><Key.backspace><Key.backspace><Key.backspace><Key.backspace><Key.backspace><Key.backspace><Key.backspace><Key.backspace>1
Screenshot: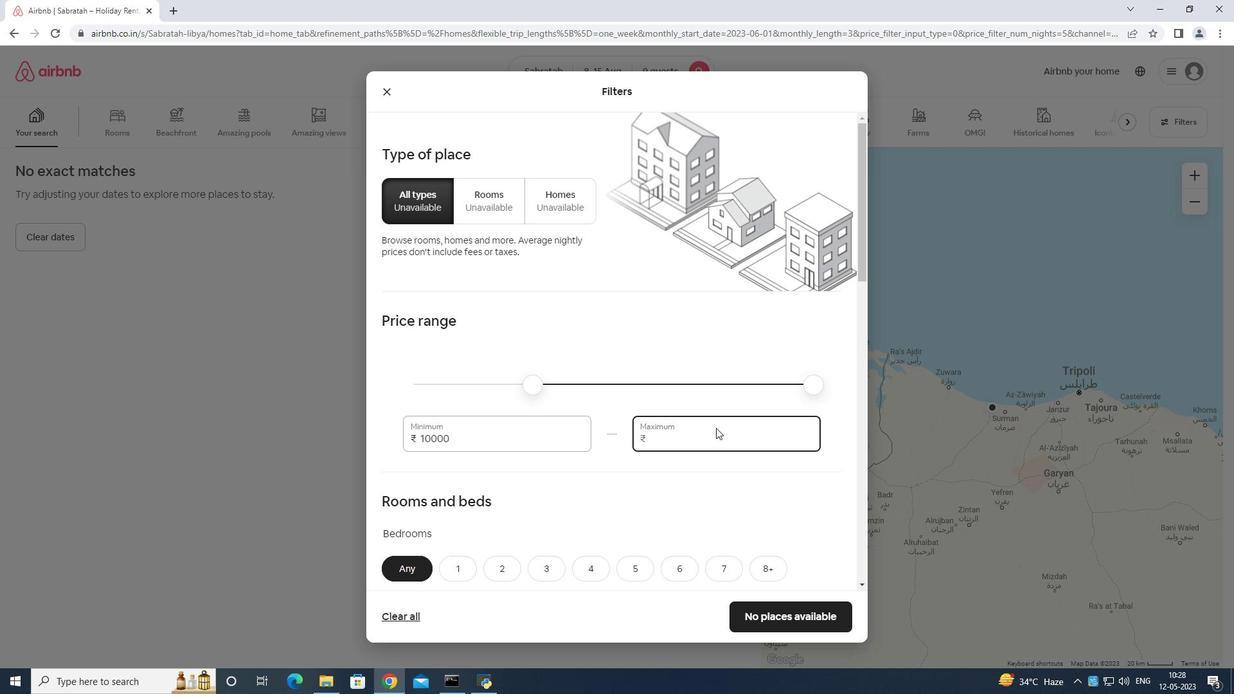
Action: Mouse moved to (715, 427)
Screenshot: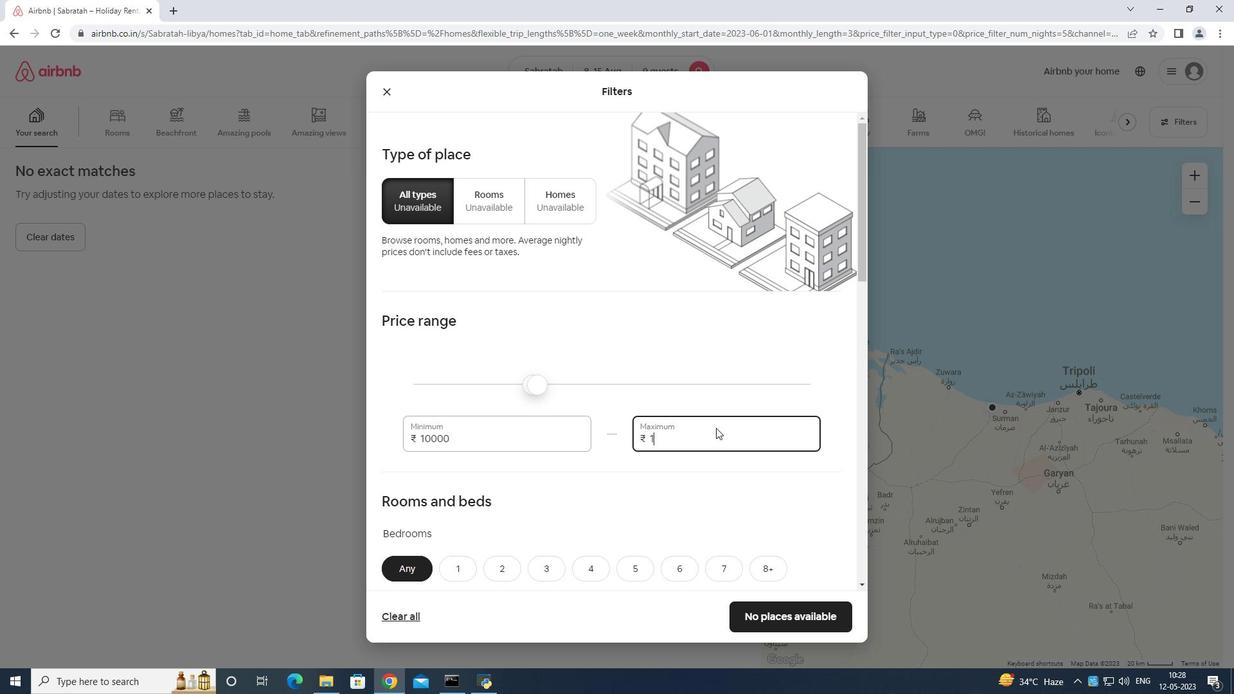 
Action: Key pressed 4
Screenshot: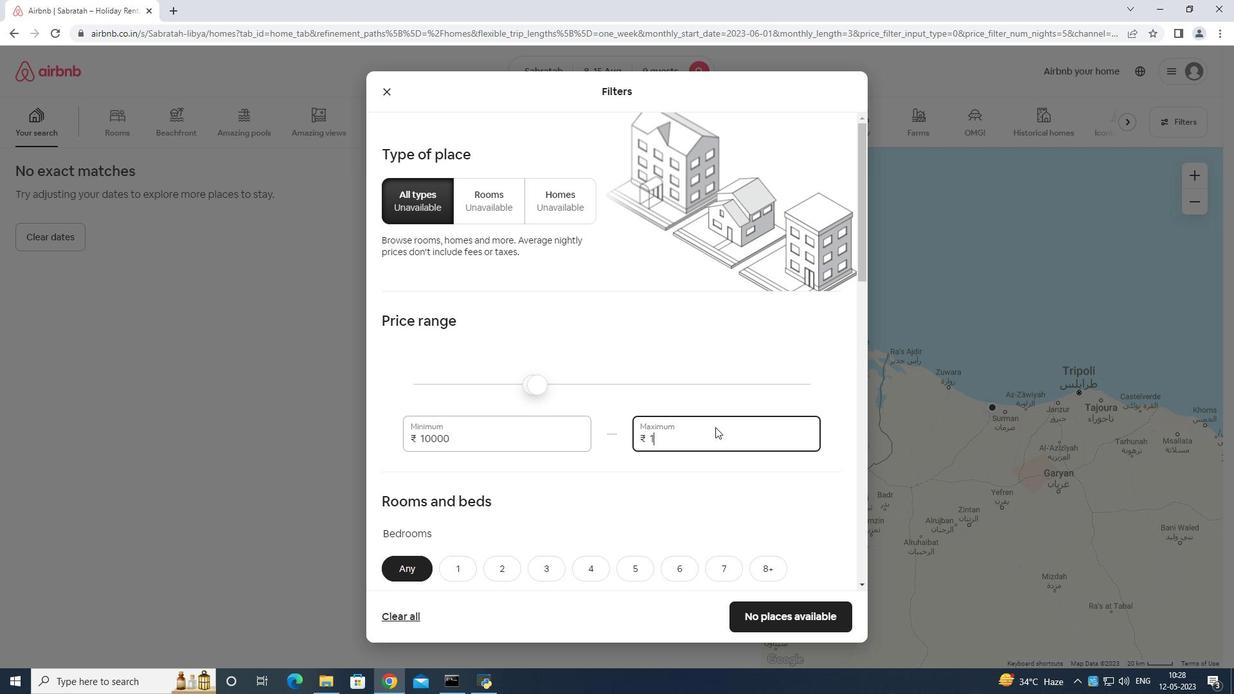 
Action: Mouse moved to (715, 427)
Screenshot: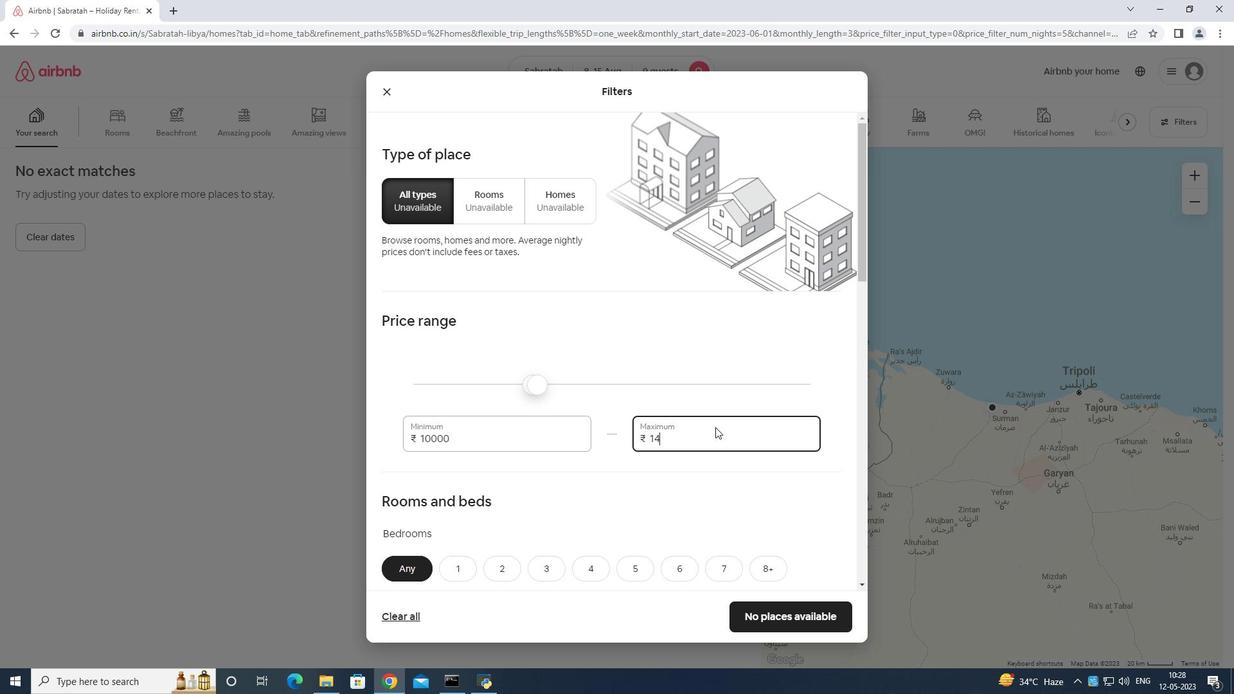 
Action: Key pressed 00
Screenshot: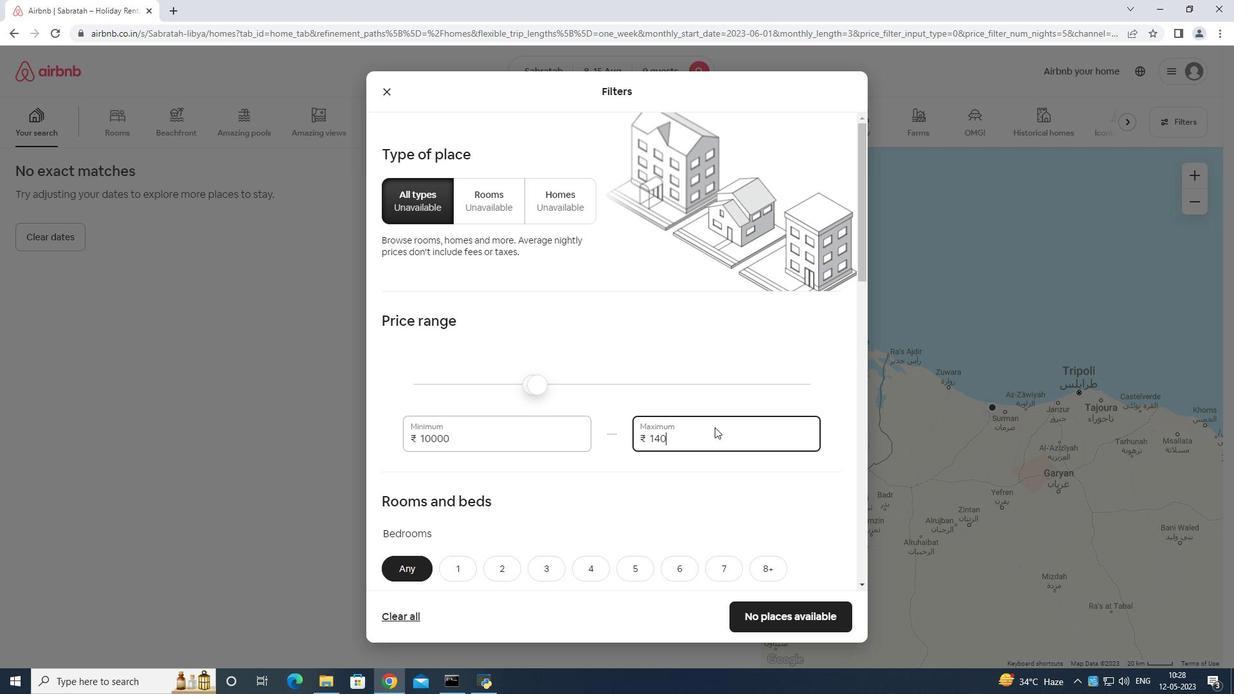 
Action: Mouse moved to (714, 427)
Screenshot: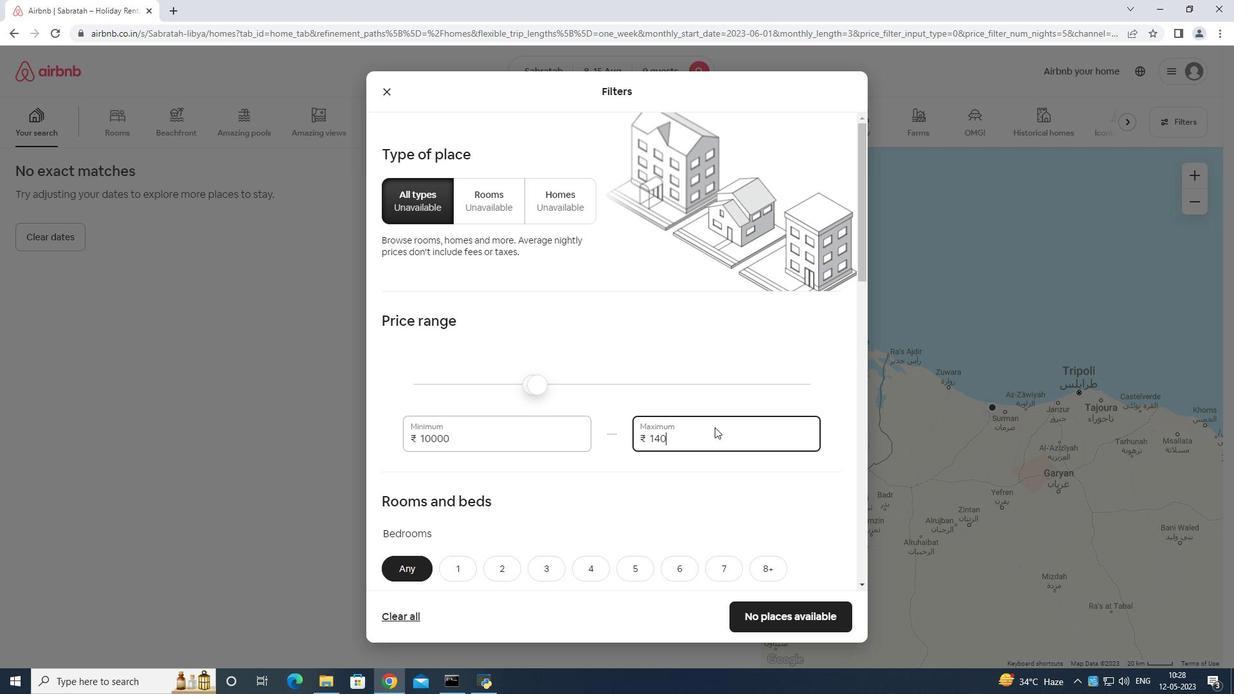 
Action: Key pressed 0
Screenshot: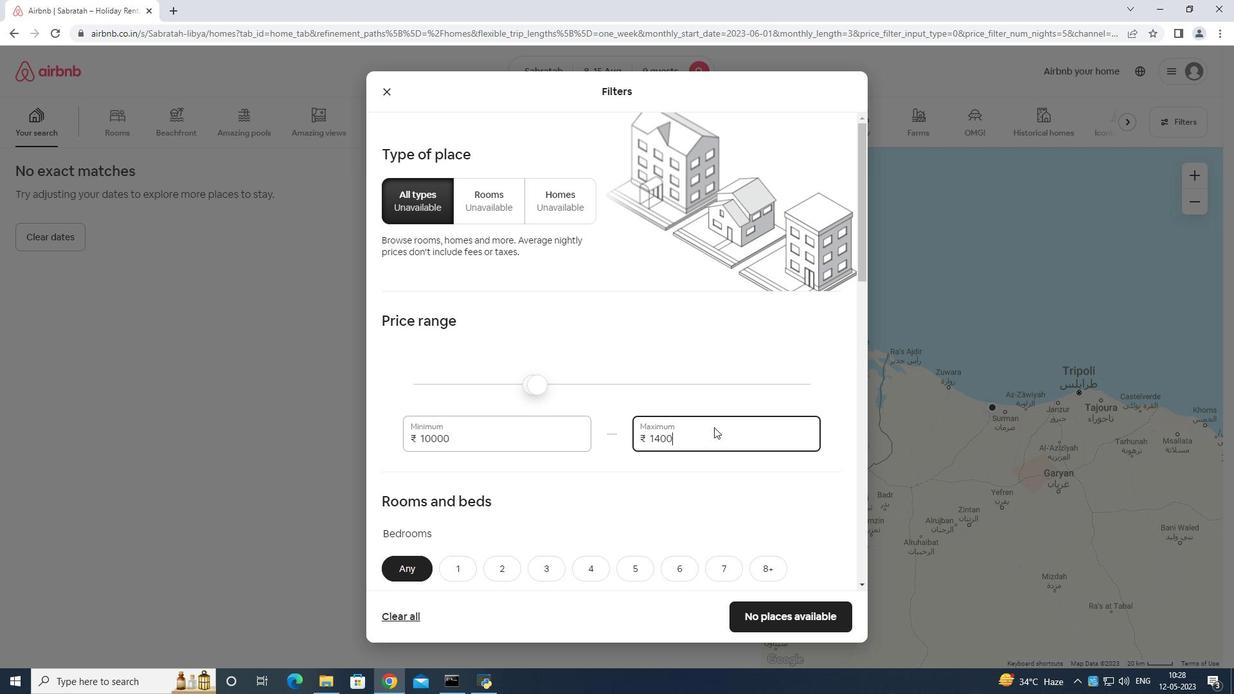 
Action: Mouse moved to (711, 427)
Screenshot: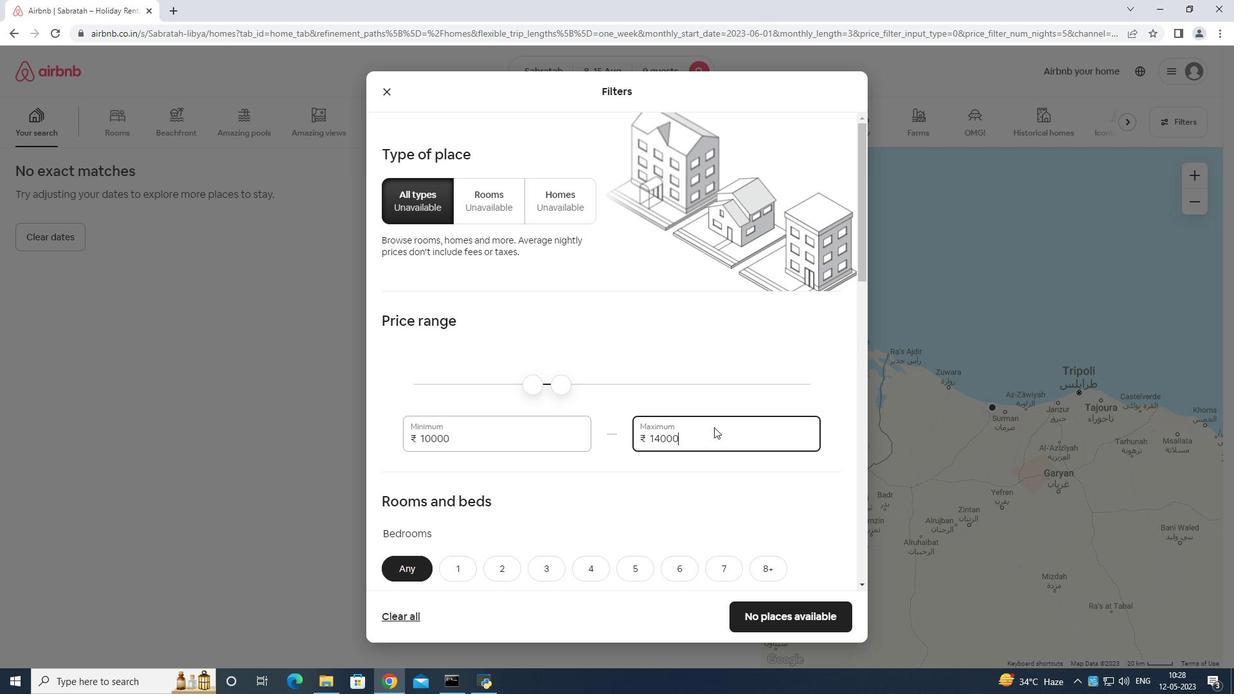 
Action: Mouse scrolled (711, 427) with delta (0, 0)
Screenshot: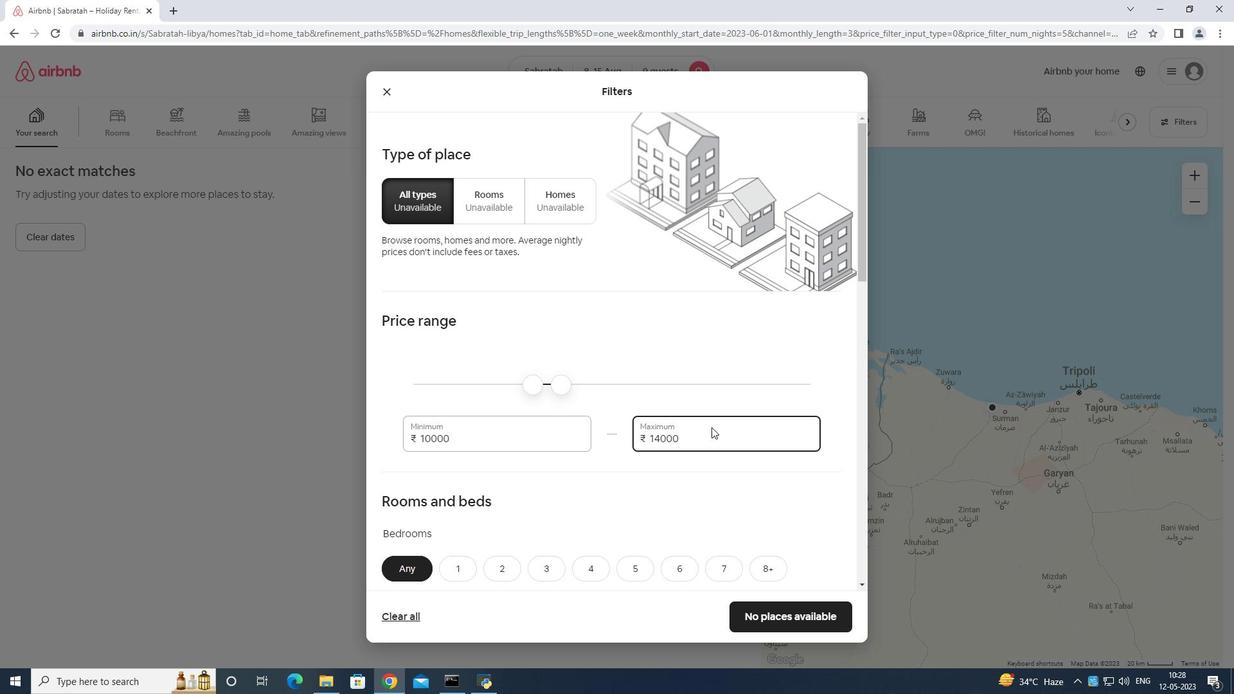 
Action: Mouse scrolled (711, 427) with delta (0, 0)
Screenshot: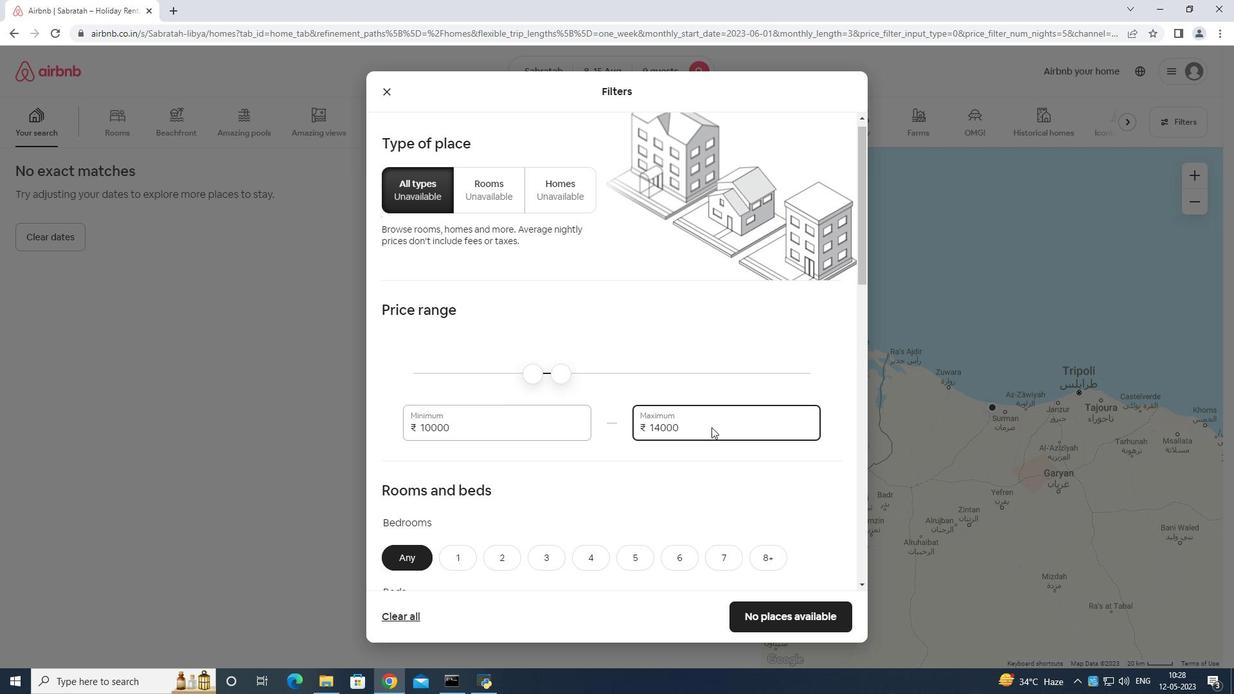
Action: Mouse scrolled (711, 427) with delta (0, 0)
Screenshot: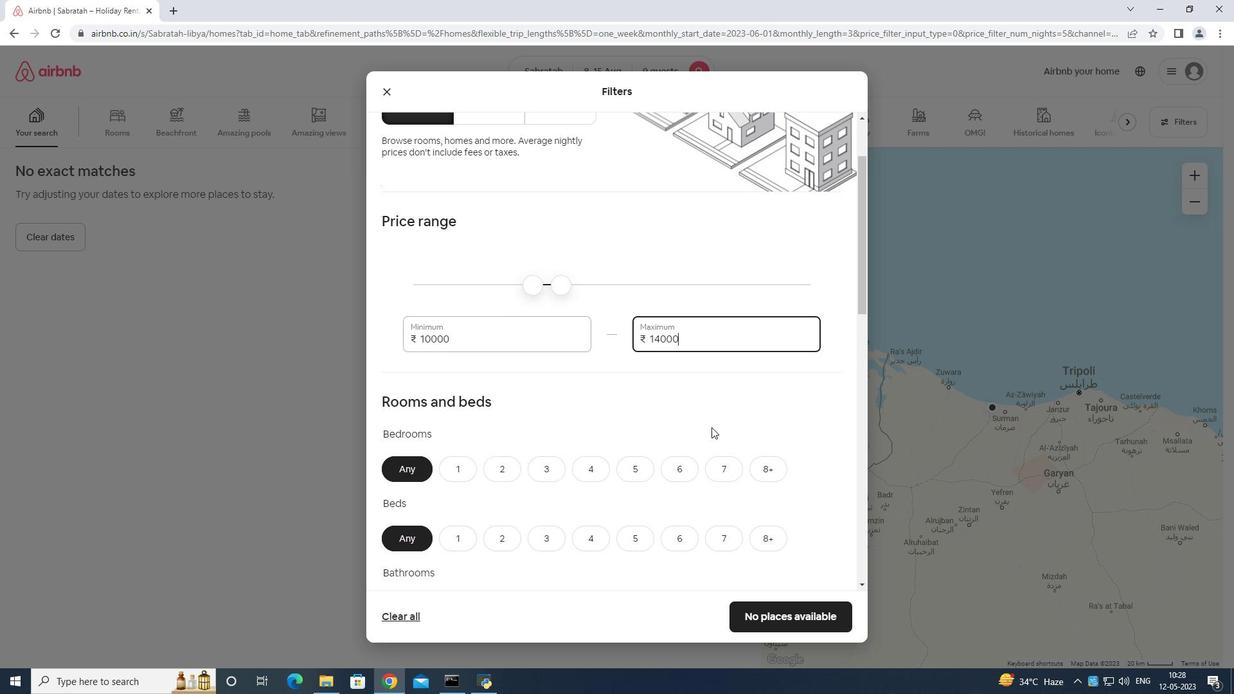 
Action: Mouse moved to (630, 374)
Screenshot: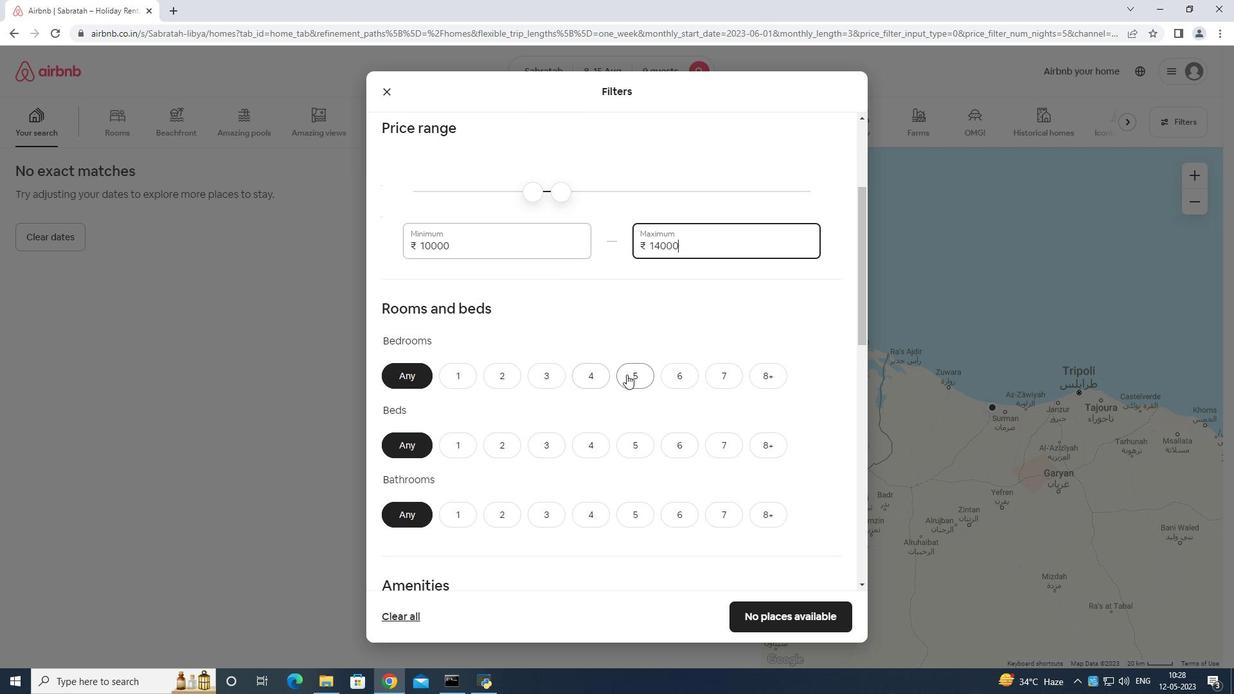 
Action: Mouse pressed left at (630, 374)
Screenshot: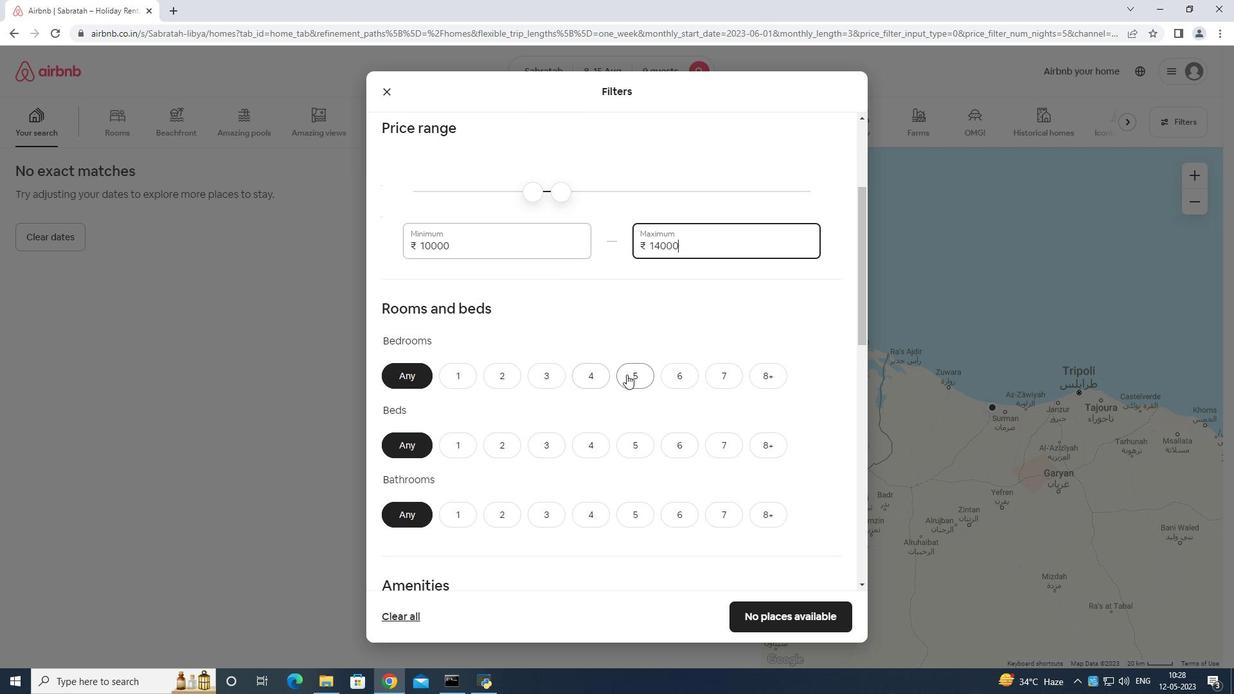 
Action: Mouse moved to (763, 444)
Screenshot: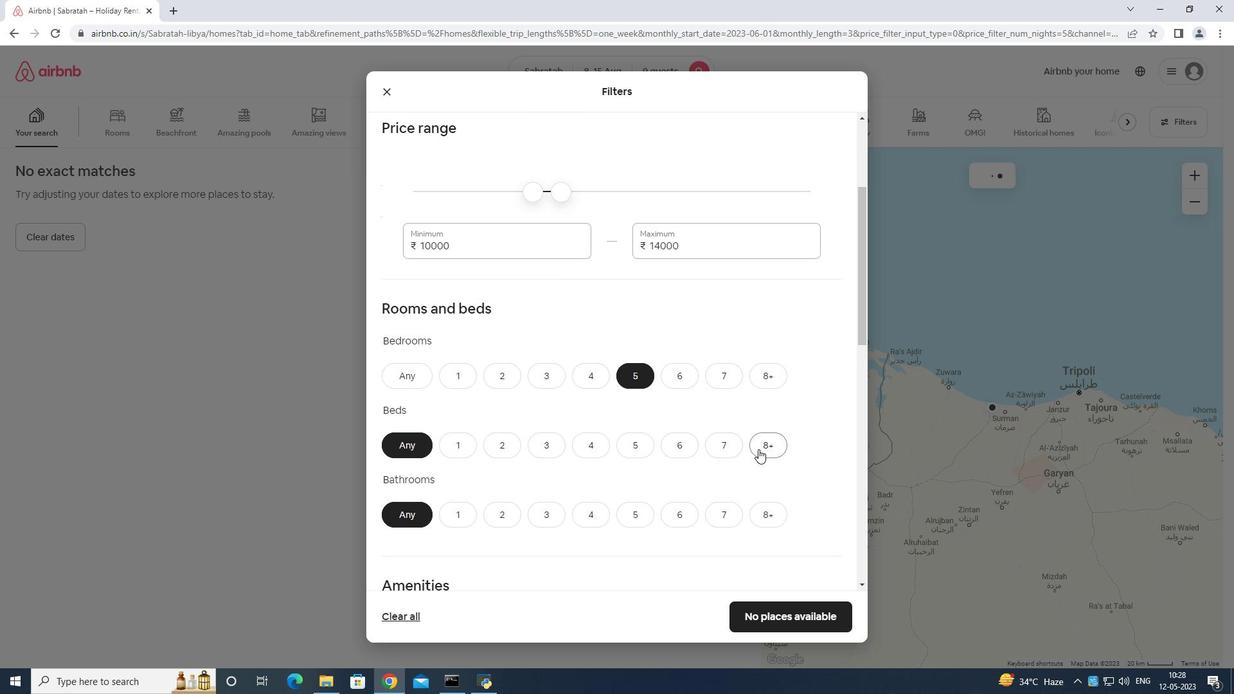 
Action: Mouse pressed left at (763, 444)
Screenshot: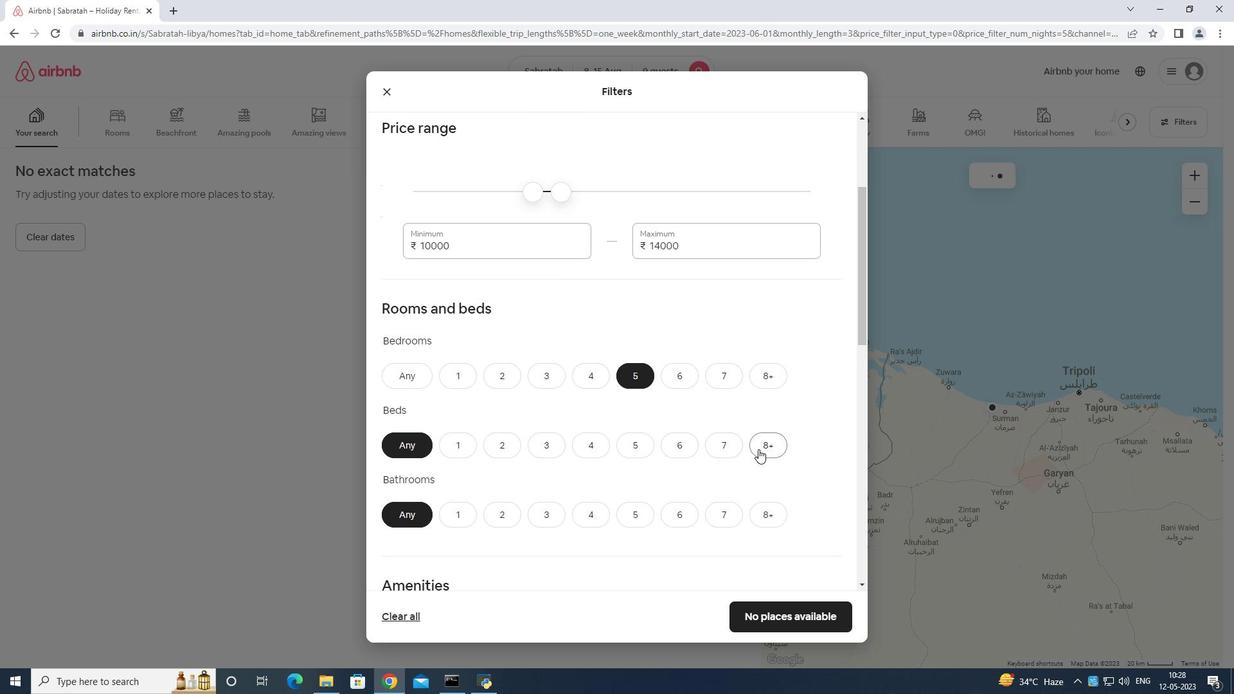 
Action: Mouse moved to (636, 511)
Screenshot: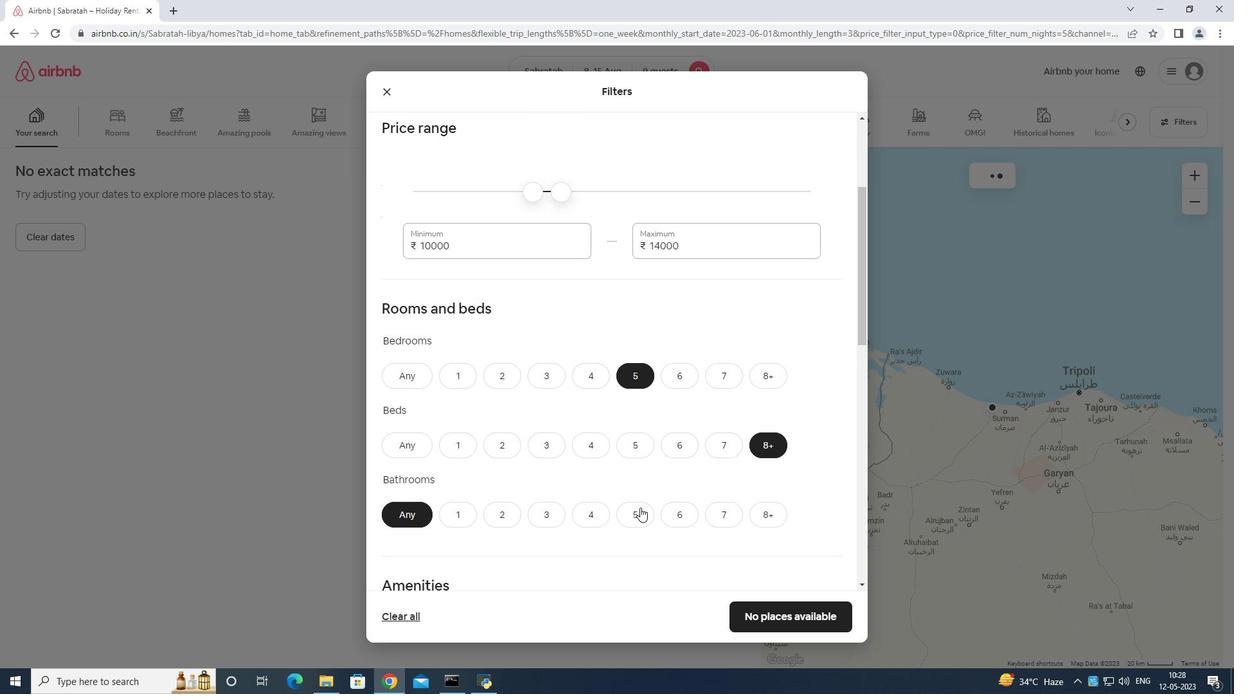 
Action: Mouse pressed left at (636, 511)
Screenshot: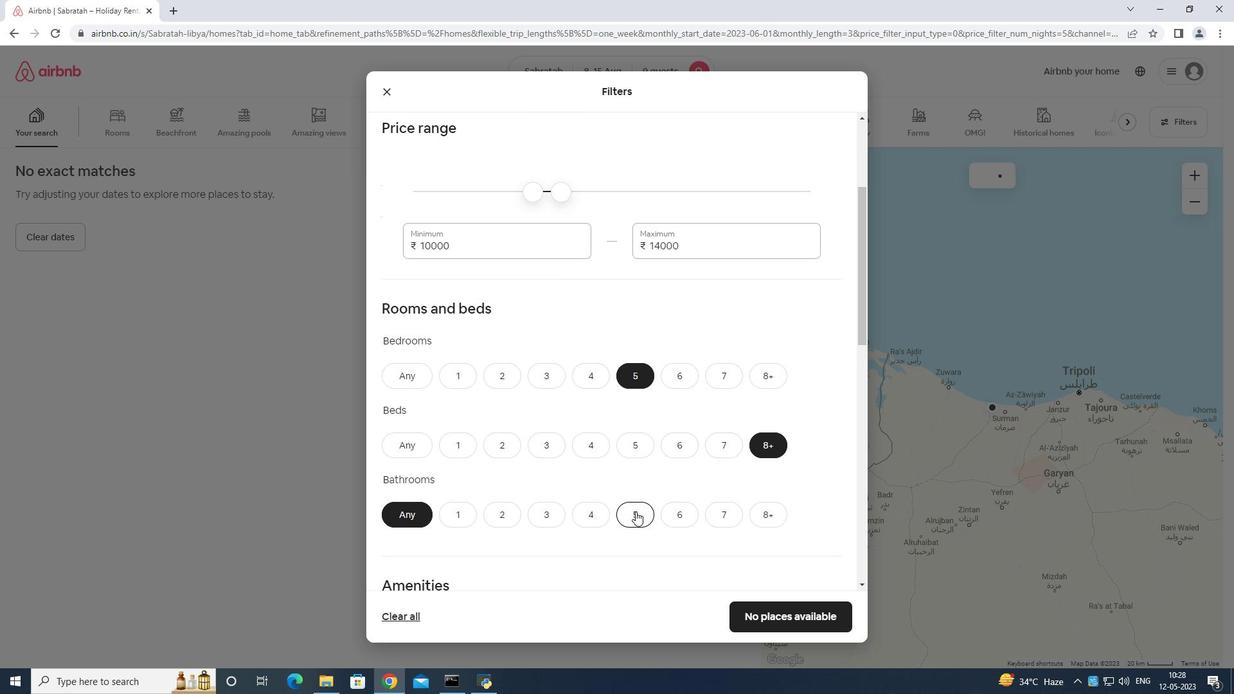 
Action: Mouse moved to (655, 458)
Screenshot: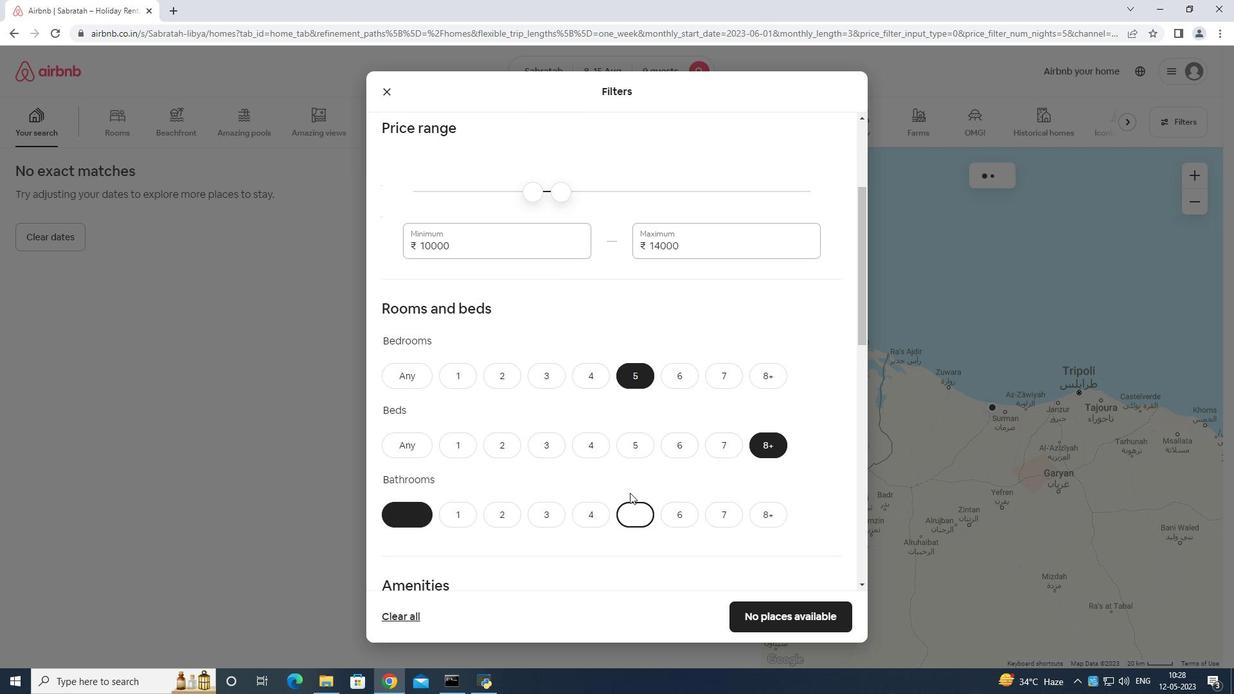 
Action: Mouse scrolled (655, 457) with delta (0, 0)
Screenshot: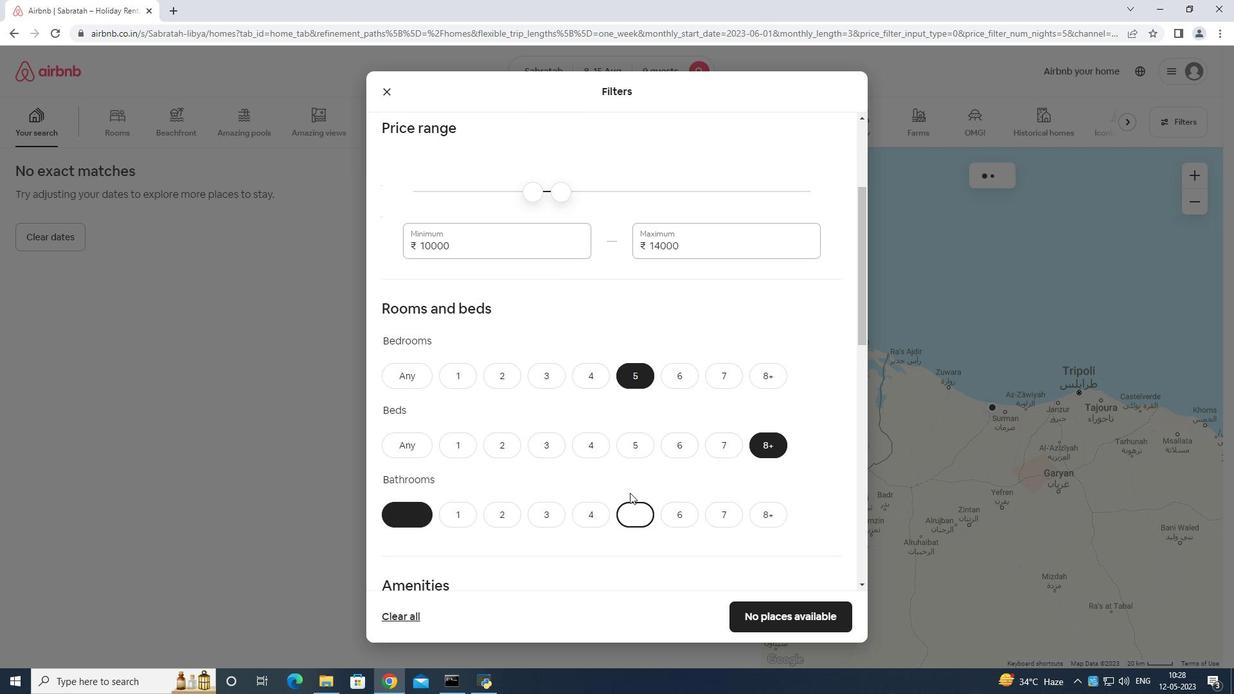 
Action: Mouse moved to (657, 458)
Screenshot: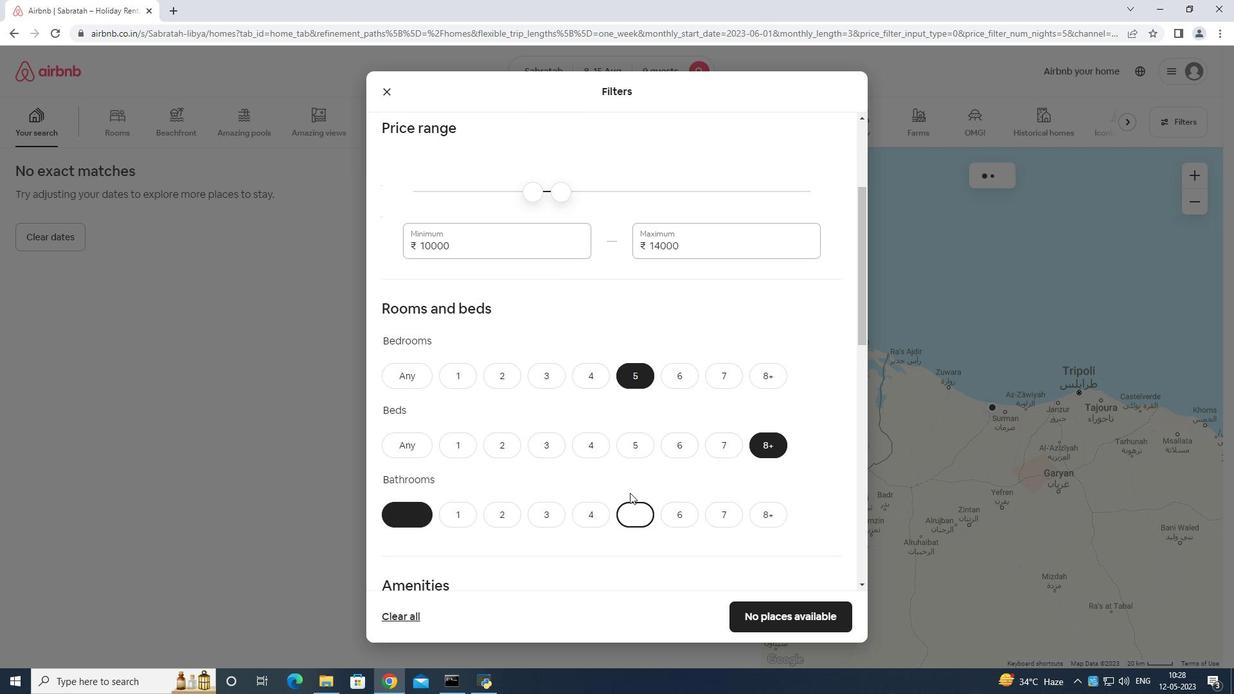 
Action: Mouse scrolled (657, 457) with delta (0, 0)
Screenshot: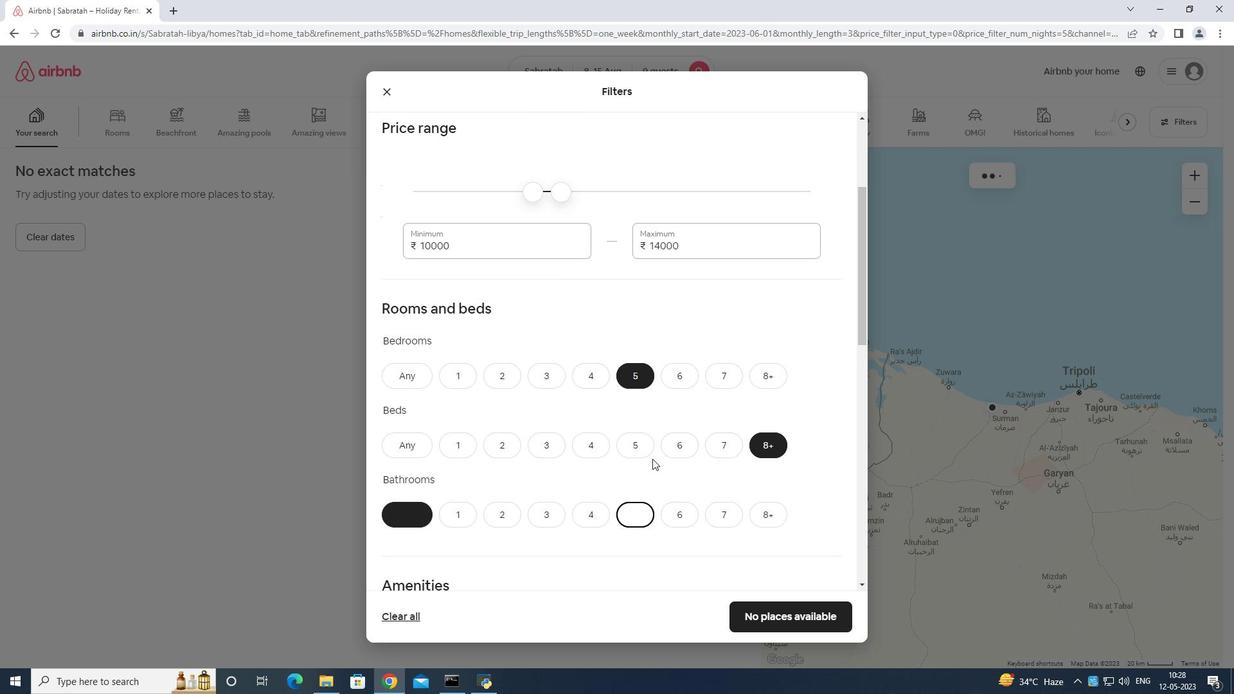 
Action: Mouse scrolled (657, 457) with delta (0, 0)
Screenshot: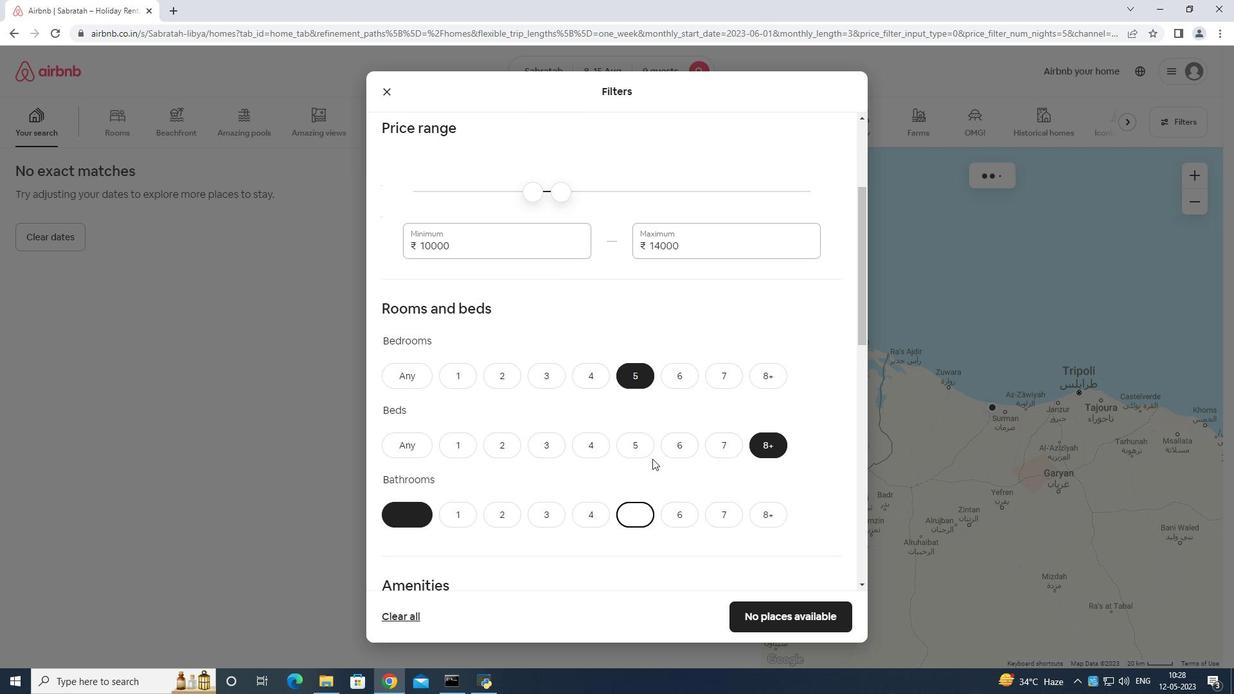 
Action: Mouse moved to (661, 454)
Screenshot: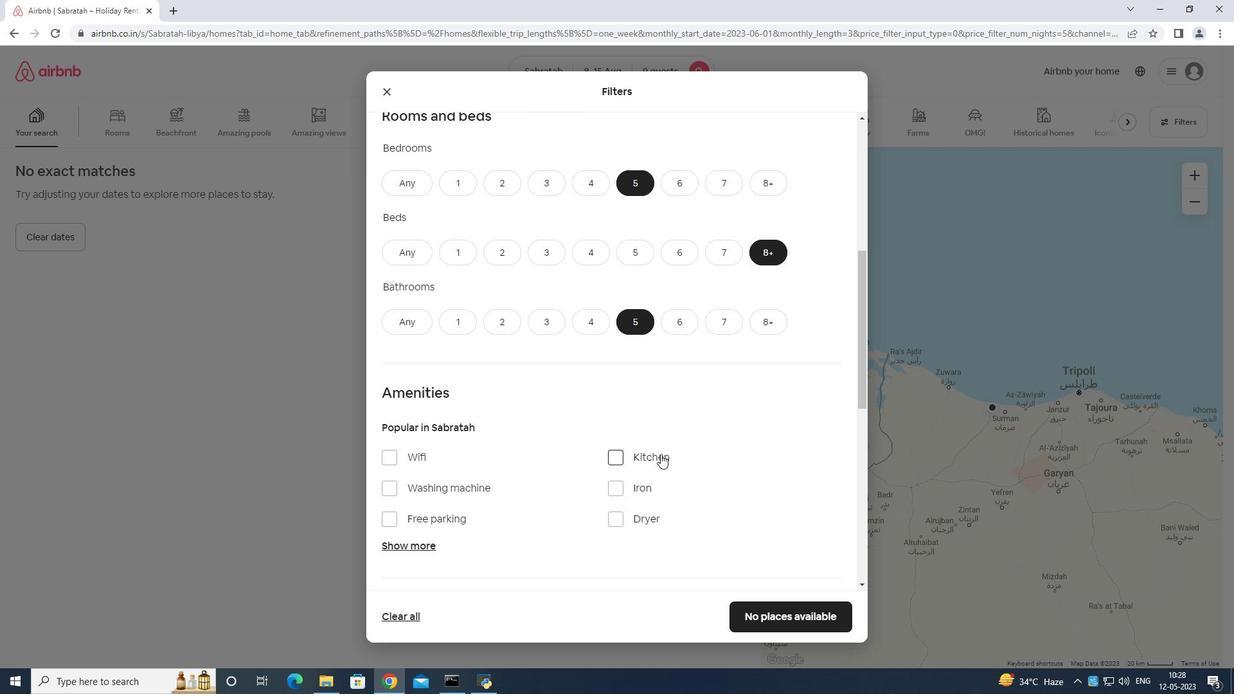 
Action: Mouse scrolled (661, 453) with delta (0, 0)
Screenshot: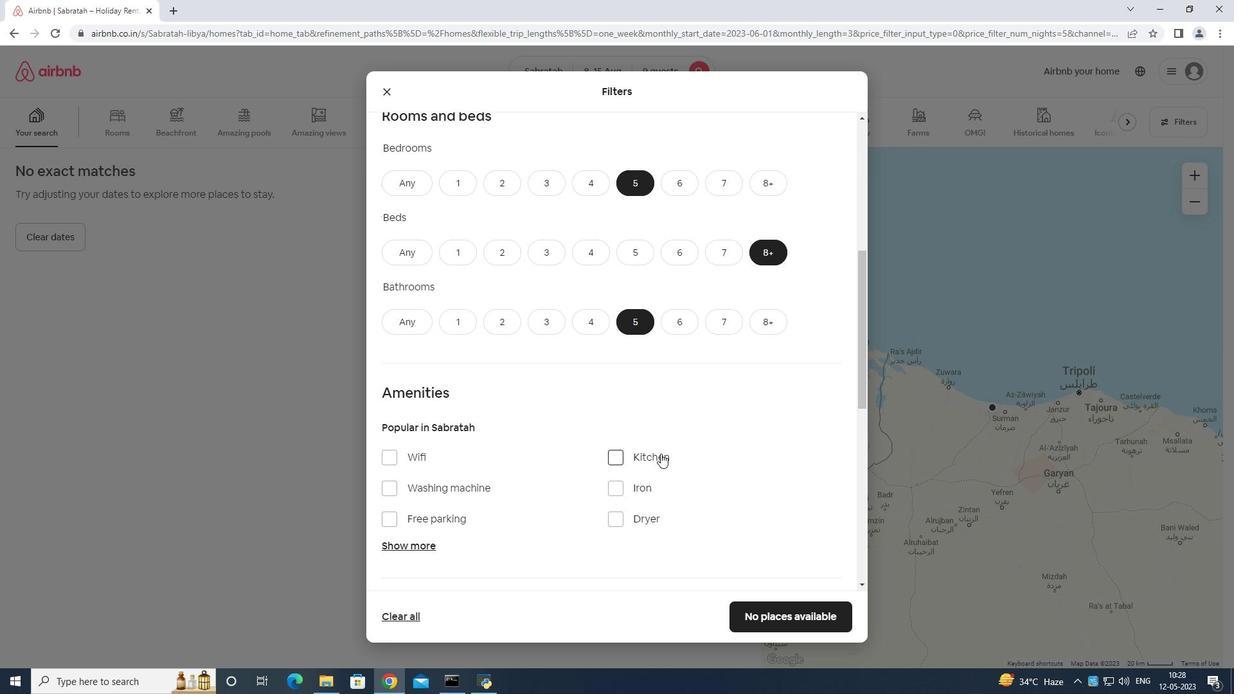 
Action: Mouse moved to (392, 388)
Screenshot: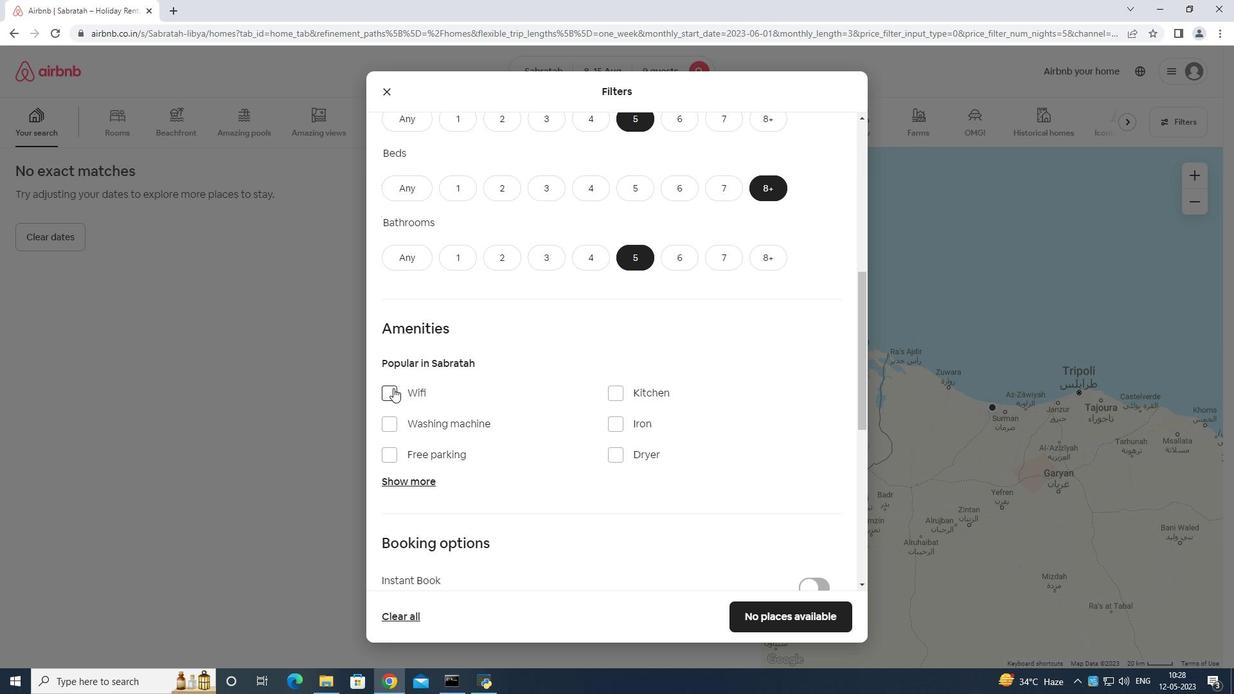 
Action: Mouse pressed left at (392, 388)
Screenshot: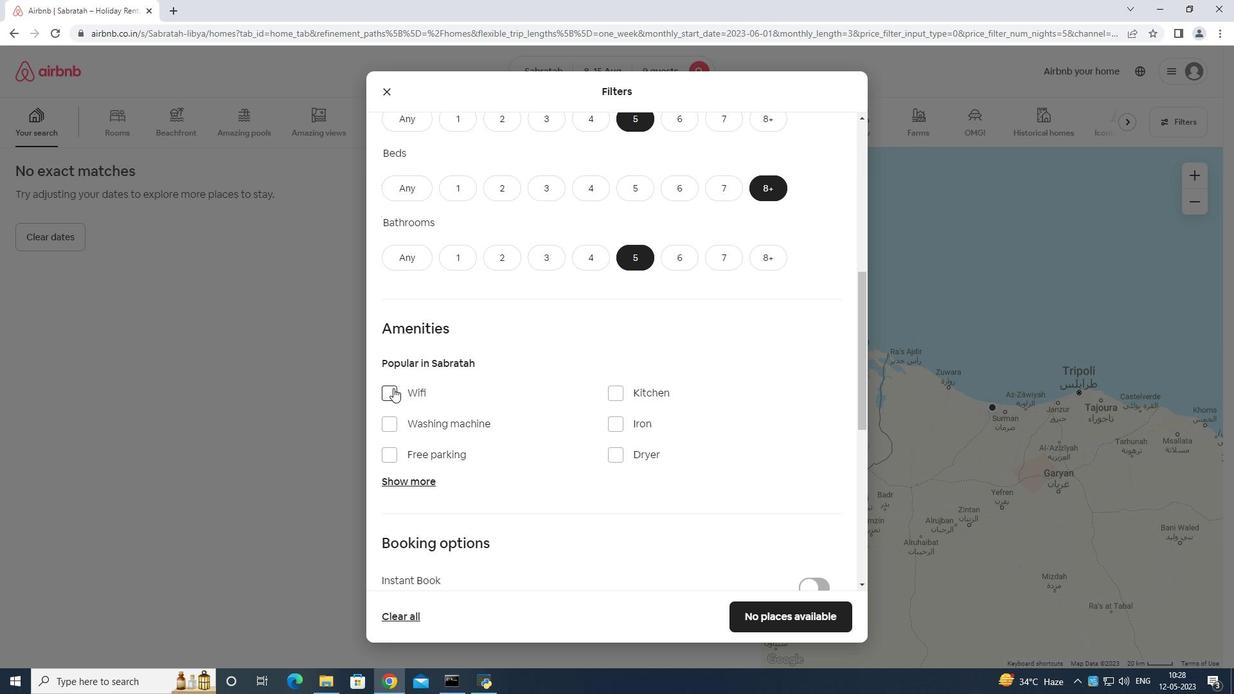 
Action: Mouse moved to (388, 458)
Screenshot: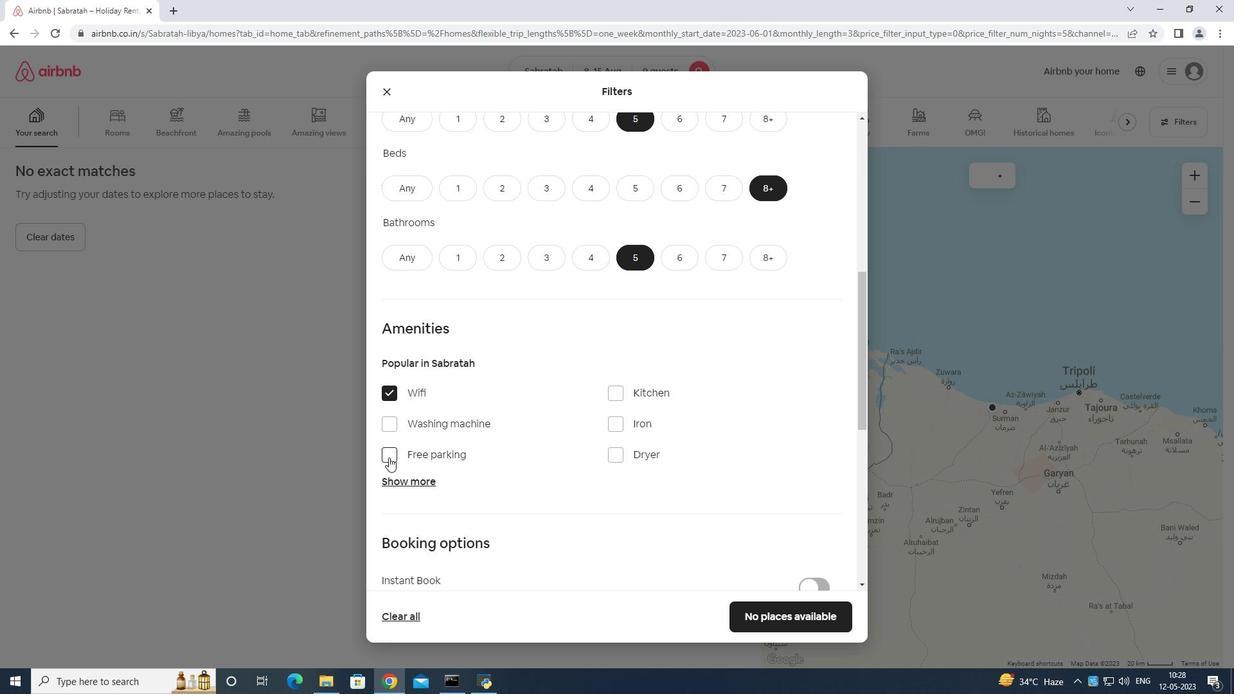 
Action: Mouse pressed left at (388, 458)
Screenshot: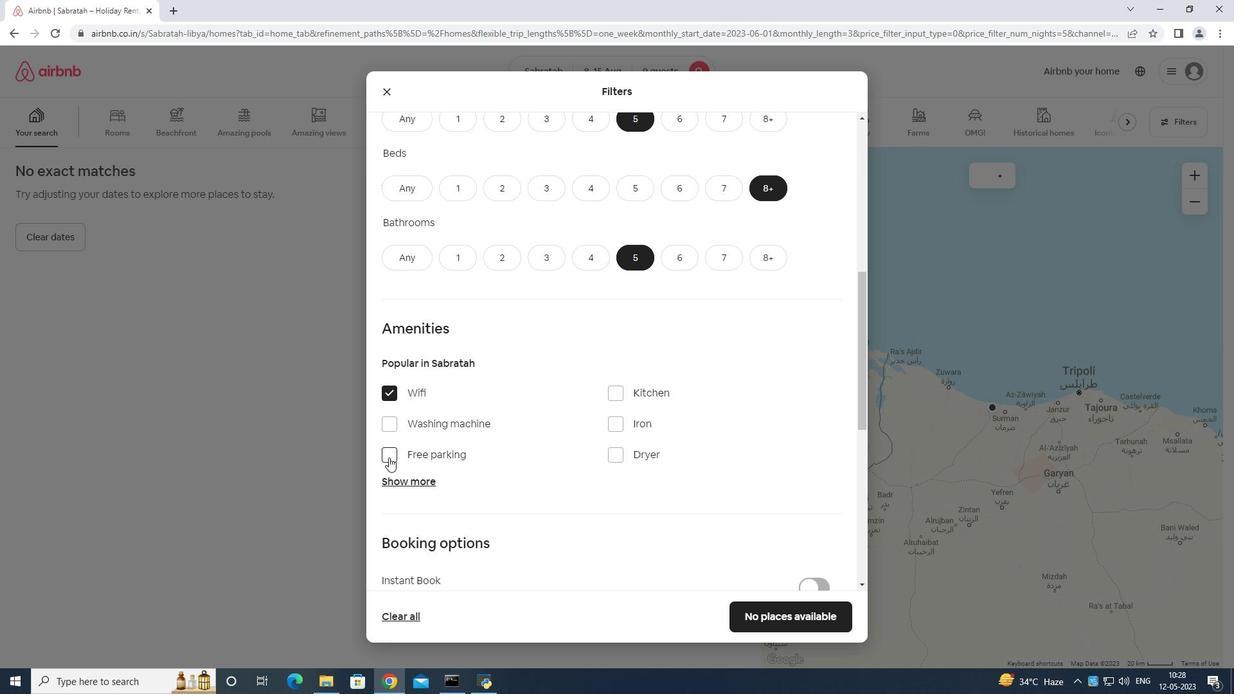 
Action: Mouse moved to (400, 481)
Screenshot: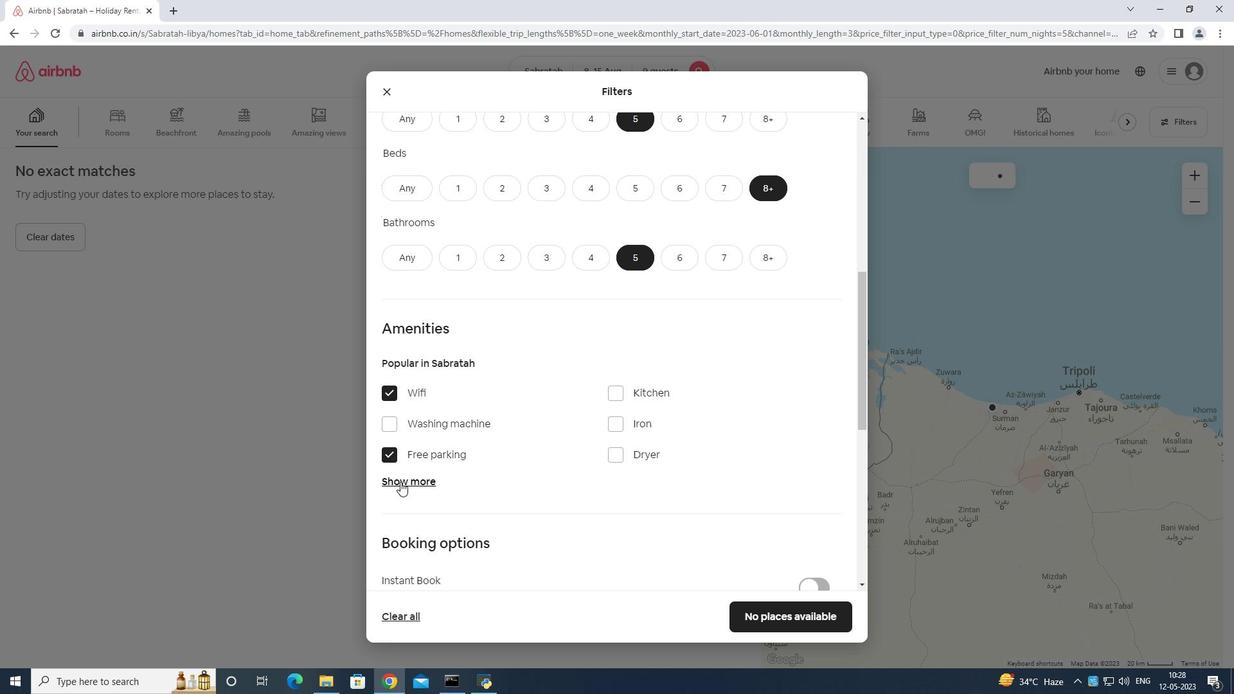 
Action: Mouse pressed left at (400, 481)
Screenshot: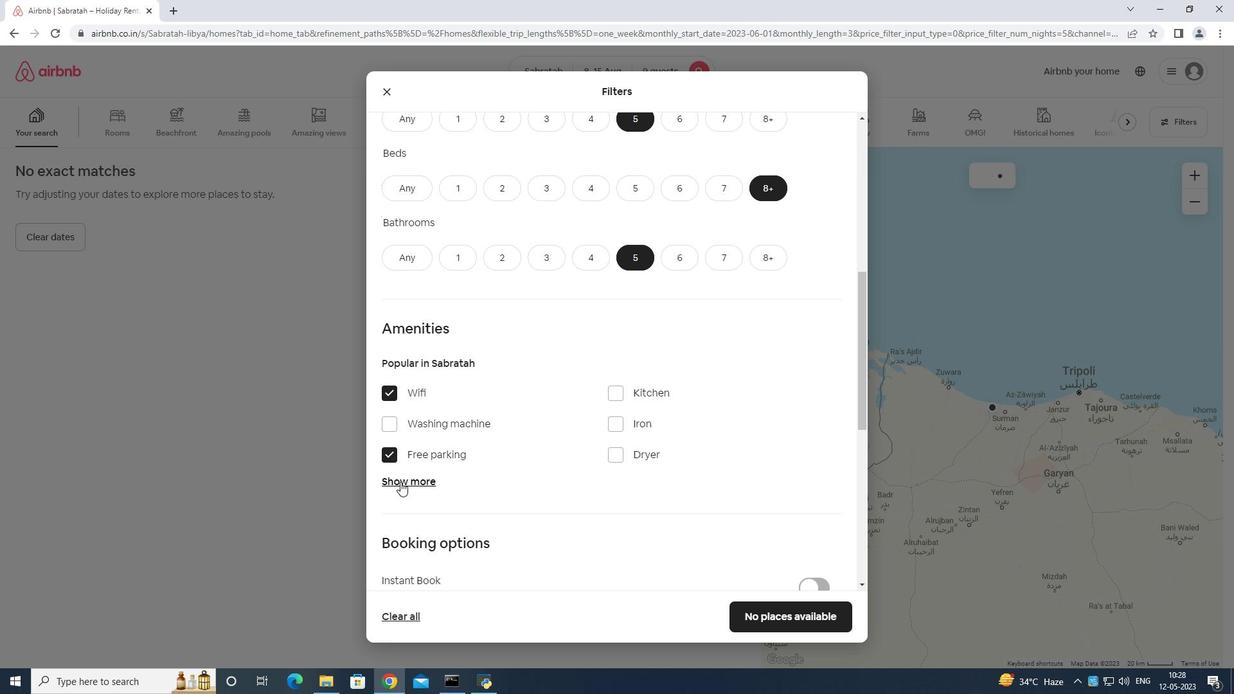 
Action: Mouse moved to (584, 439)
Screenshot: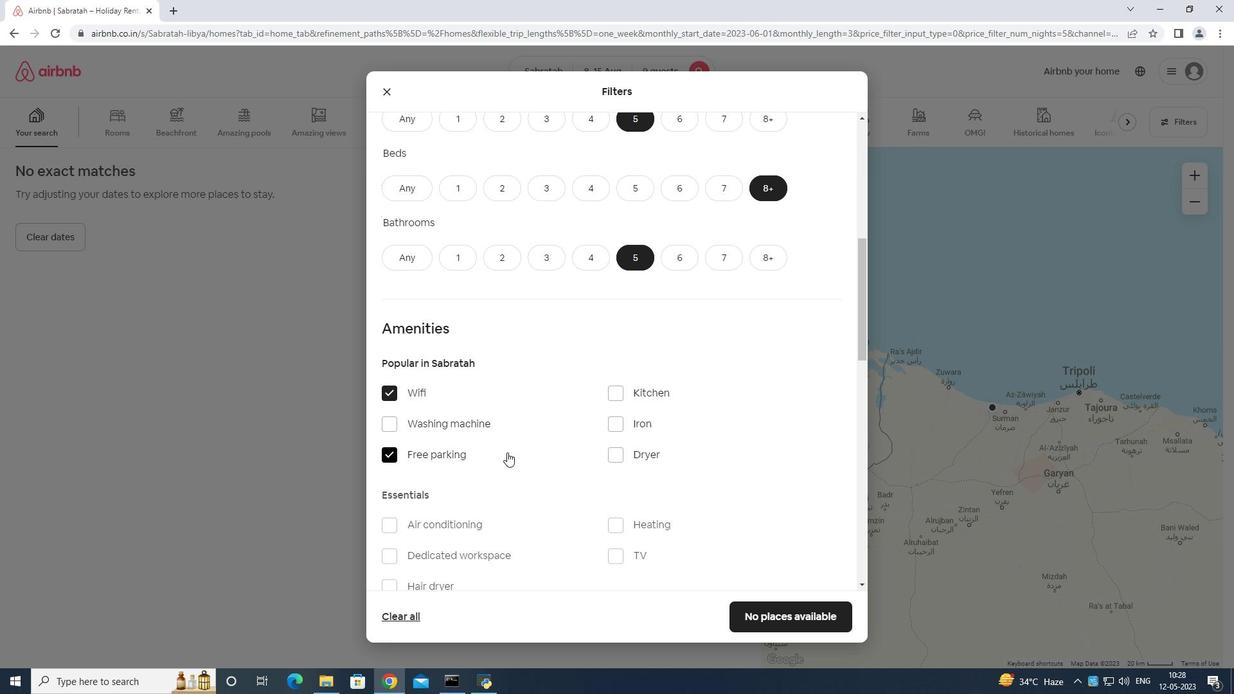 
Action: Mouse scrolled (584, 438) with delta (0, 0)
Screenshot: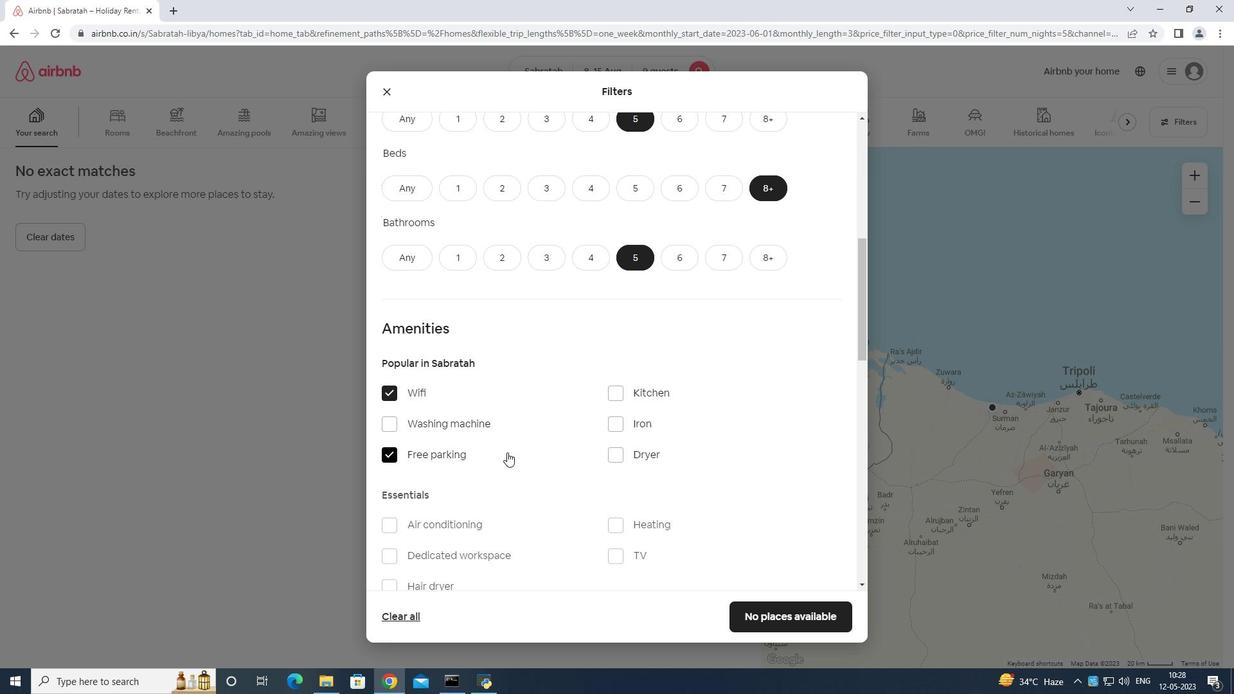 
Action: Mouse moved to (598, 442)
Screenshot: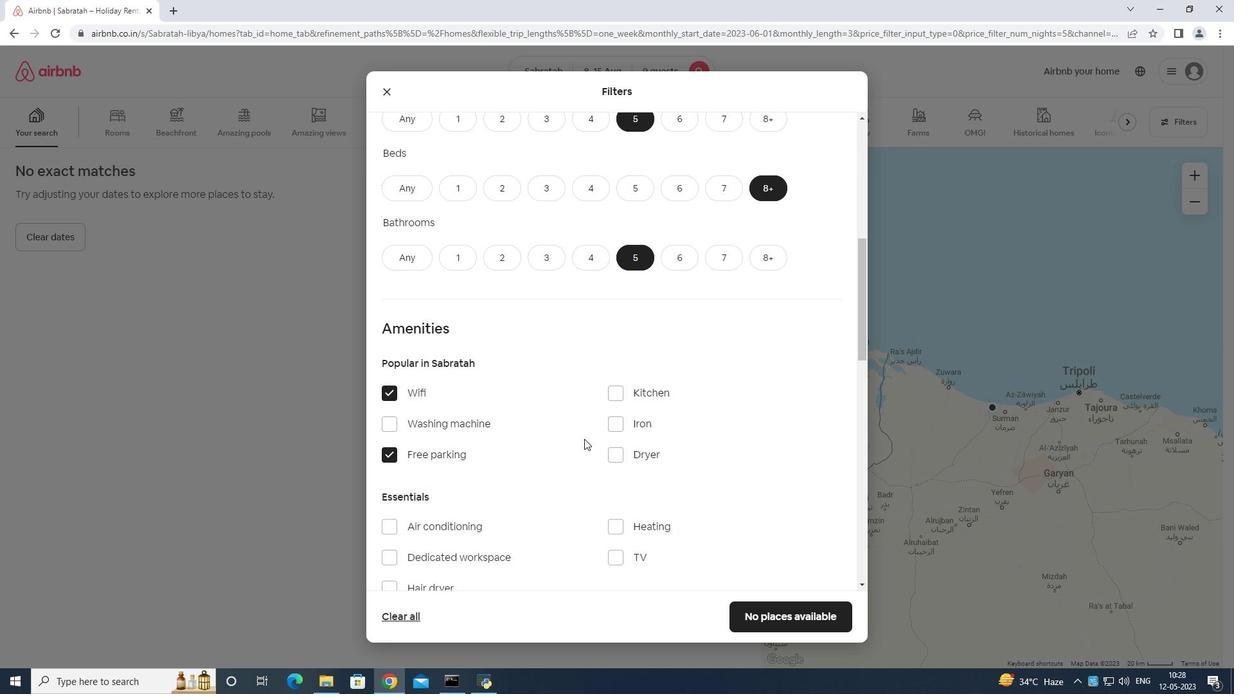 
Action: Mouse scrolled (598, 441) with delta (0, 0)
Screenshot: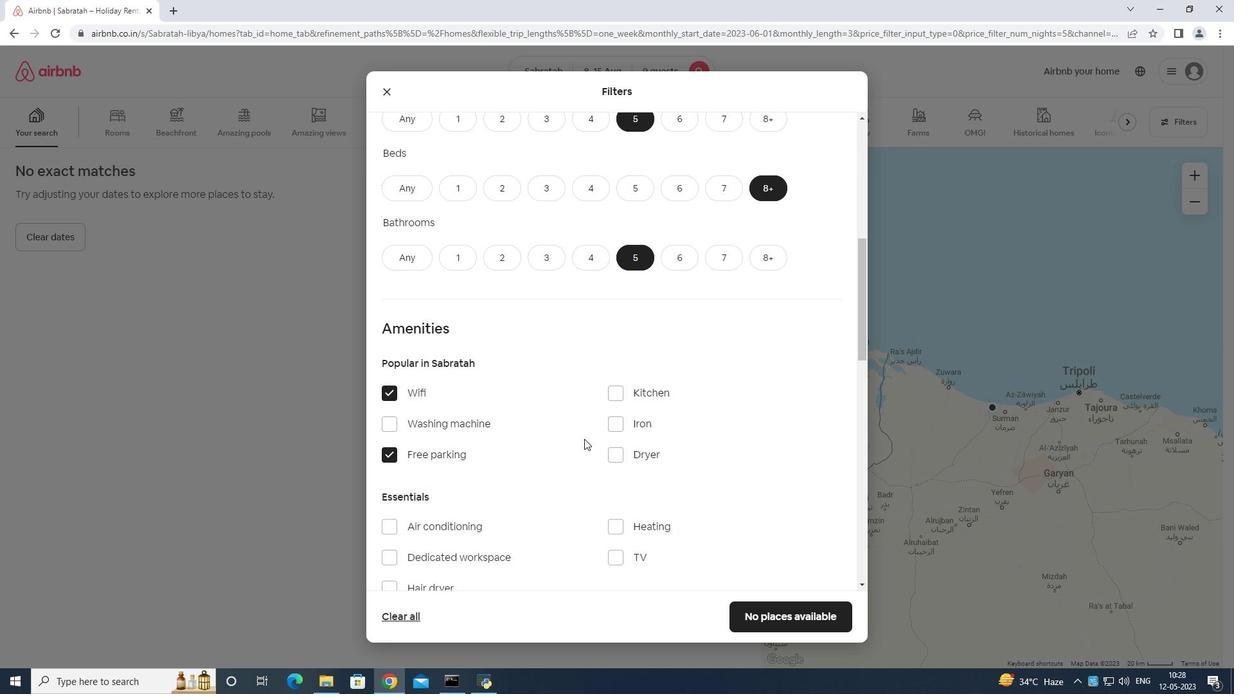 
Action: Mouse moved to (618, 427)
Screenshot: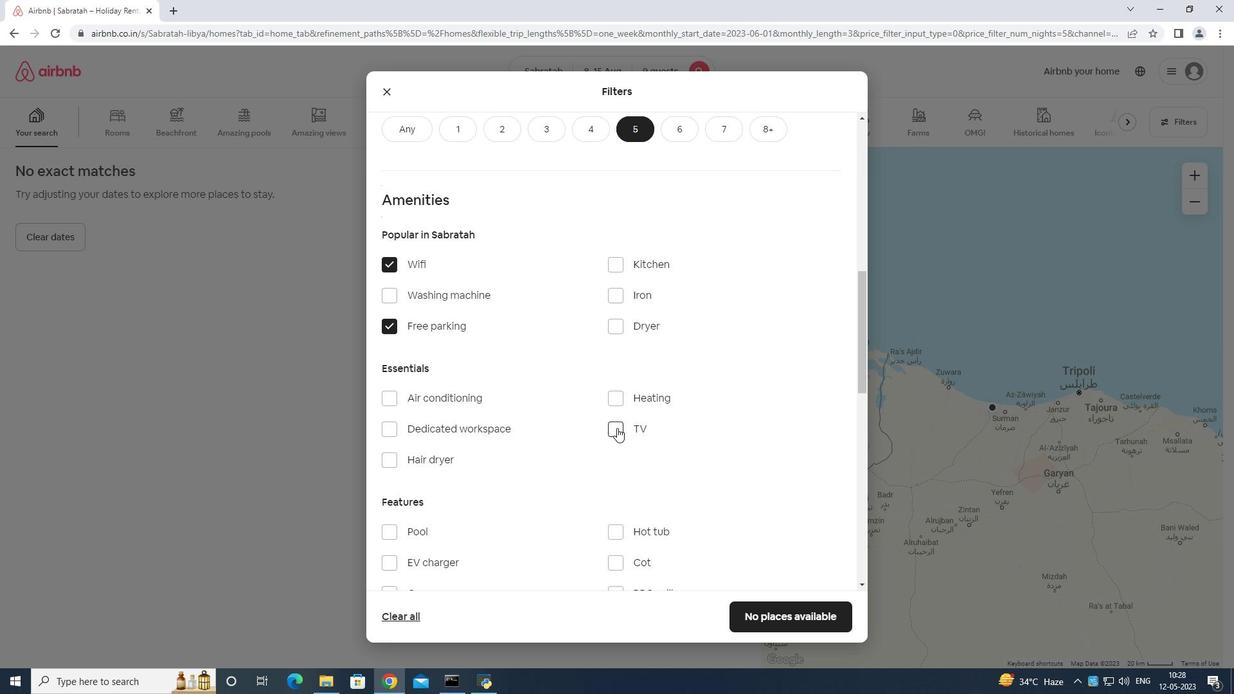 
Action: Mouse pressed left at (618, 427)
Screenshot: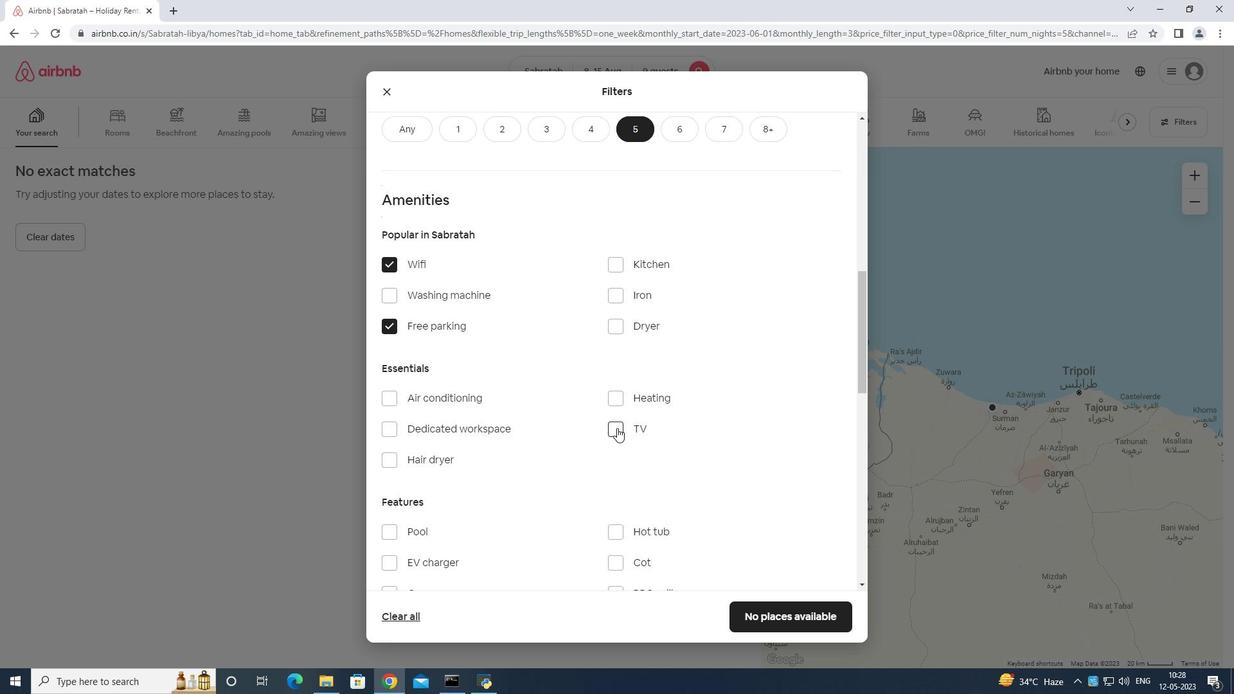 
Action: Mouse moved to (619, 409)
Screenshot: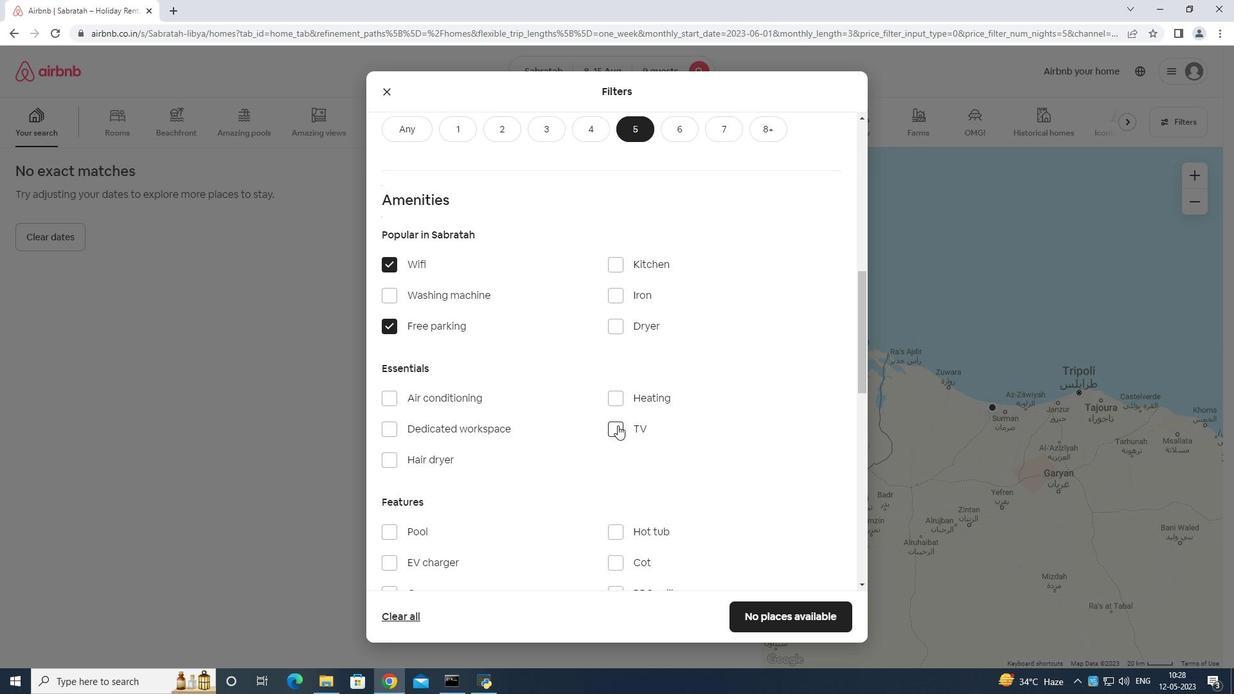 
Action: Mouse scrolled (619, 409) with delta (0, 0)
Screenshot: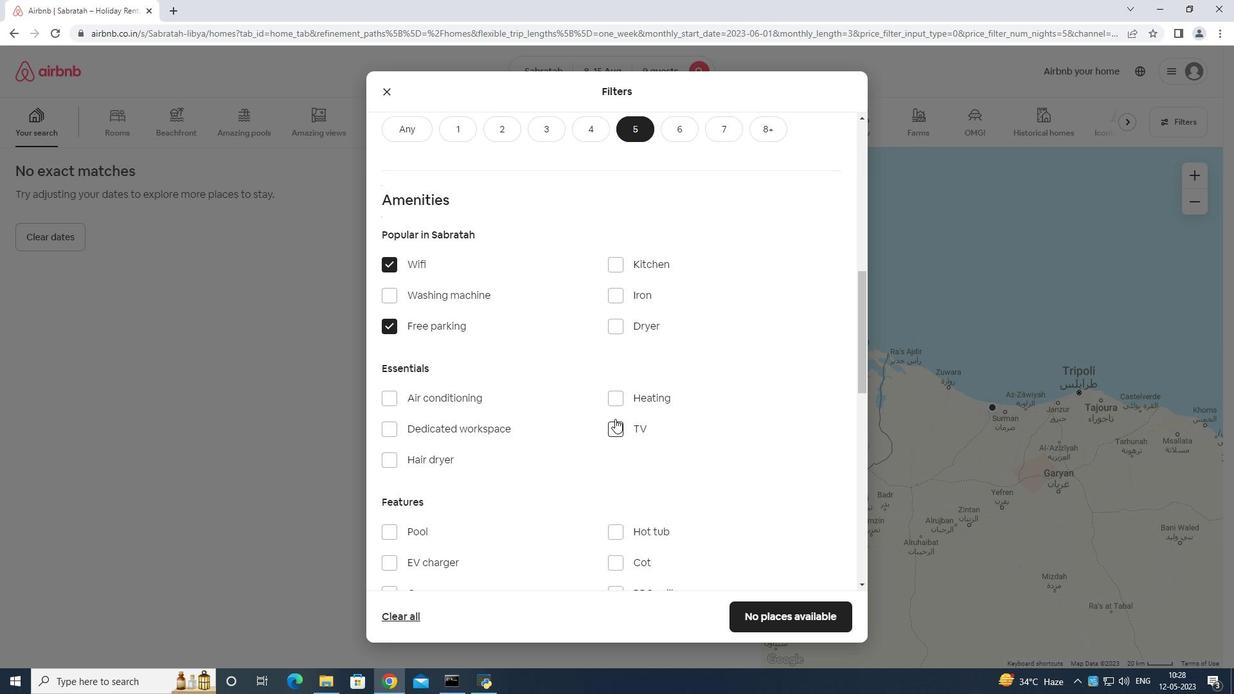 
Action: Mouse scrolled (619, 409) with delta (0, 0)
Screenshot: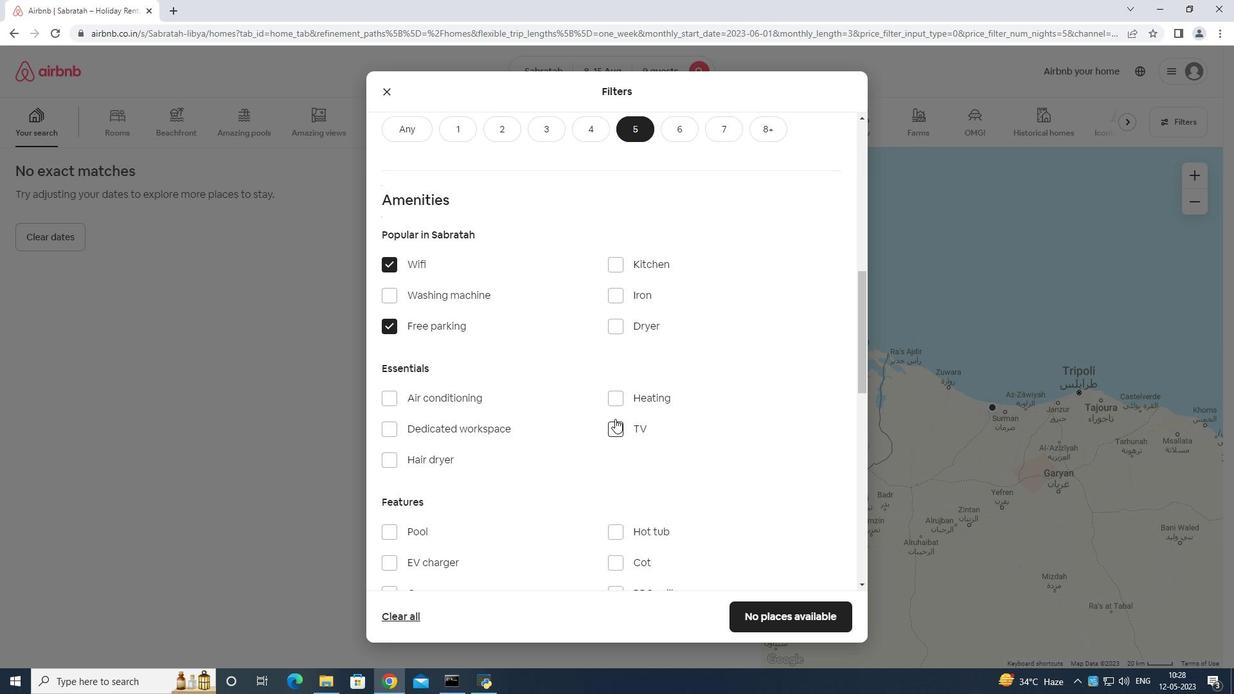 
Action: Mouse scrolled (619, 409) with delta (0, 0)
Screenshot: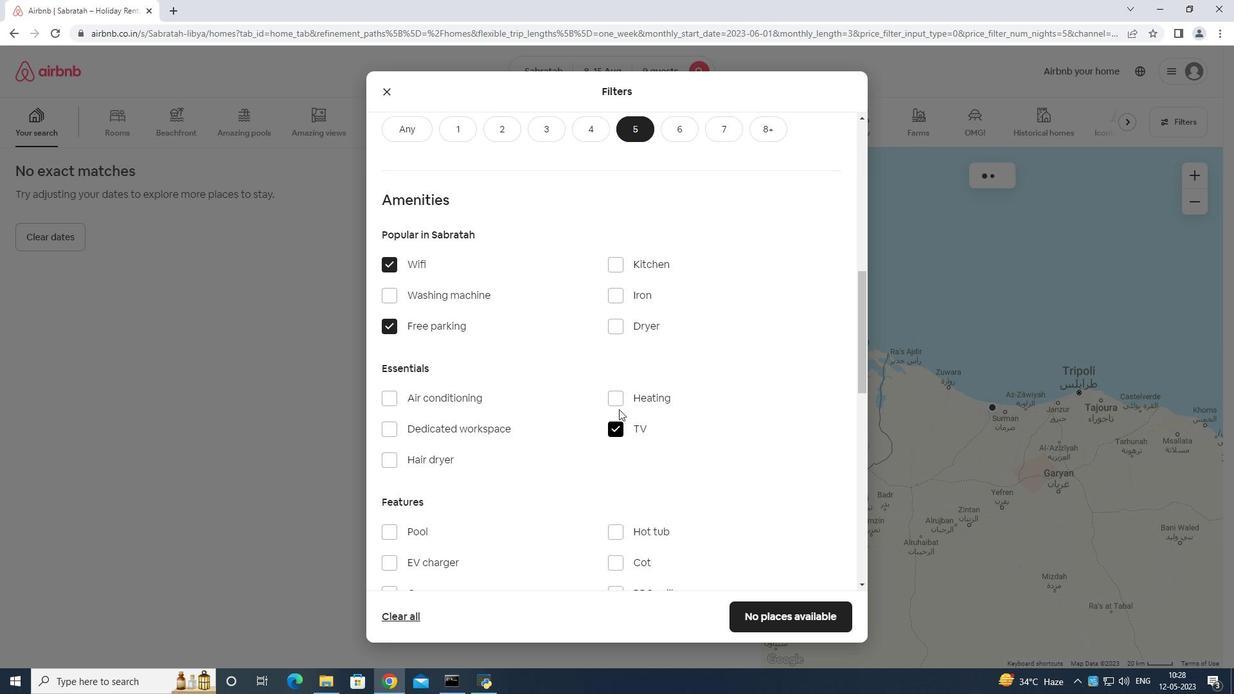 
Action: Mouse moved to (622, 397)
Screenshot: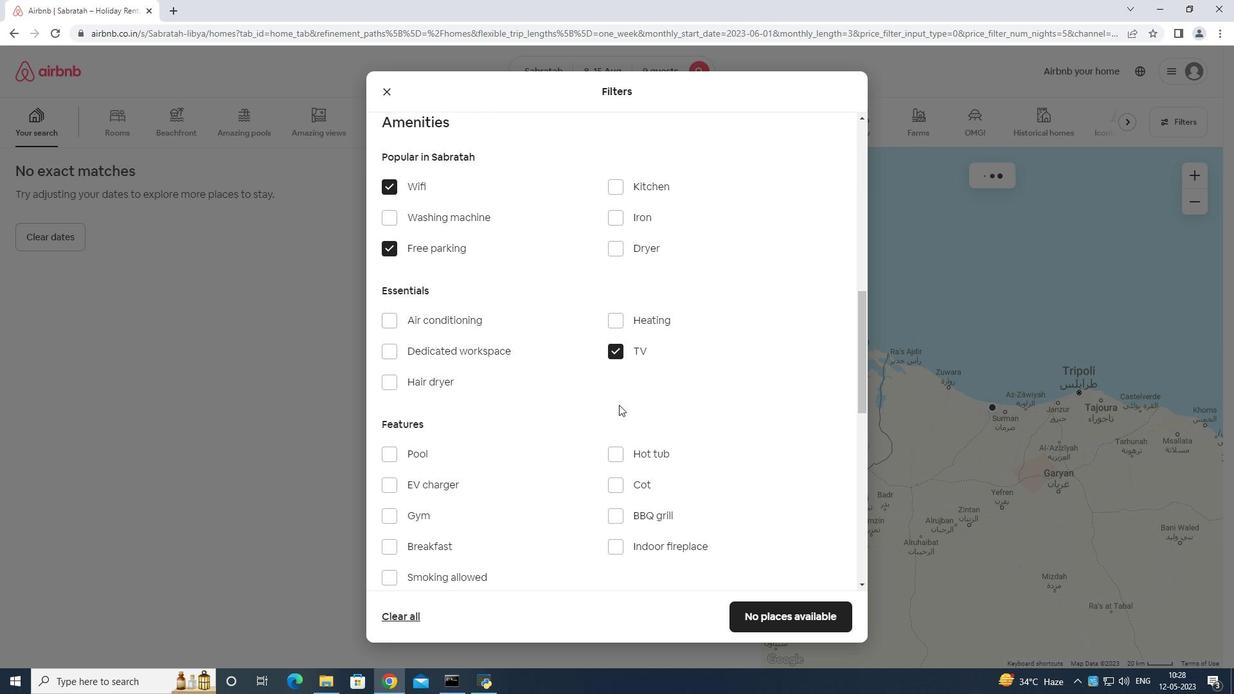 
Action: Mouse scrolled (622, 396) with delta (0, 0)
Screenshot: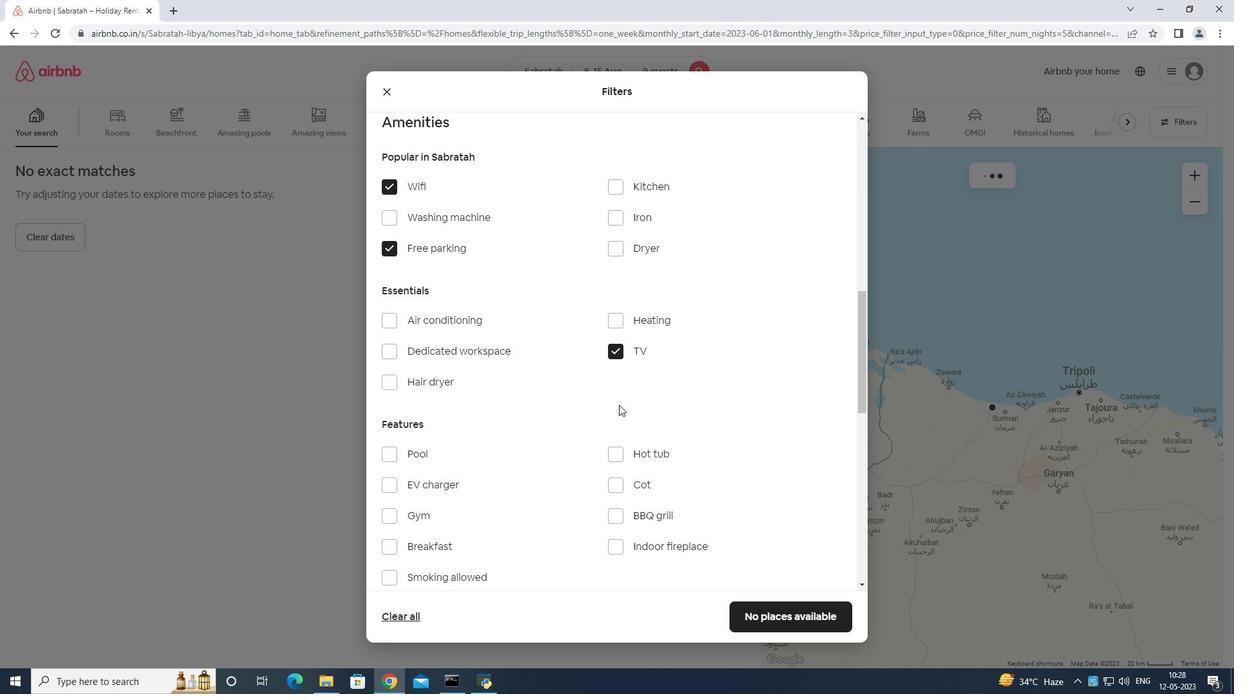
Action: Mouse scrolled (622, 396) with delta (0, 0)
Screenshot: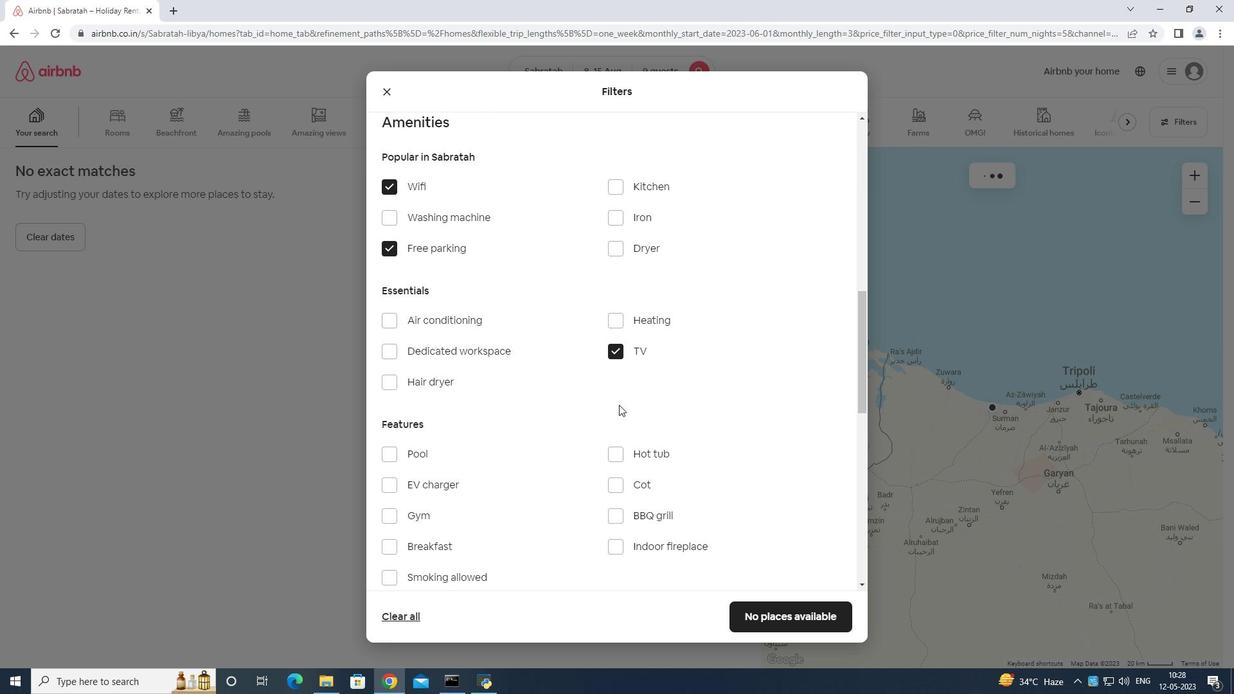 
Action: Mouse scrolled (622, 396) with delta (0, 0)
Screenshot: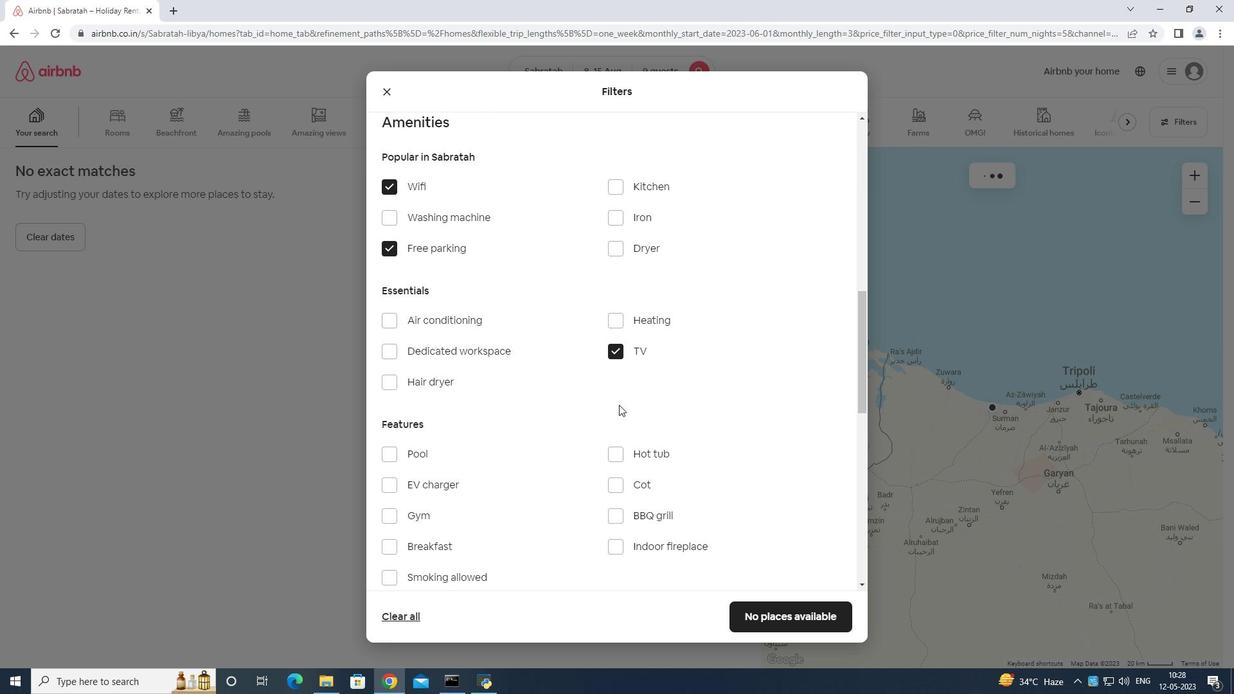 
Action: Mouse moved to (394, 212)
Screenshot: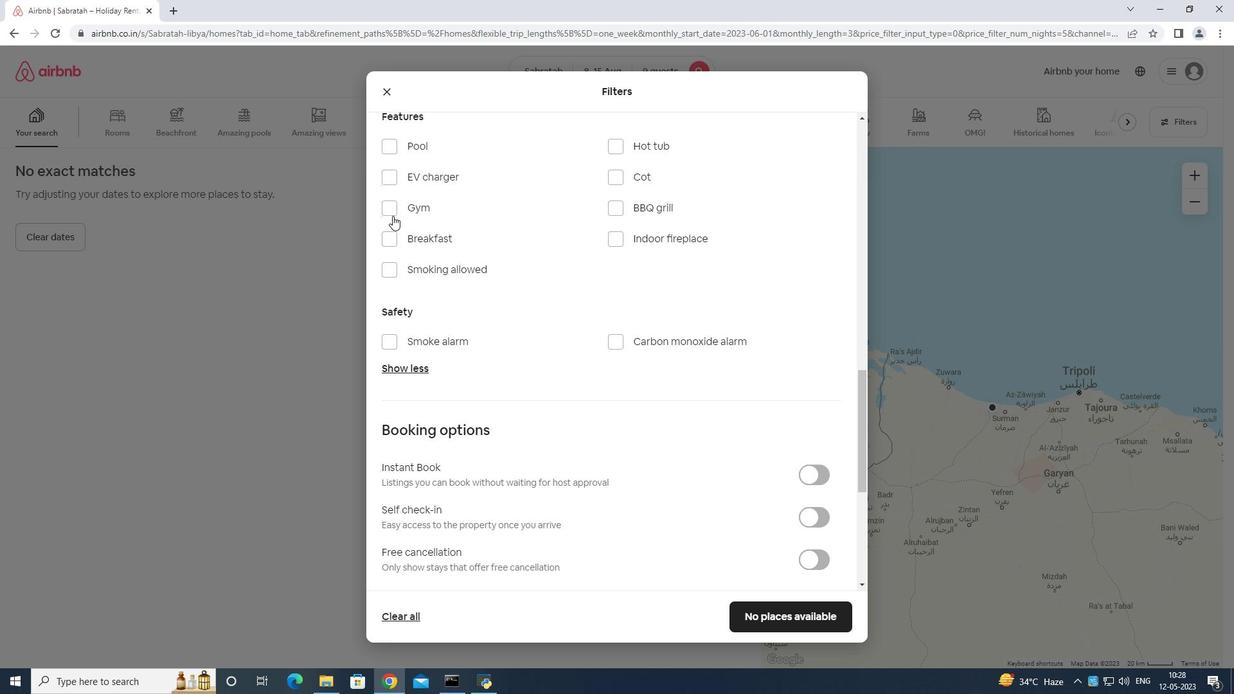 
Action: Mouse pressed left at (394, 212)
Screenshot: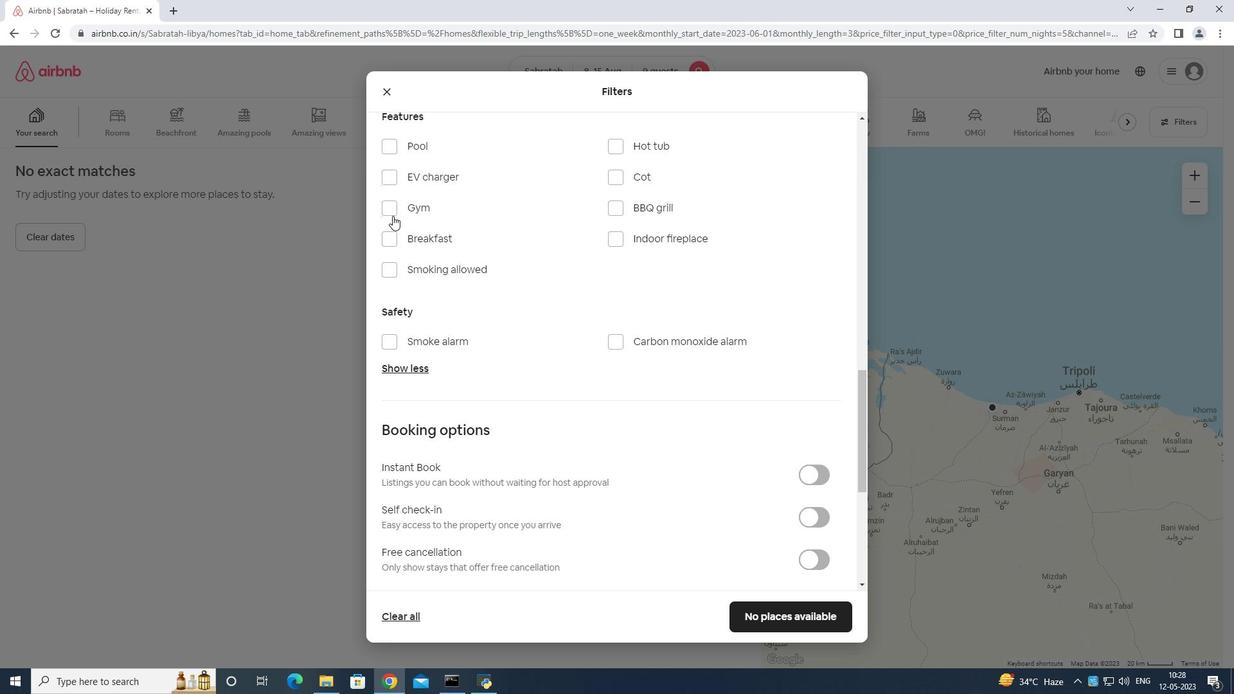 
Action: Mouse moved to (396, 240)
Screenshot: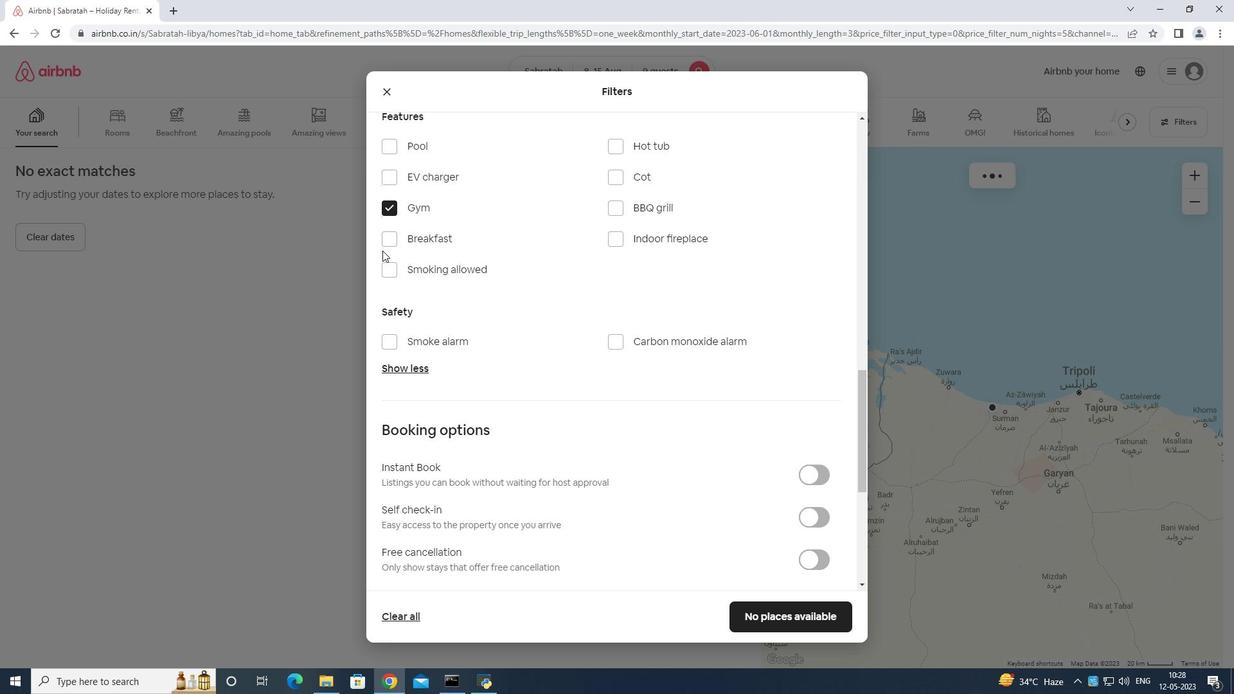 
Action: Mouse pressed left at (396, 240)
Screenshot: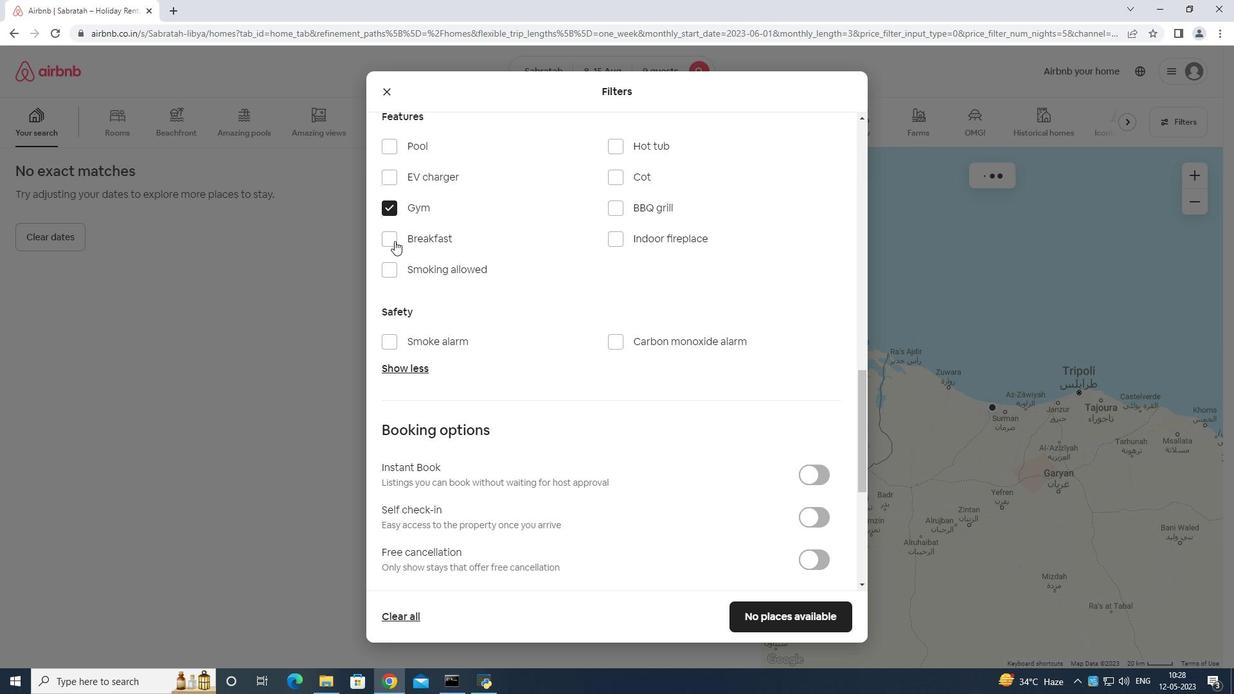 
Action: Mouse moved to (814, 519)
Screenshot: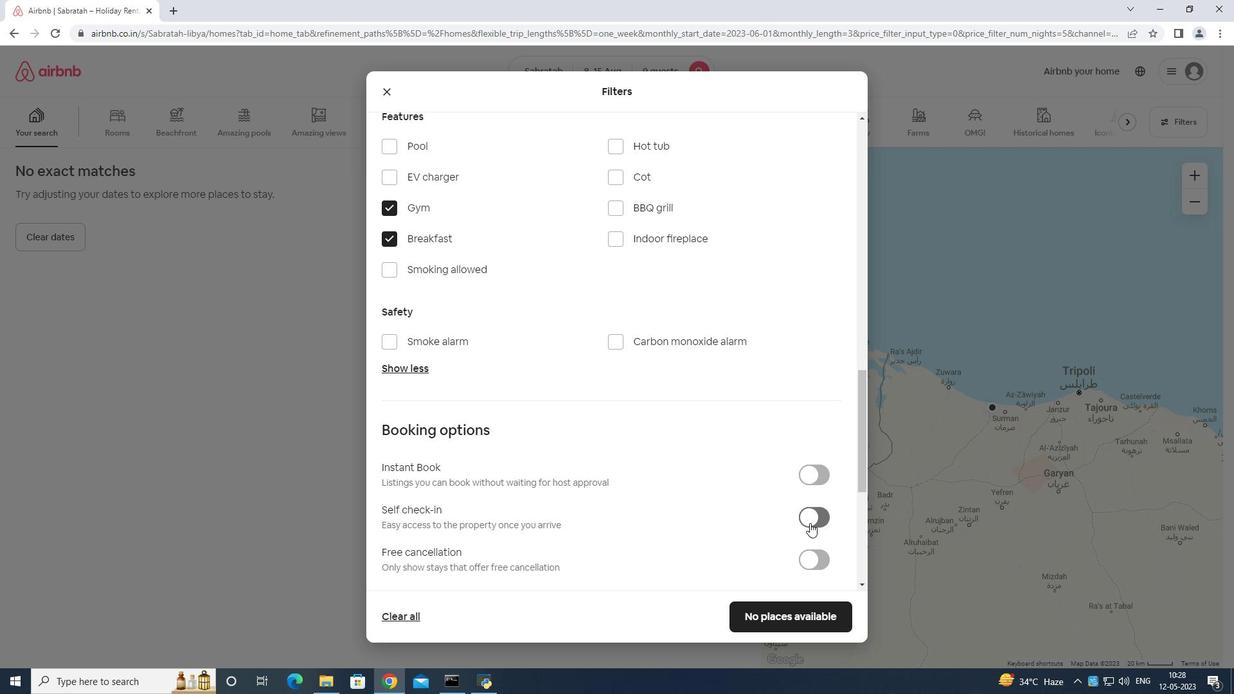 
Action: Mouse pressed left at (814, 520)
Screenshot: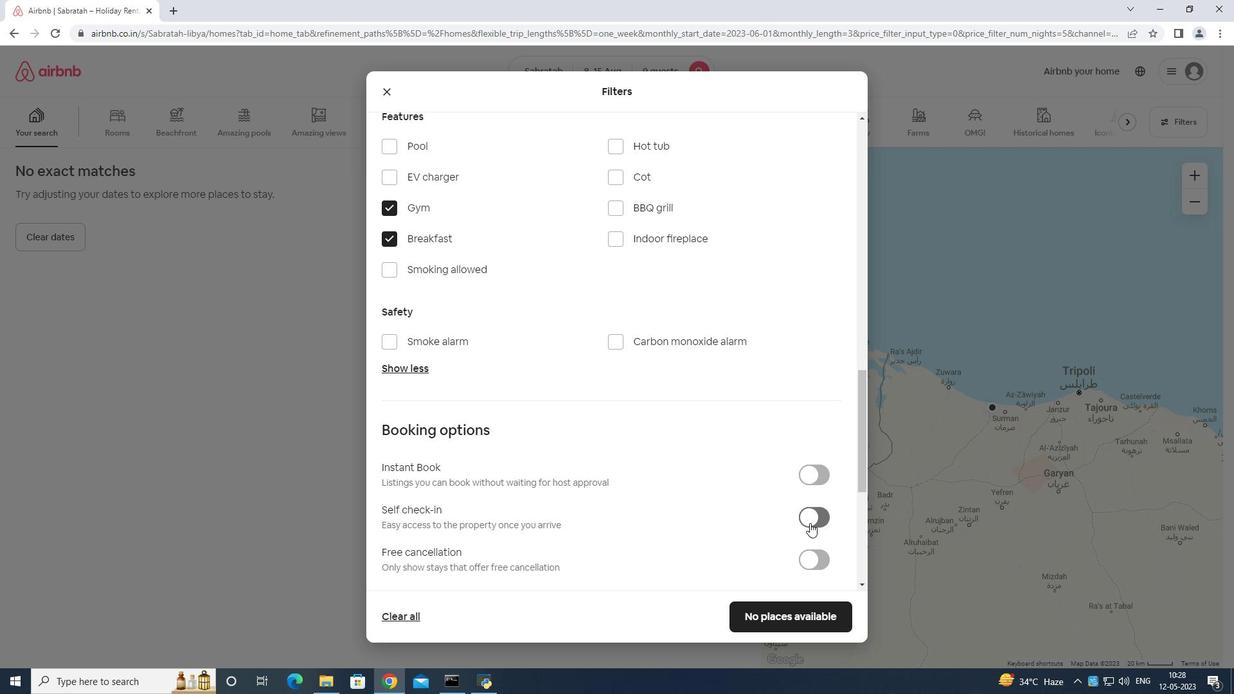 
Action: Mouse moved to (830, 499)
Screenshot: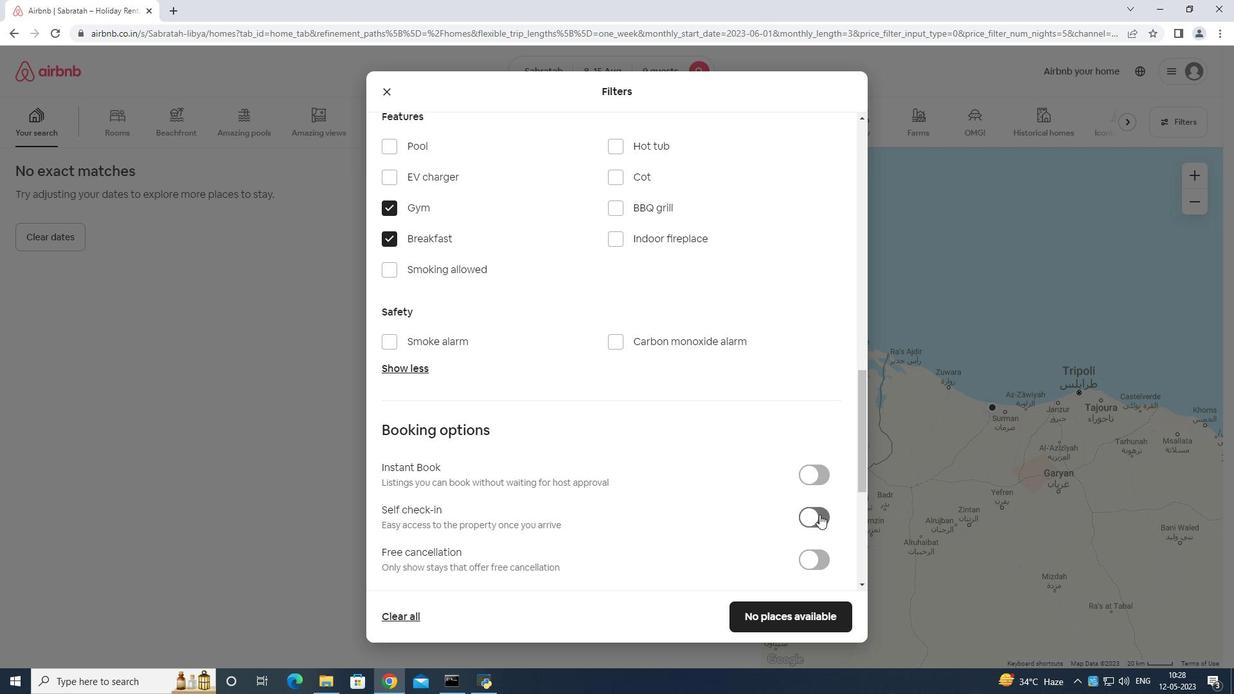 
Action: Mouse scrolled (830, 498) with delta (0, 0)
Screenshot: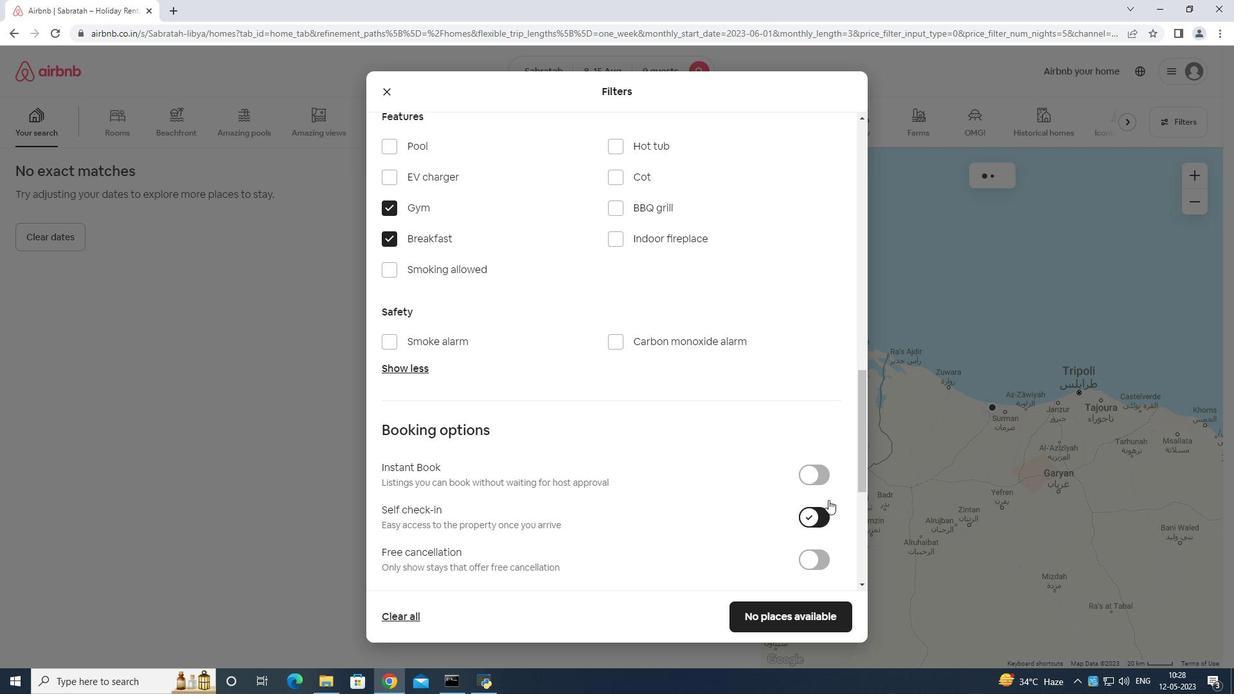 
Action: Mouse scrolled (830, 498) with delta (0, 0)
Screenshot: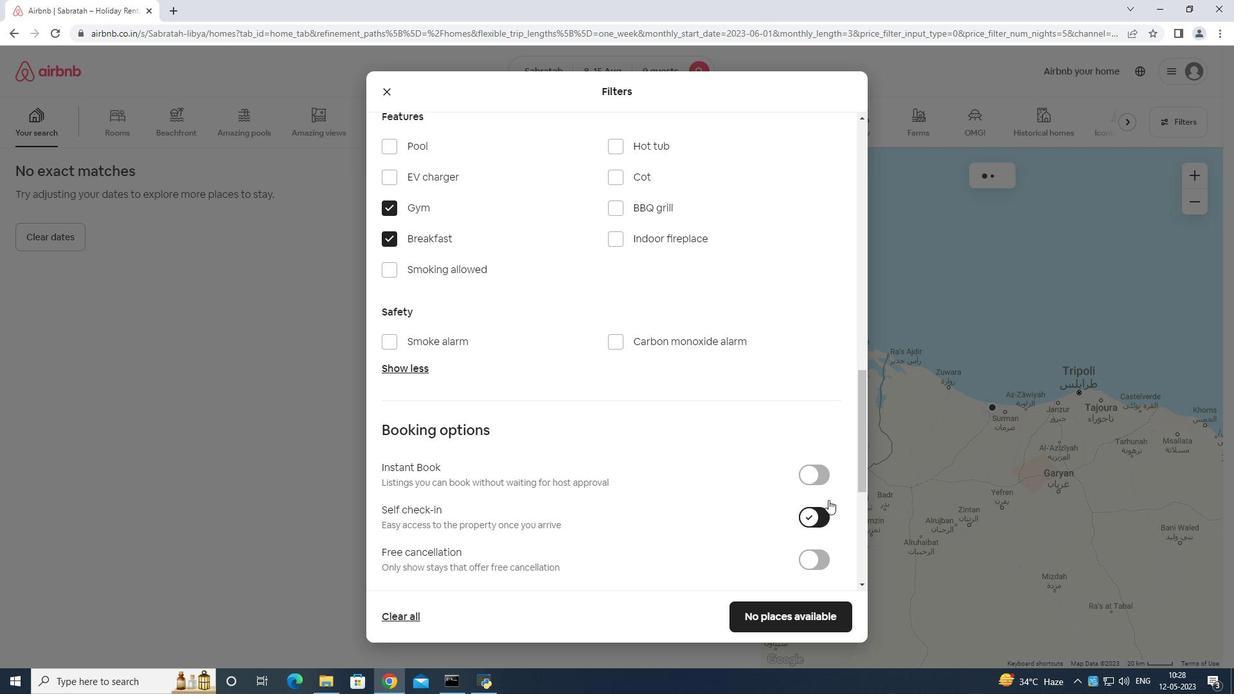 
Action: Mouse scrolled (830, 498) with delta (0, 0)
Screenshot: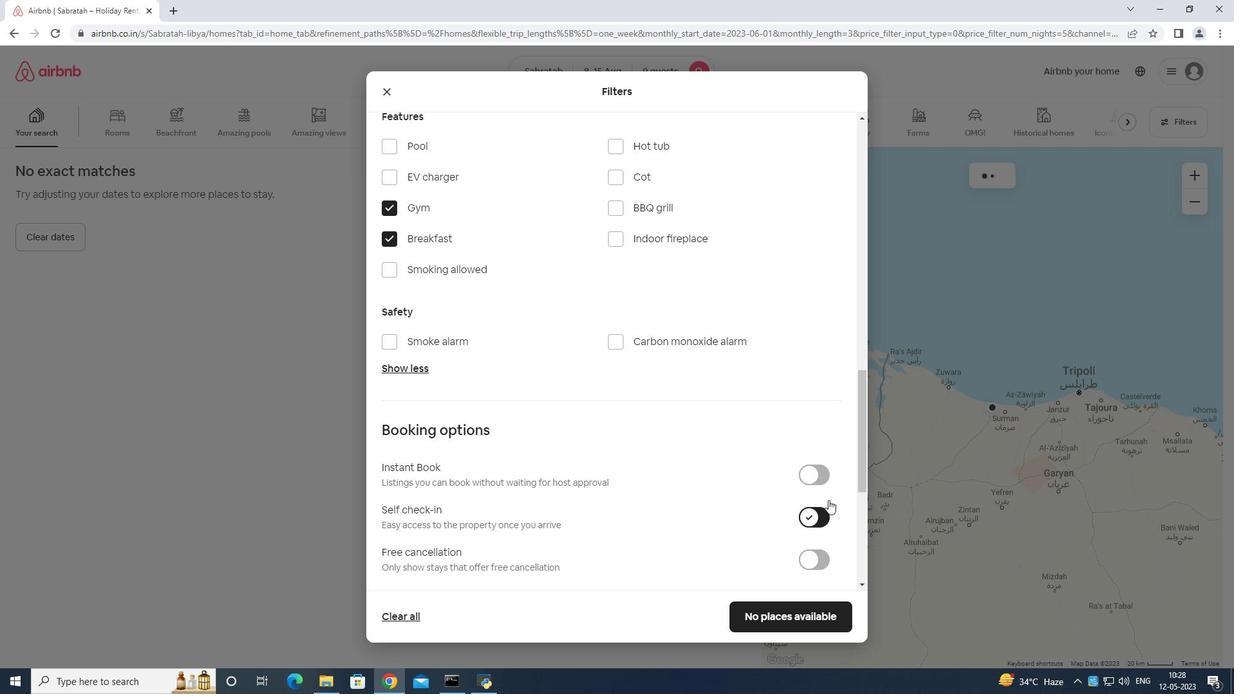 
Action: Mouse moved to (831, 491)
Screenshot: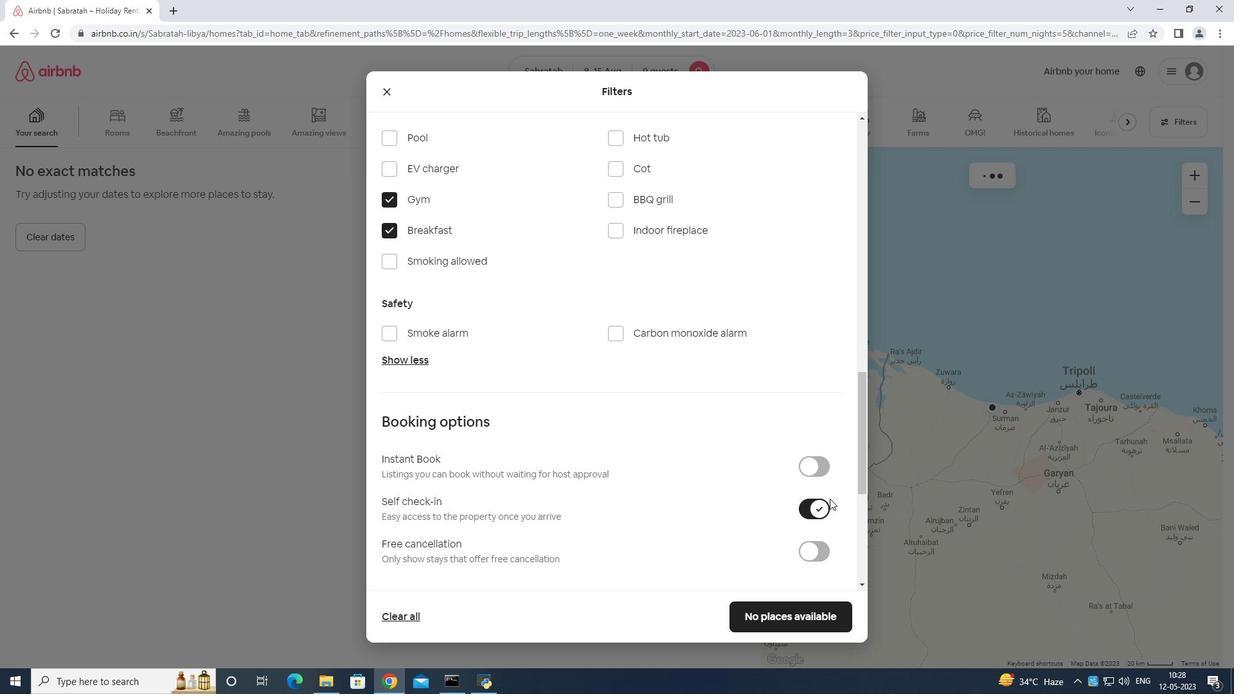 
Action: Mouse scrolled (831, 490) with delta (0, 0)
Screenshot: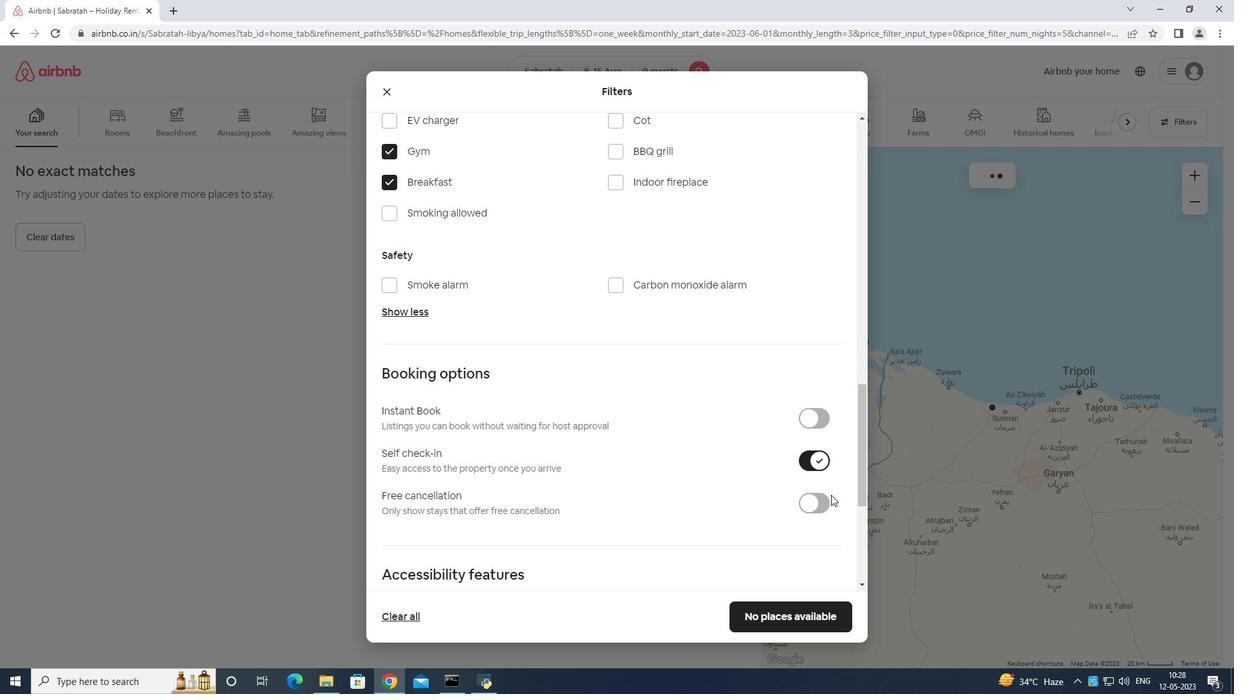 
Action: Mouse scrolled (831, 490) with delta (0, 0)
Screenshot: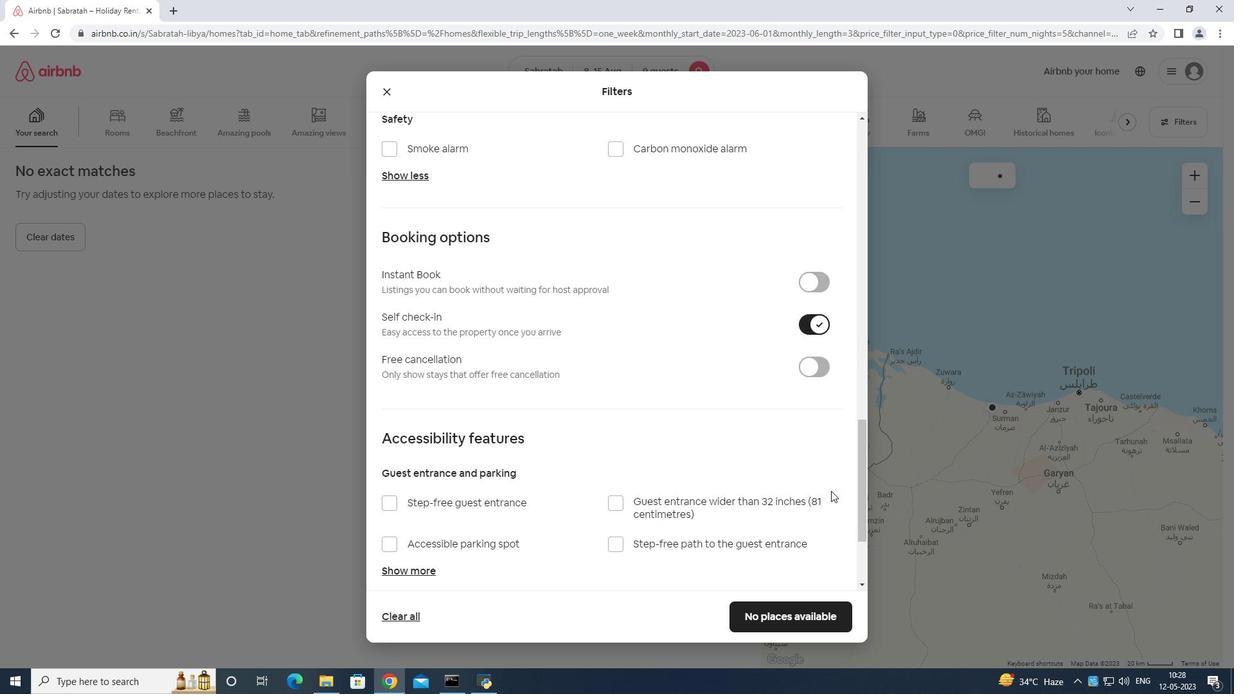 
Action: Mouse moved to (831, 491)
Screenshot: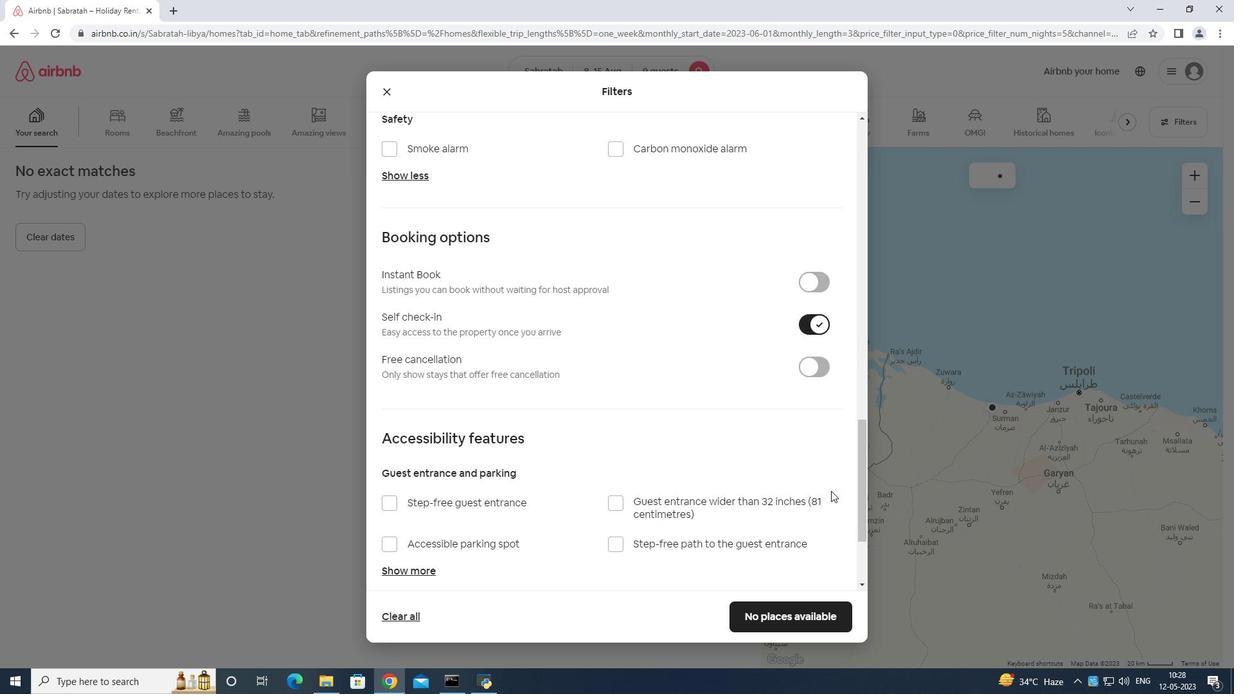 
Action: Mouse scrolled (831, 490) with delta (0, 0)
Screenshot: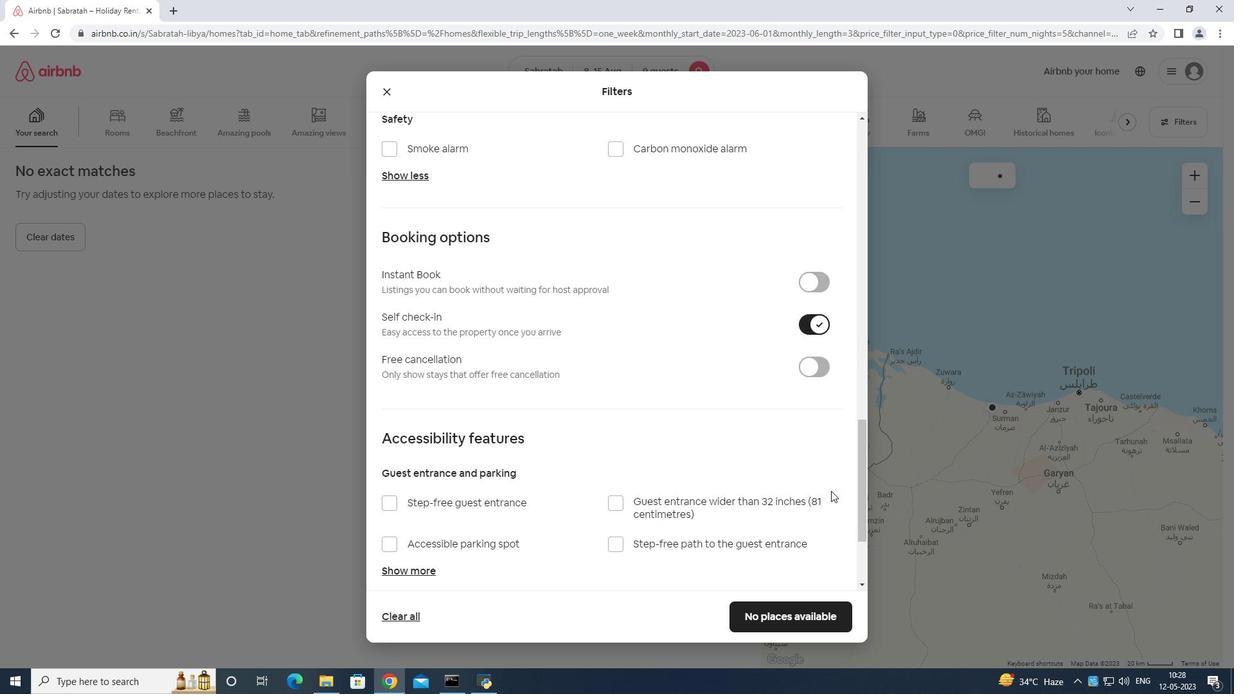 
Action: Mouse moved to (832, 481)
Screenshot: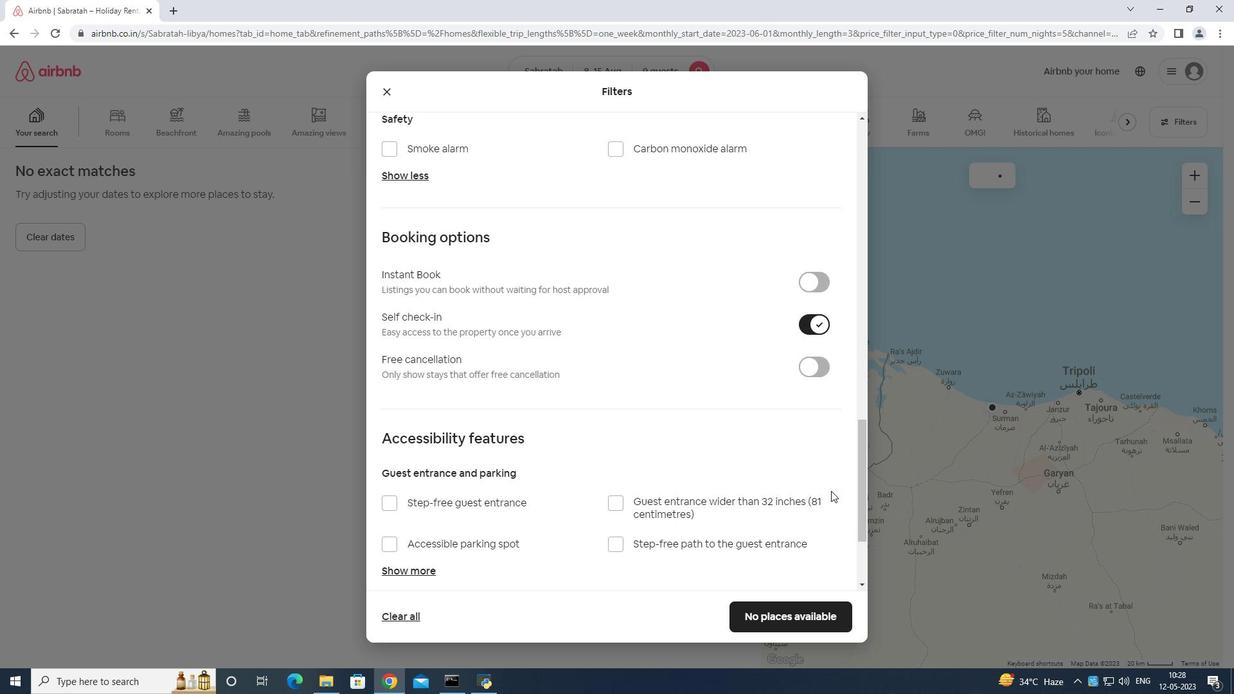
Action: Mouse scrolled (832, 480) with delta (0, 0)
Screenshot: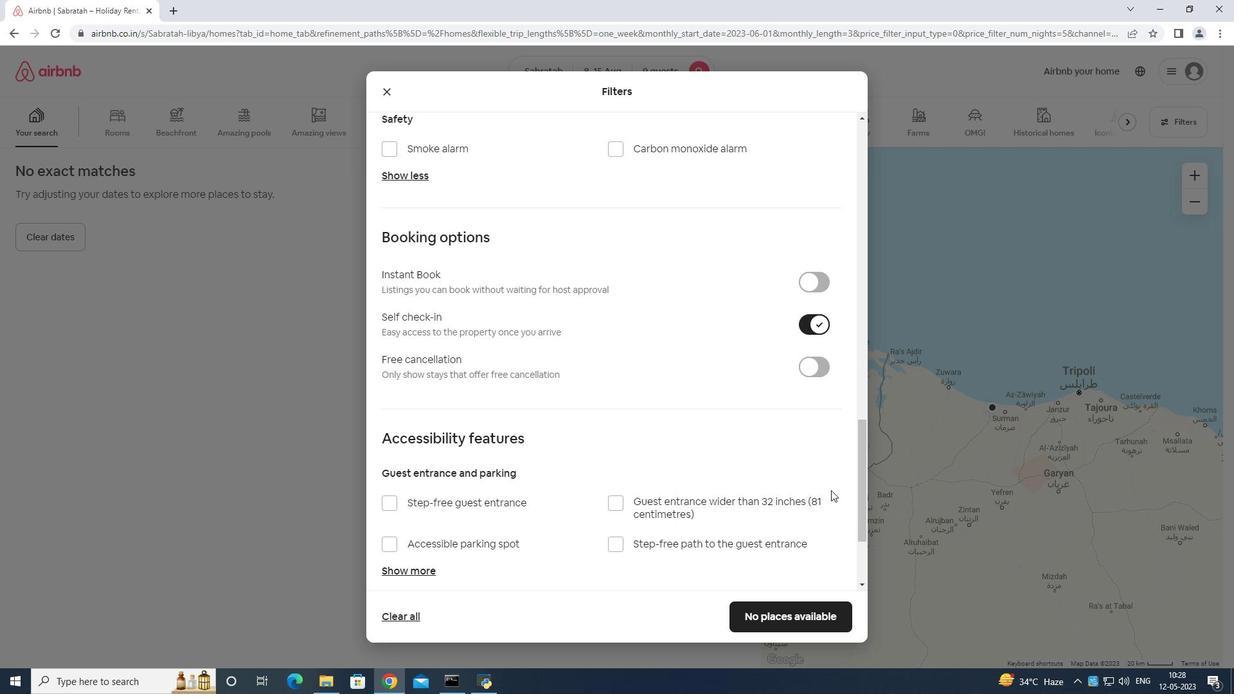
Action: Mouse scrolled (832, 480) with delta (0, 0)
Screenshot: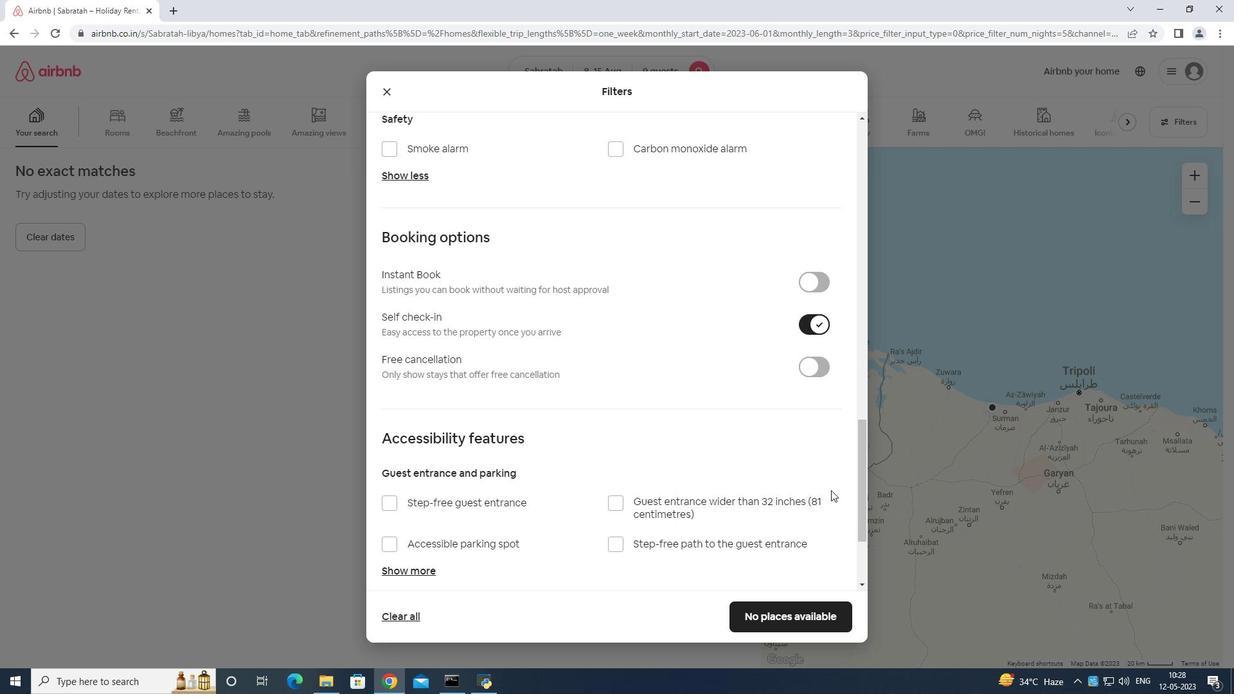 
Action: Mouse scrolled (832, 480) with delta (0, 0)
Screenshot: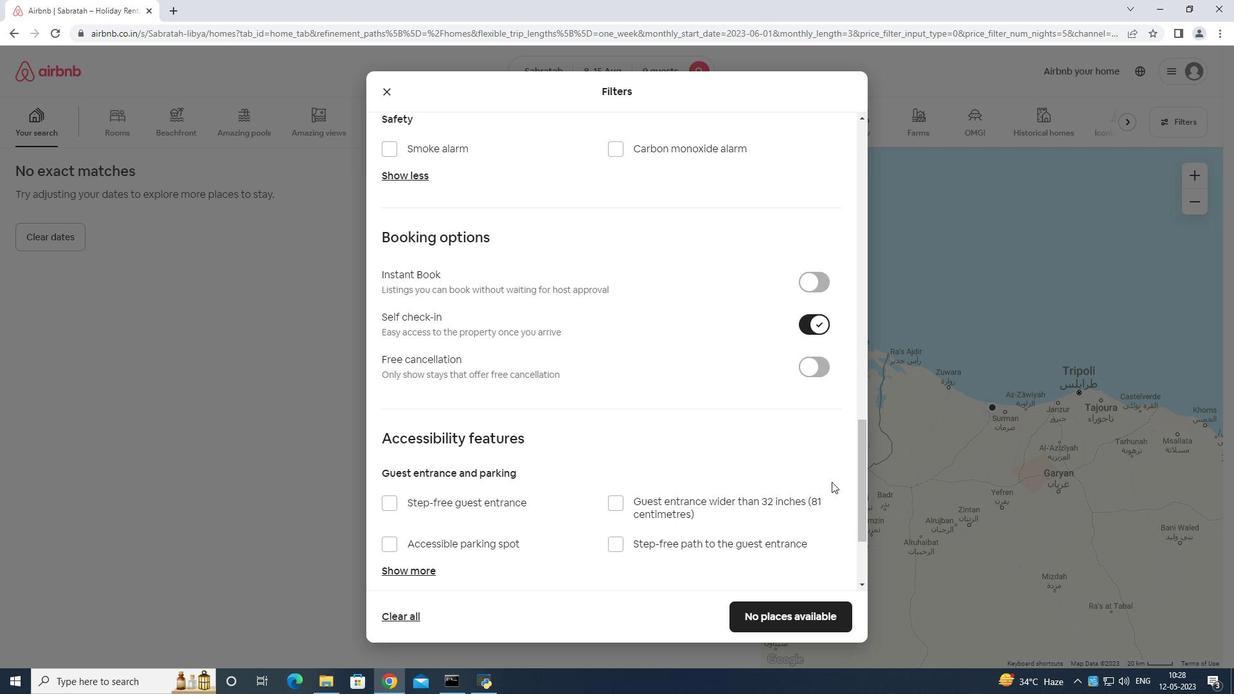 
Action: Mouse scrolled (832, 480) with delta (0, 0)
Screenshot: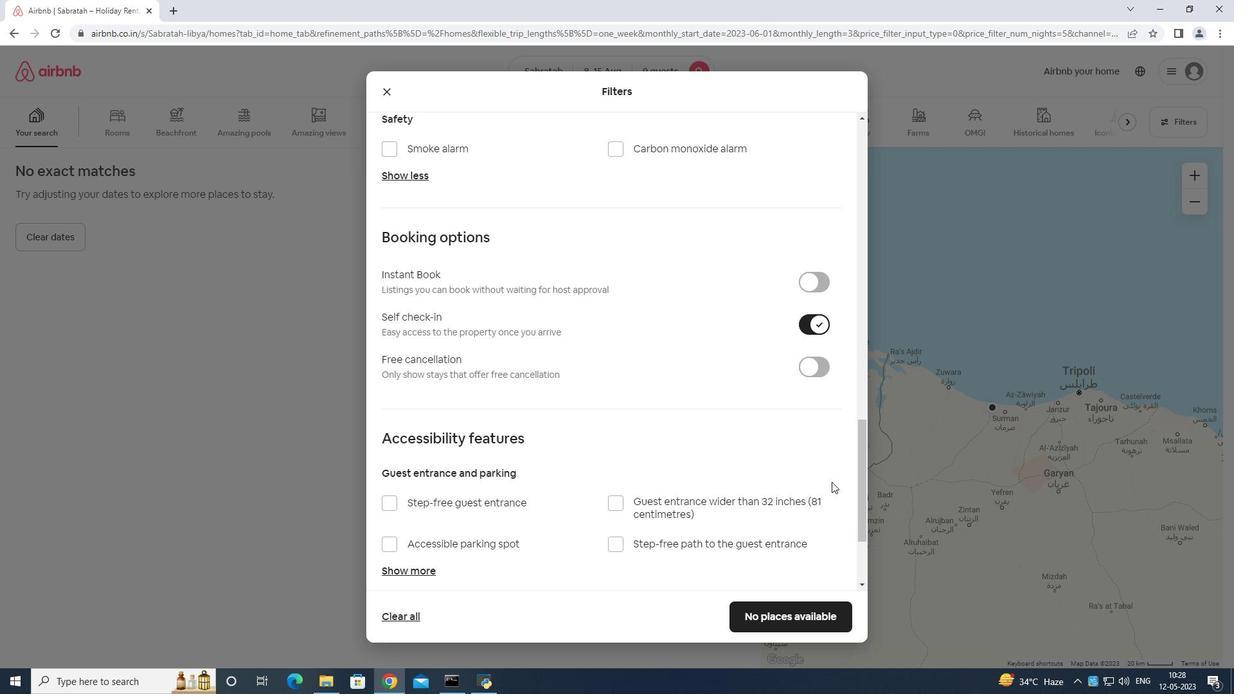 
Action: Mouse moved to (833, 478)
Screenshot: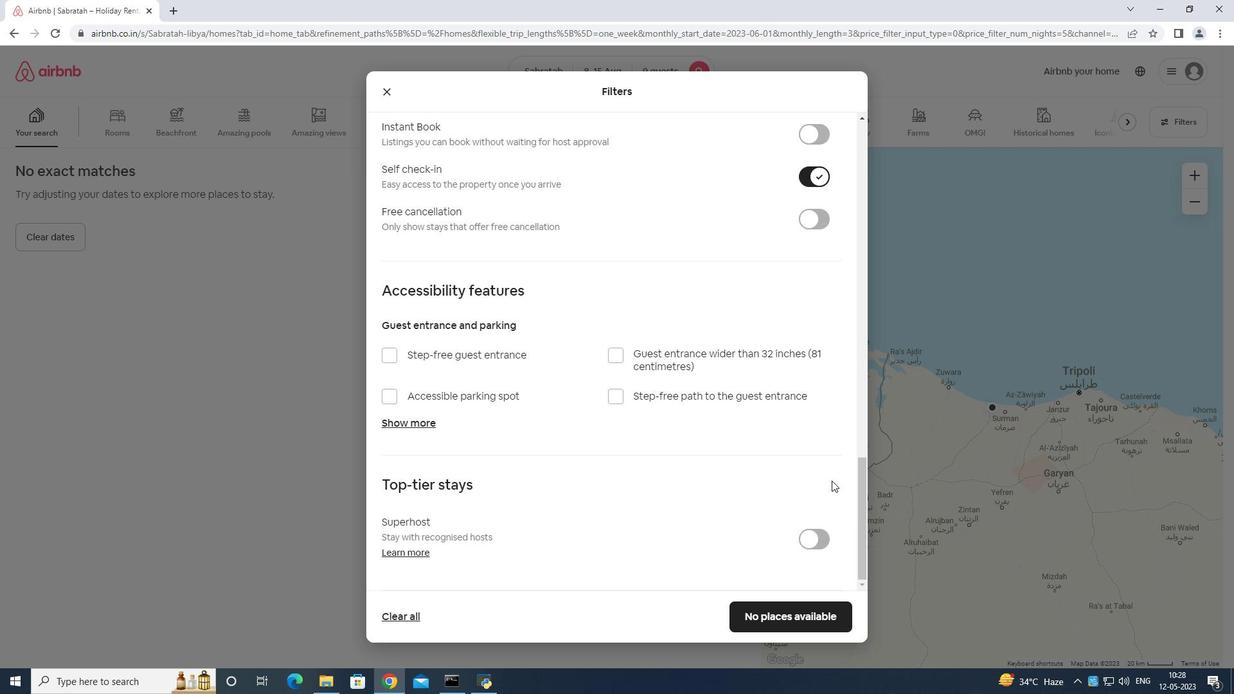 
Action: Mouse scrolled (833, 477) with delta (0, 0)
Screenshot: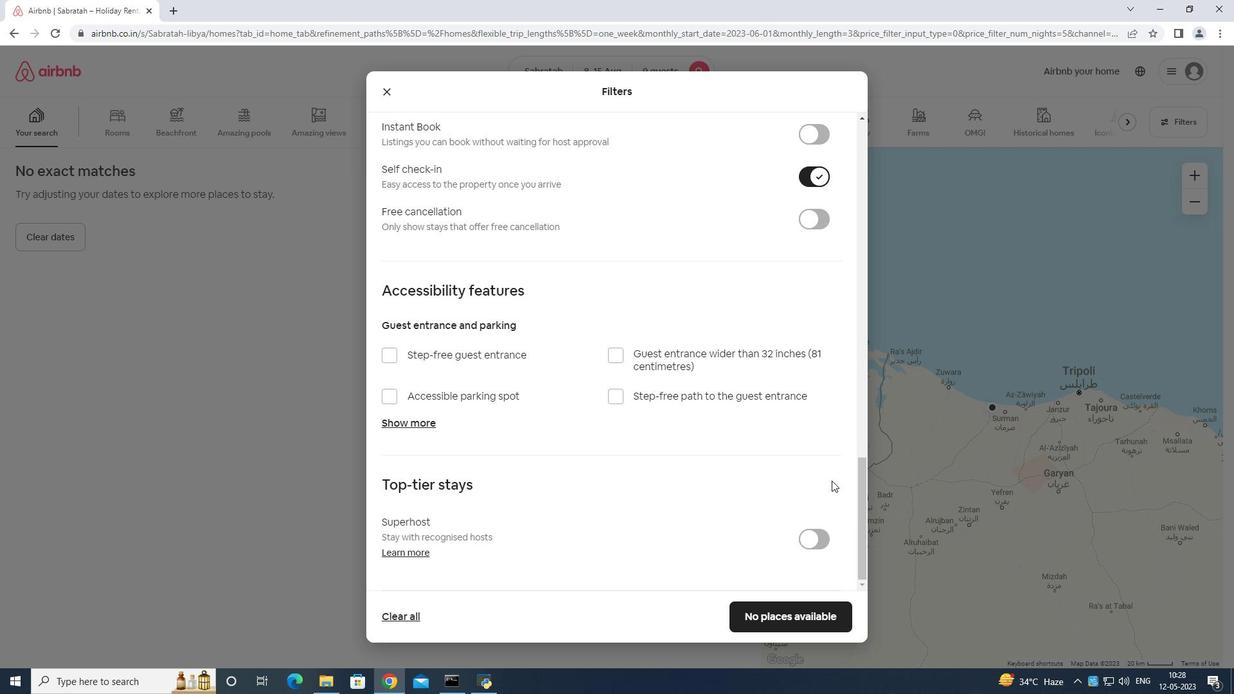 
Action: Mouse scrolled (833, 477) with delta (0, 0)
Screenshot: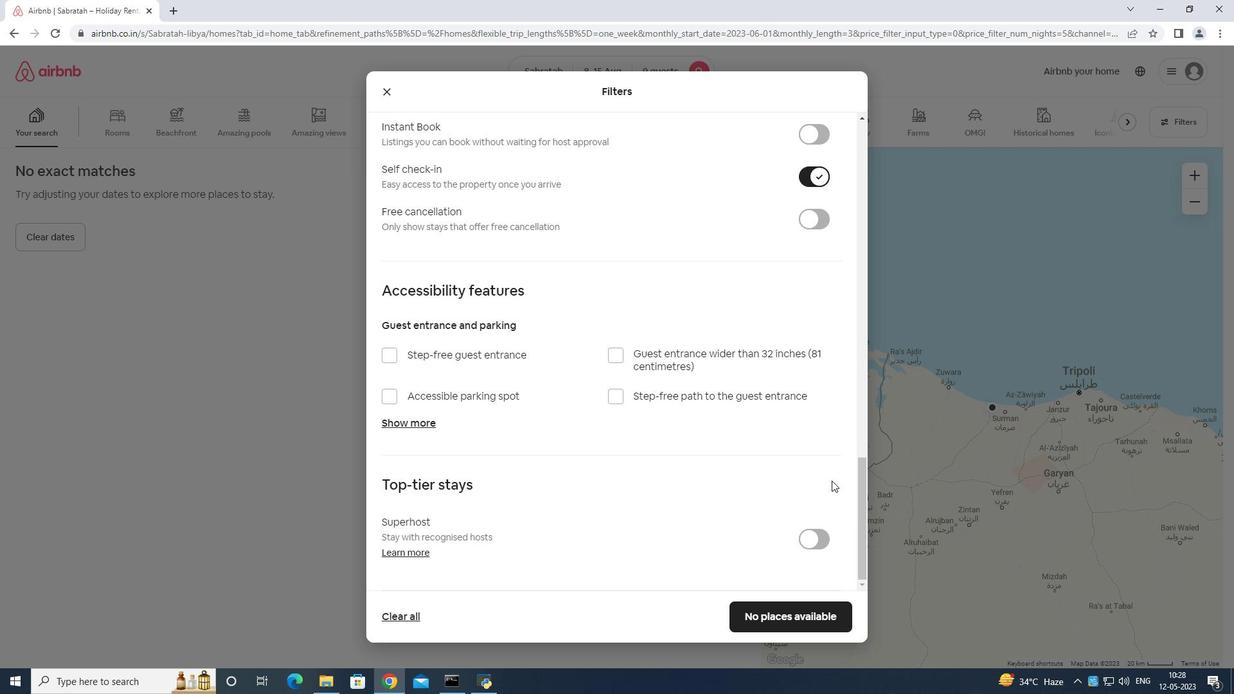 
Action: Mouse scrolled (833, 477) with delta (0, 0)
Screenshot: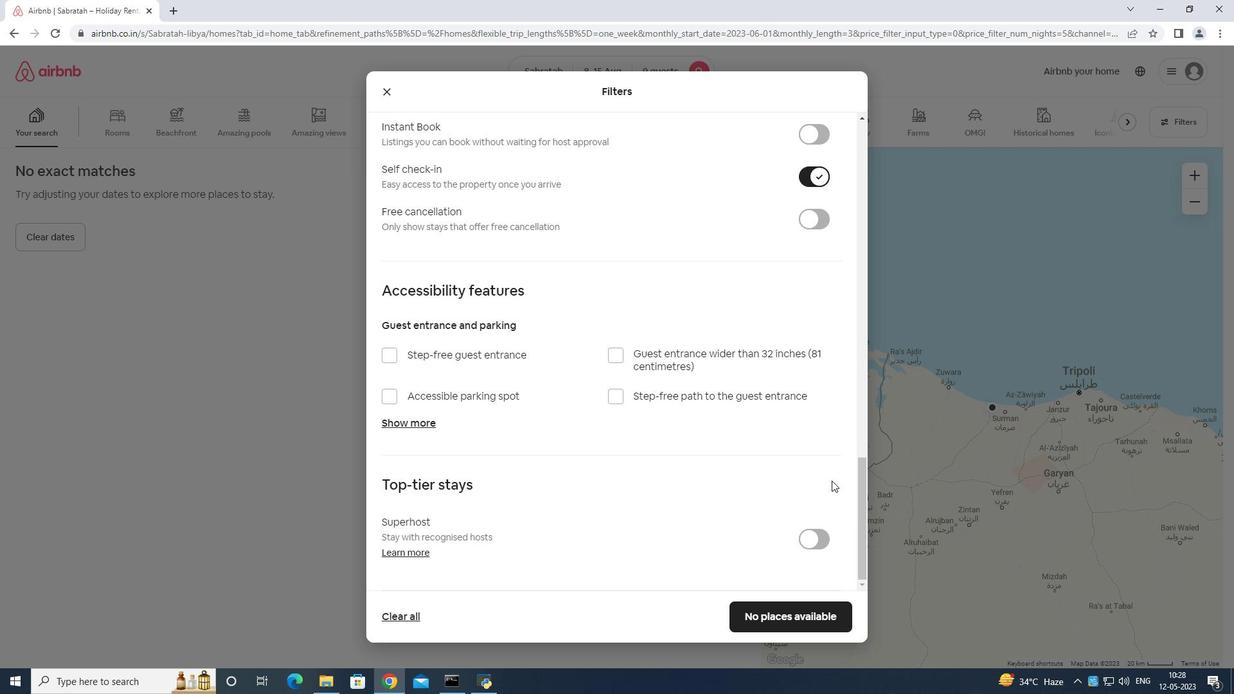 
Action: Mouse moved to (782, 612)
Screenshot: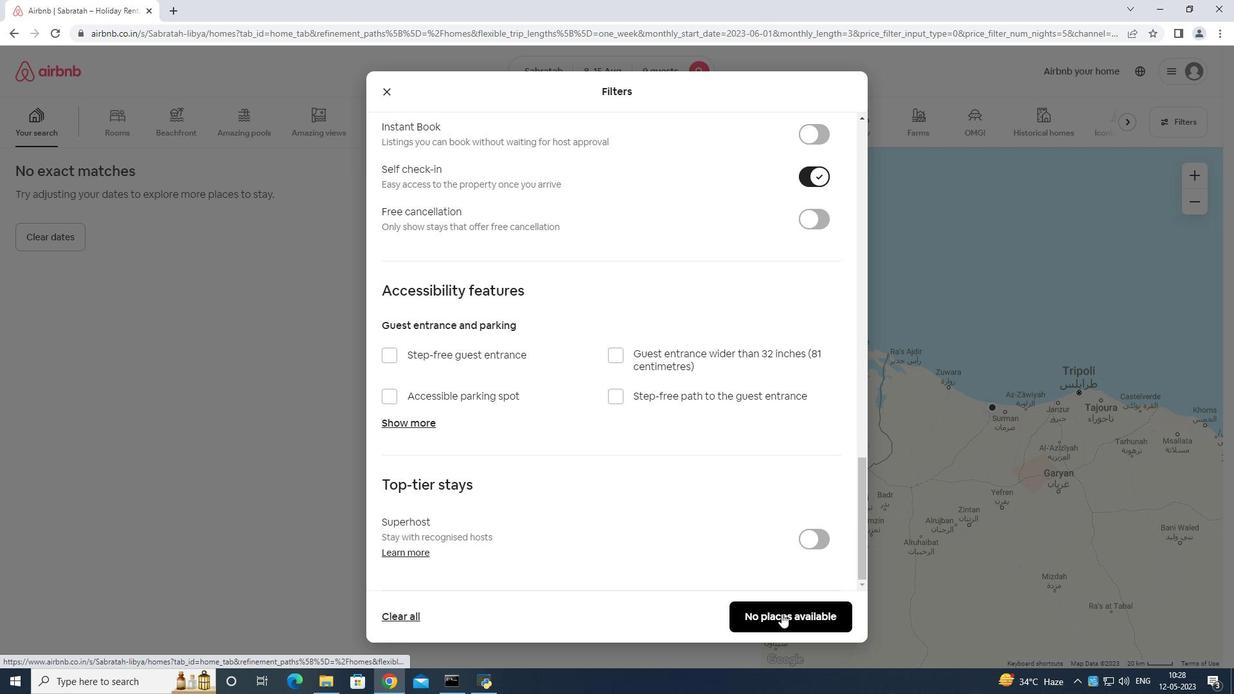 
Action: Mouse pressed left at (782, 612)
Screenshot: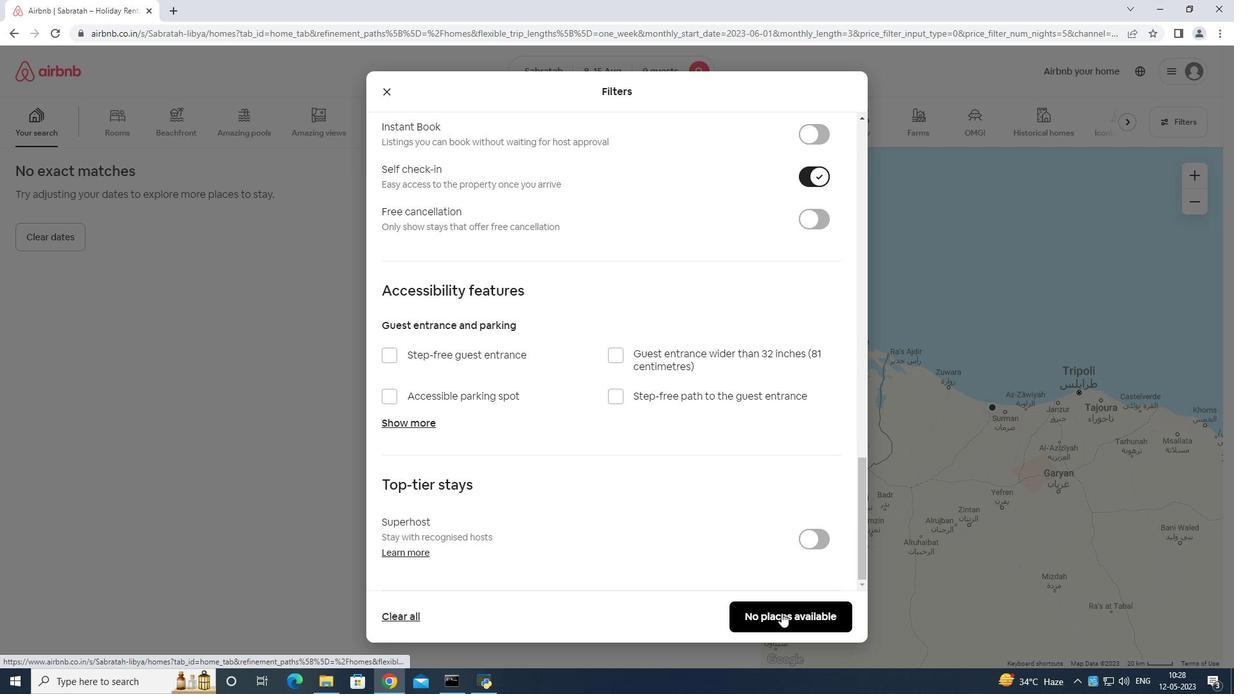
Action: Mouse moved to (782, 612)
Screenshot: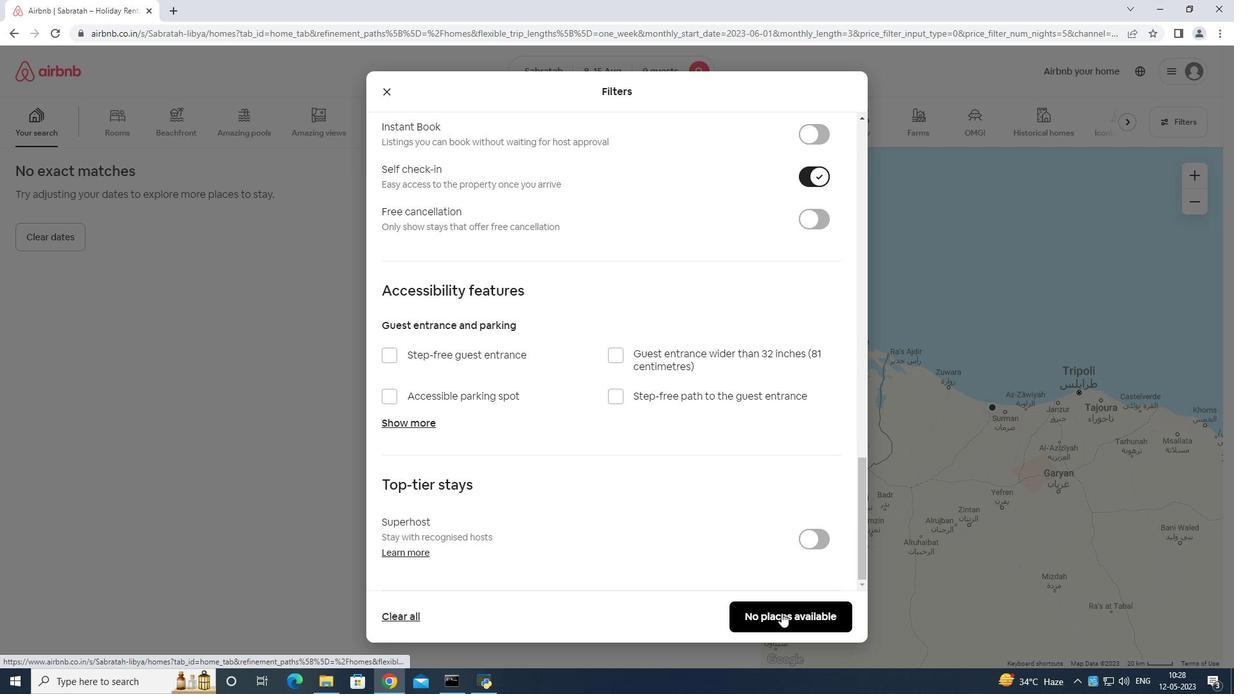 
